 Task: Open Card Environmental Science Conference Review in Board Brand Positioning and Messaging Development to Workspace Business Travel Services and add a team member Softage.4@softage.net, a label Orange, a checklist Media Relations, an attachment from your computer, a color Orange and finally, add a card description 'Conduct customer research for new product features and improvements' and a comment 'Let us make sure we have clear communication channels in place for this task to ensure that everyone is on the same page.'. Add a start date 'Jan 08, 1900' with a due date 'Jan 15, 1900'
Action: Mouse moved to (639, 215)
Screenshot: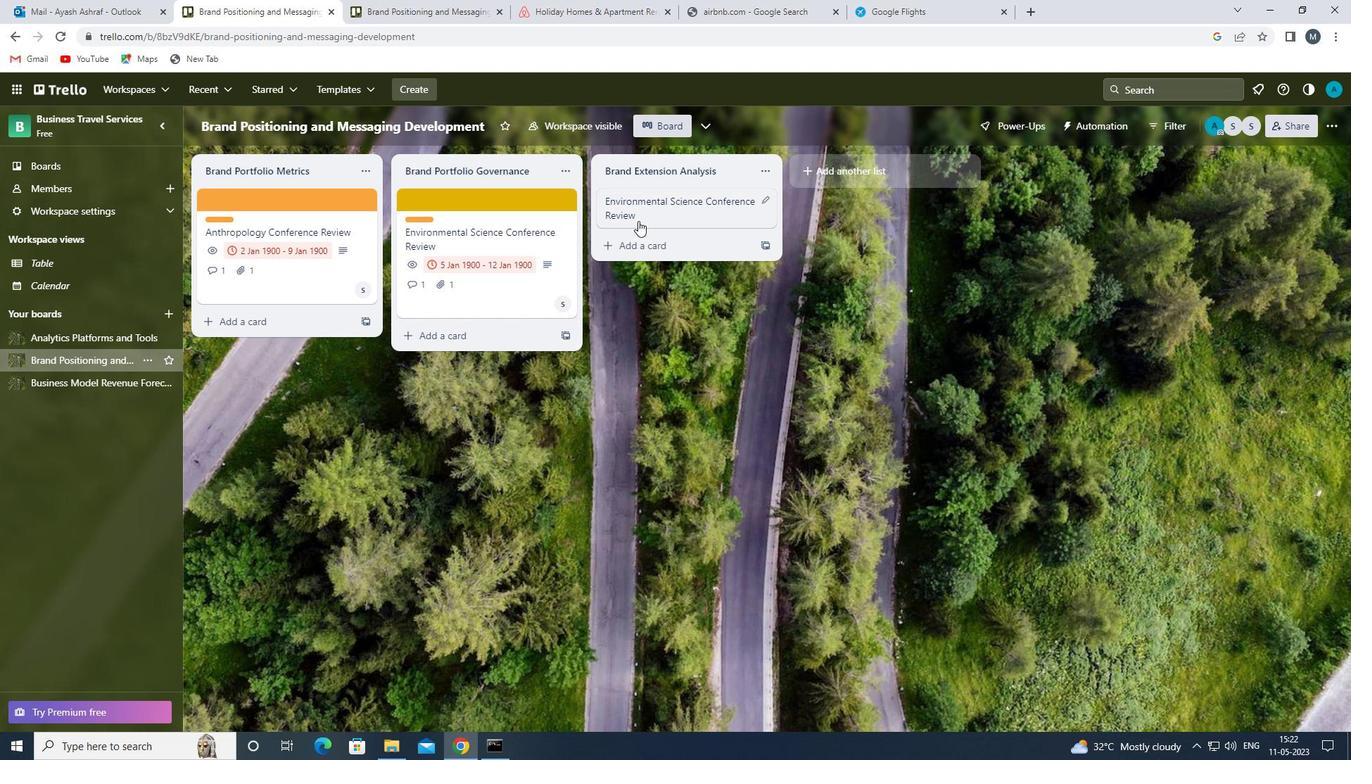 
Action: Mouse pressed left at (639, 215)
Screenshot: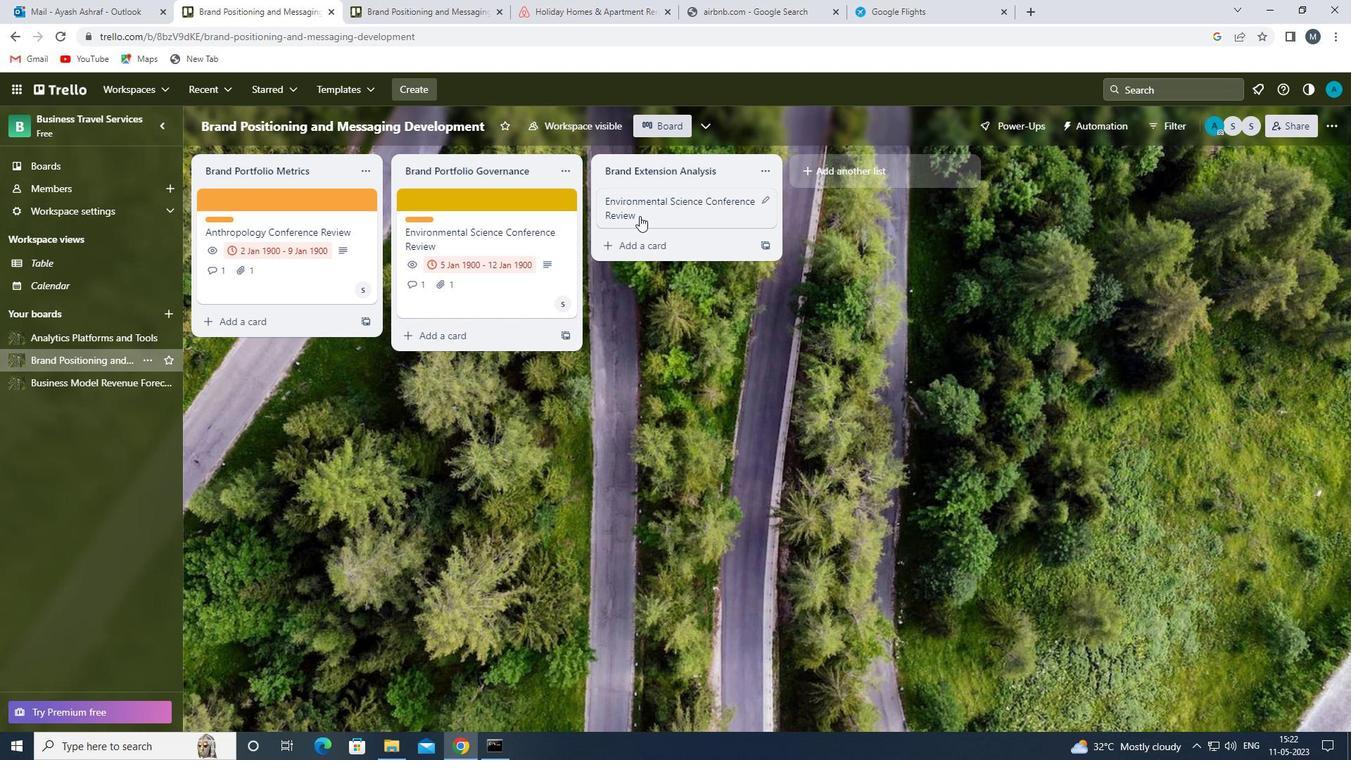 
Action: Mouse moved to (850, 247)
Screenshot: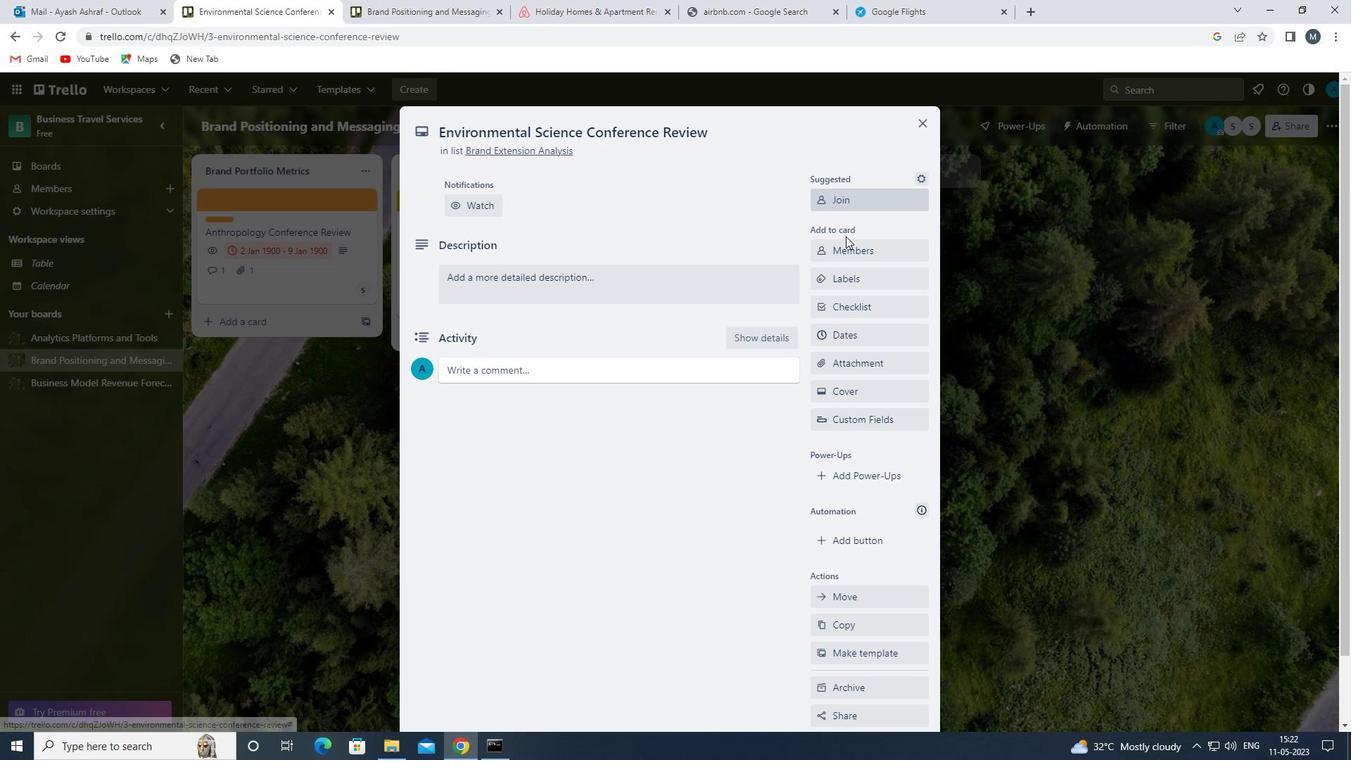 
Action: Mouse pressed left at (850, 247)
Screenshot: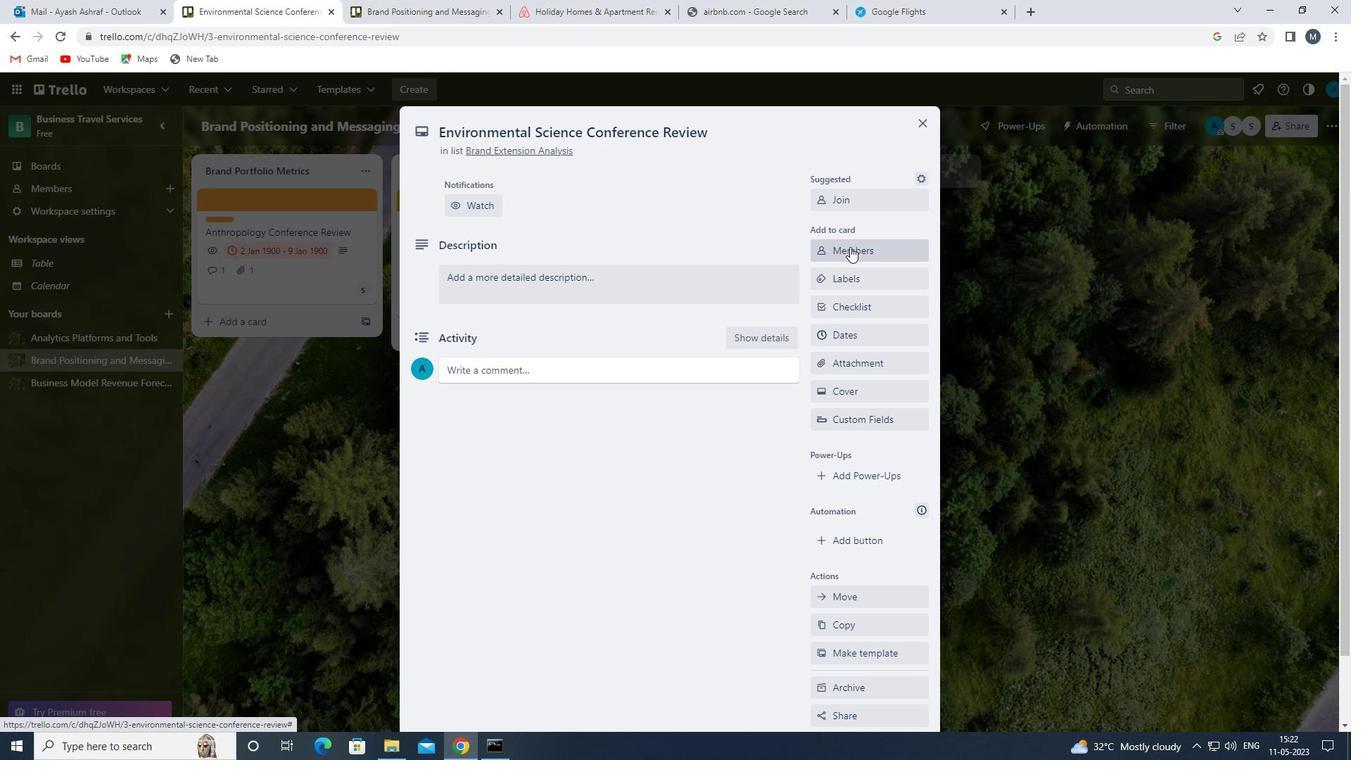 
Action: Mouse moved to (850, 311)
Screenshot: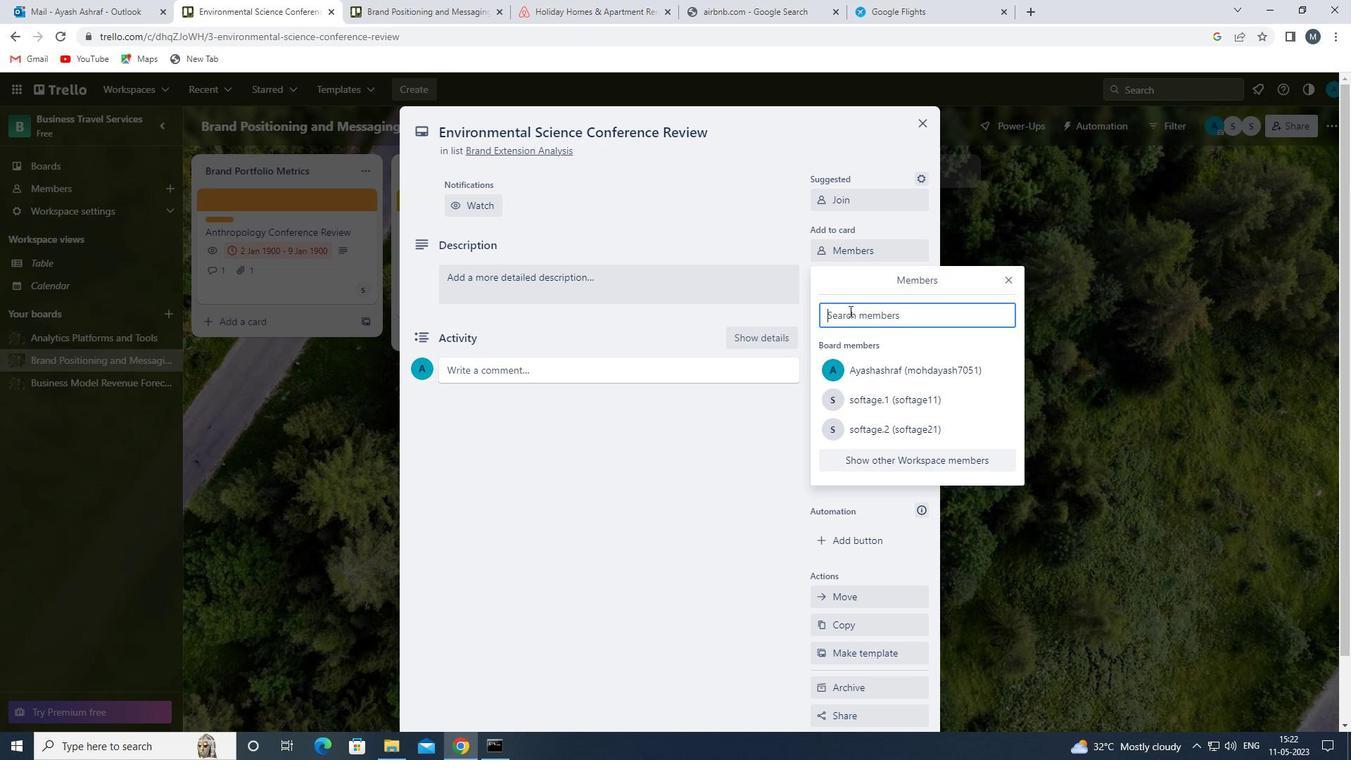 
Action: Key pressed s
Screenshot: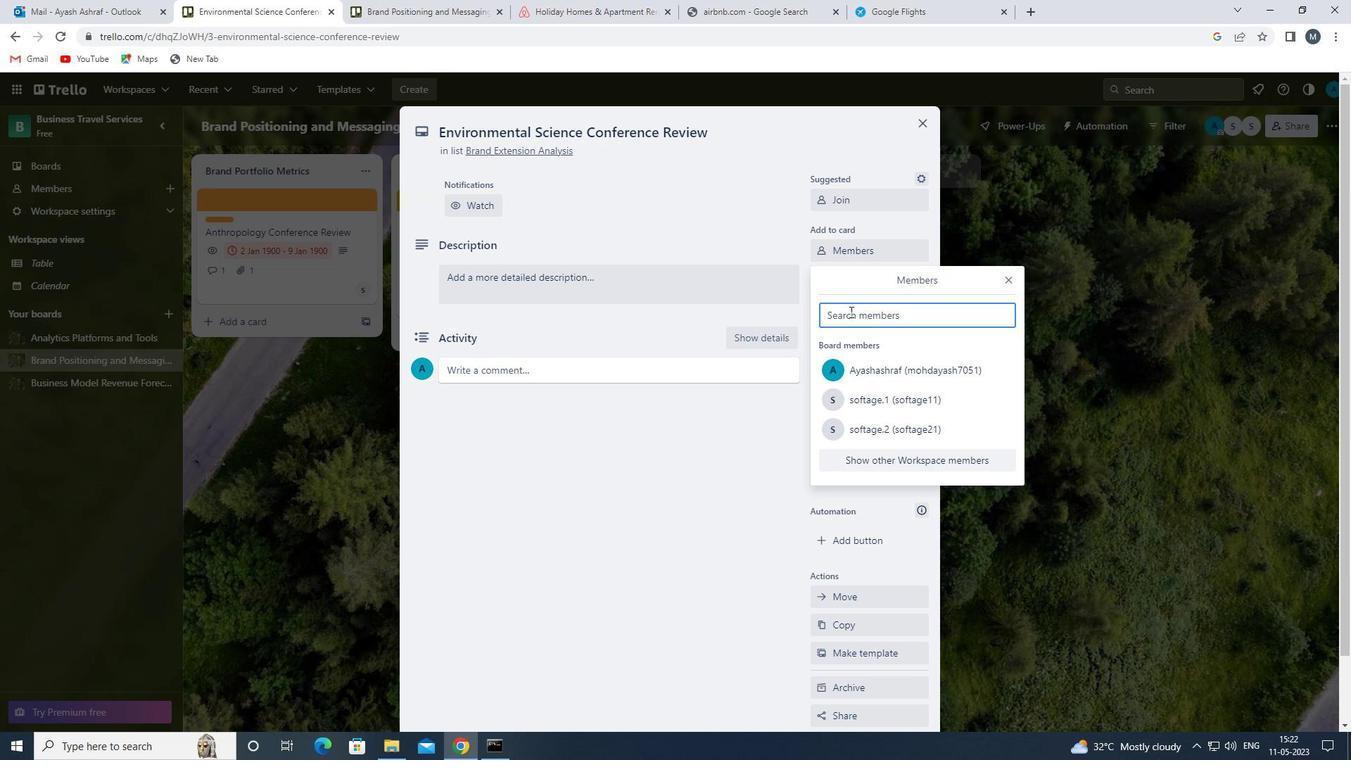 
Action: Mouse moved to (877, 491)
Screenshot: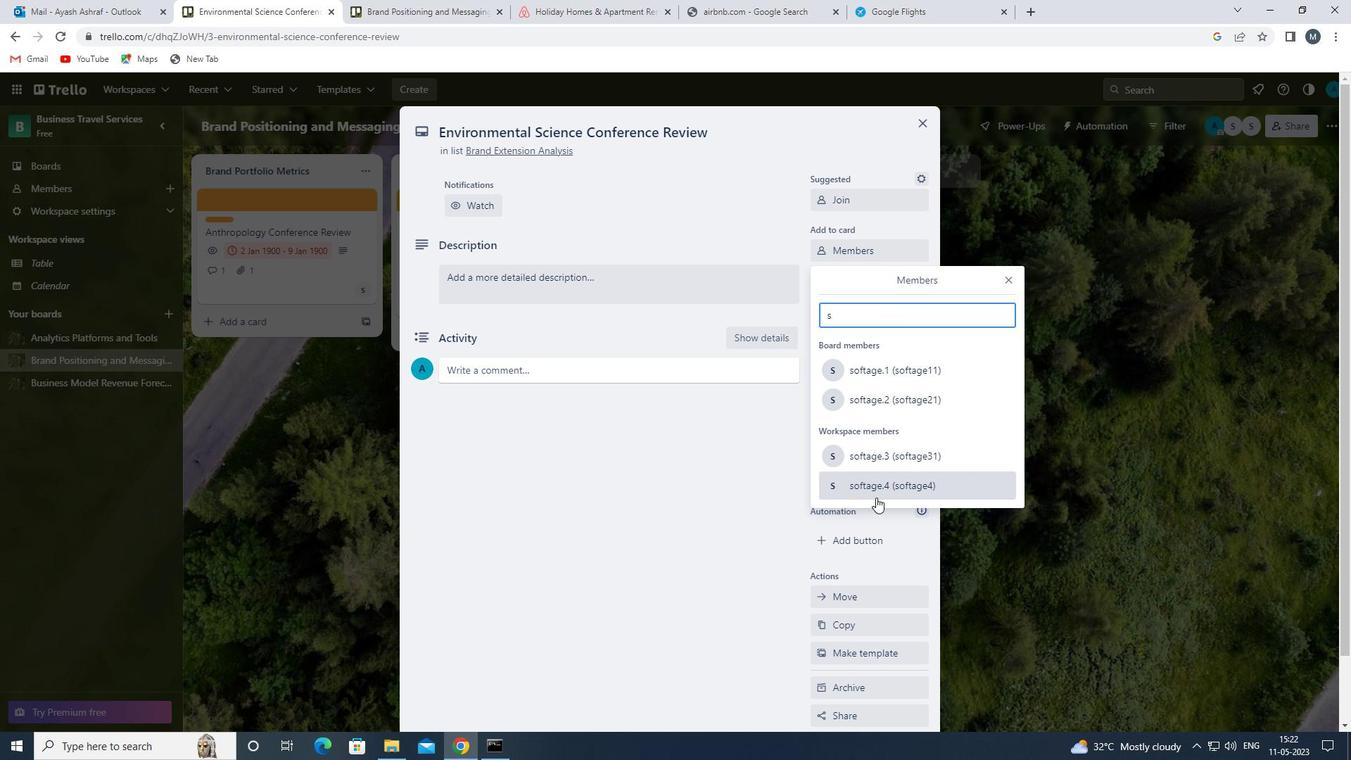 
Action: Mouse pressed left at (877, 491)
Screenshot: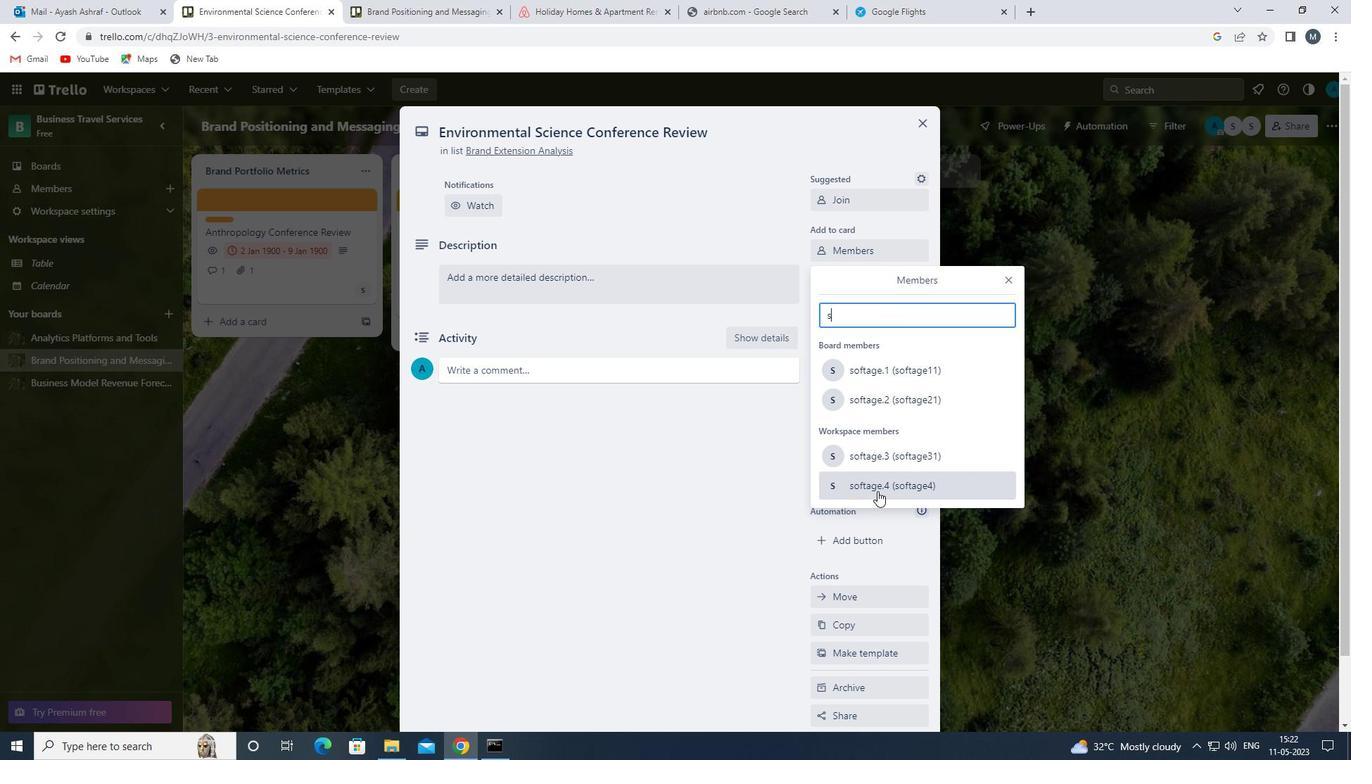 
Action: Mouse moved to (1009, 280)
Screenshot: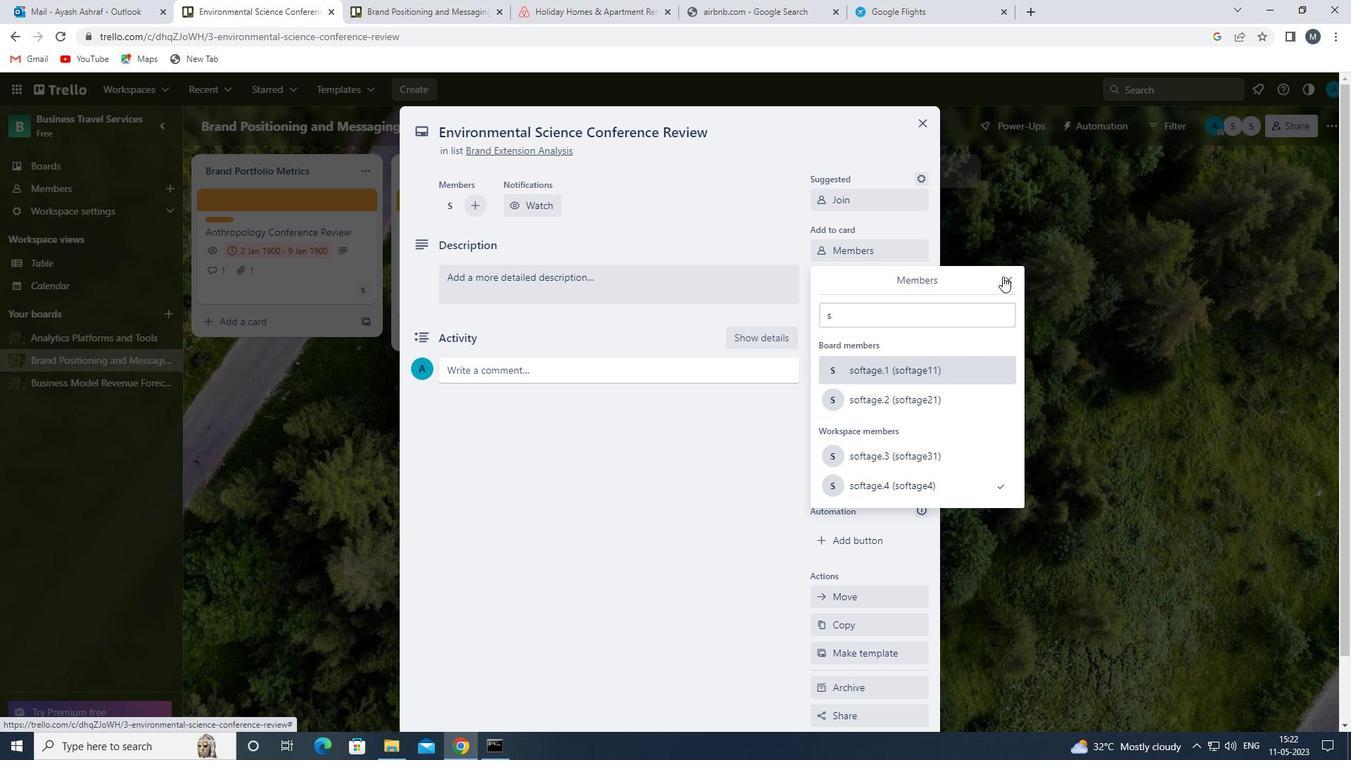 
Action: Mouse pressed left at (1009, 280)
Screenshot: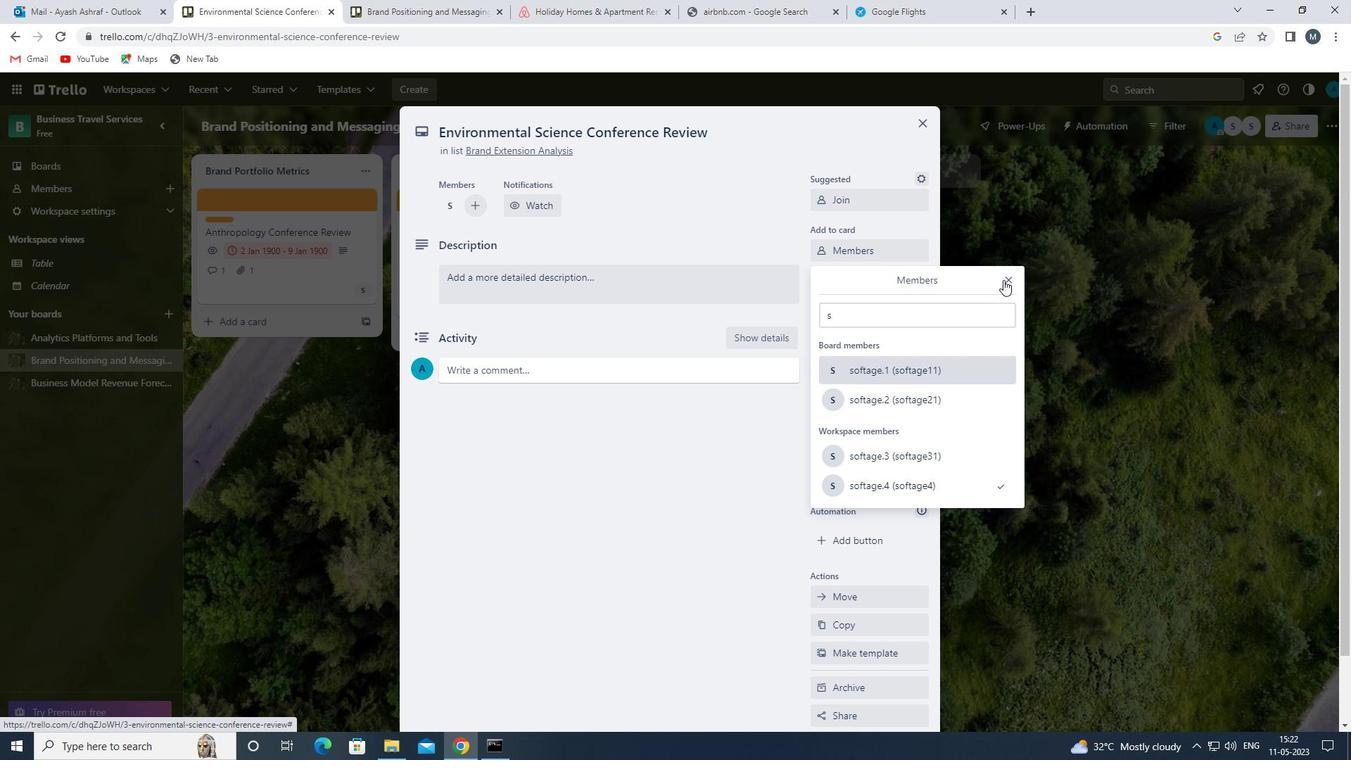 
Action: Mouse moved to (858, 281)
Screenshot: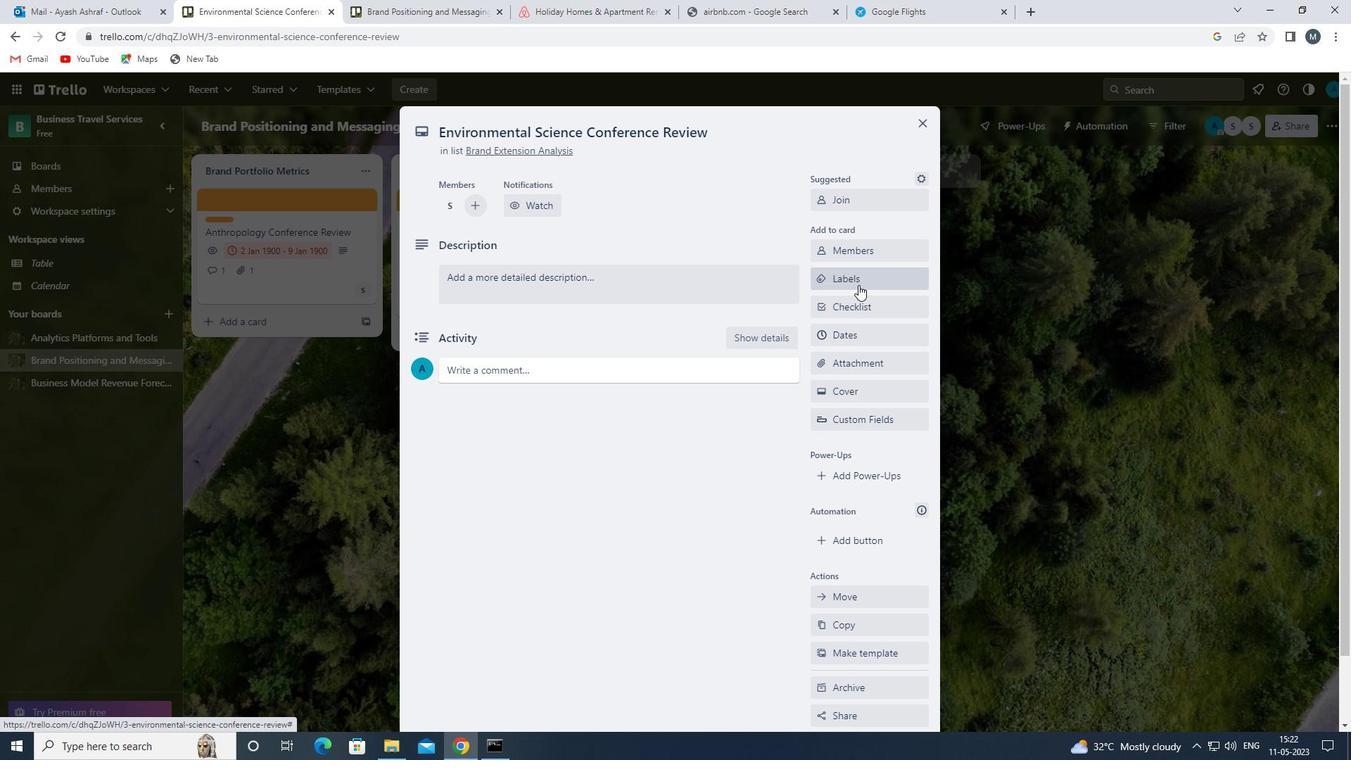 
Action: Mouse pressed left at (858, 281)
Screenshot: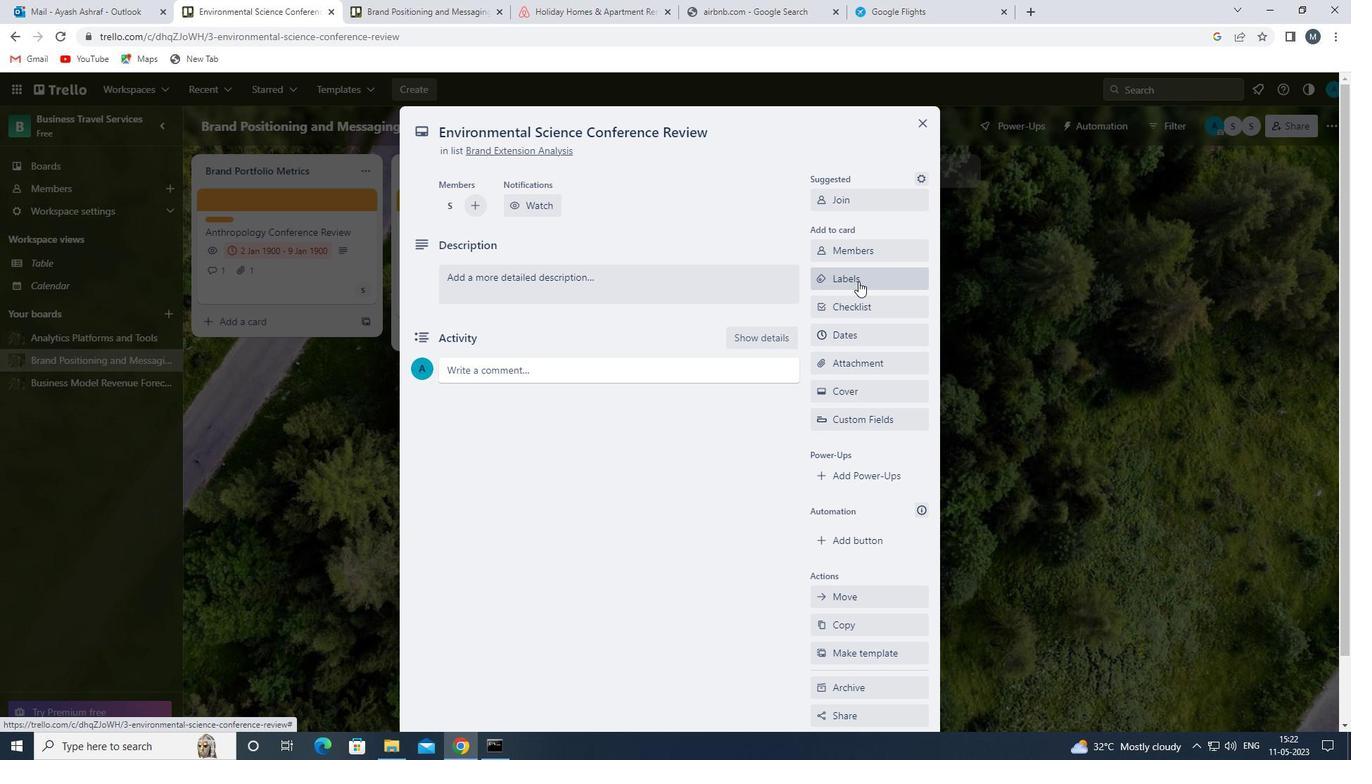 
Action: Mouse moved to (821, 446)
Screenshot: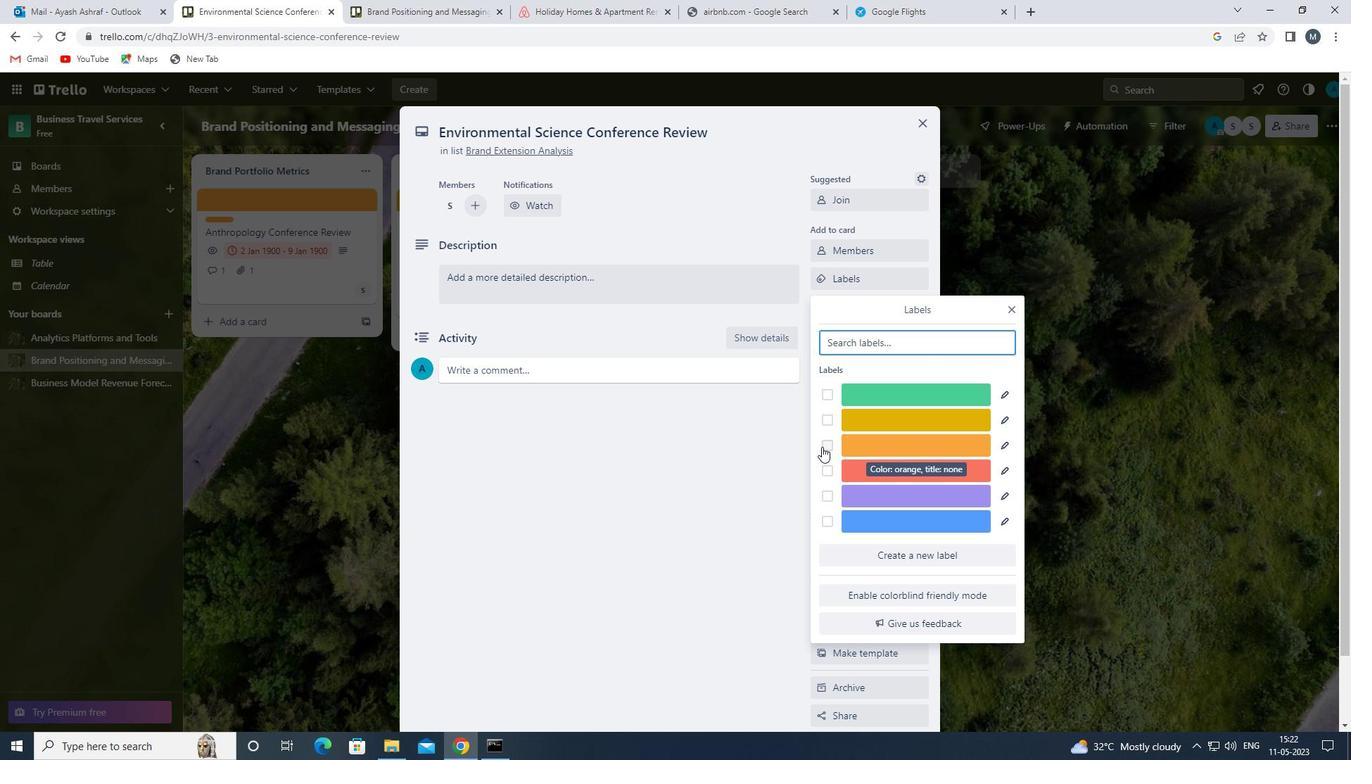 
Action: Mouse pressed left at (821, 446)
Screenshot: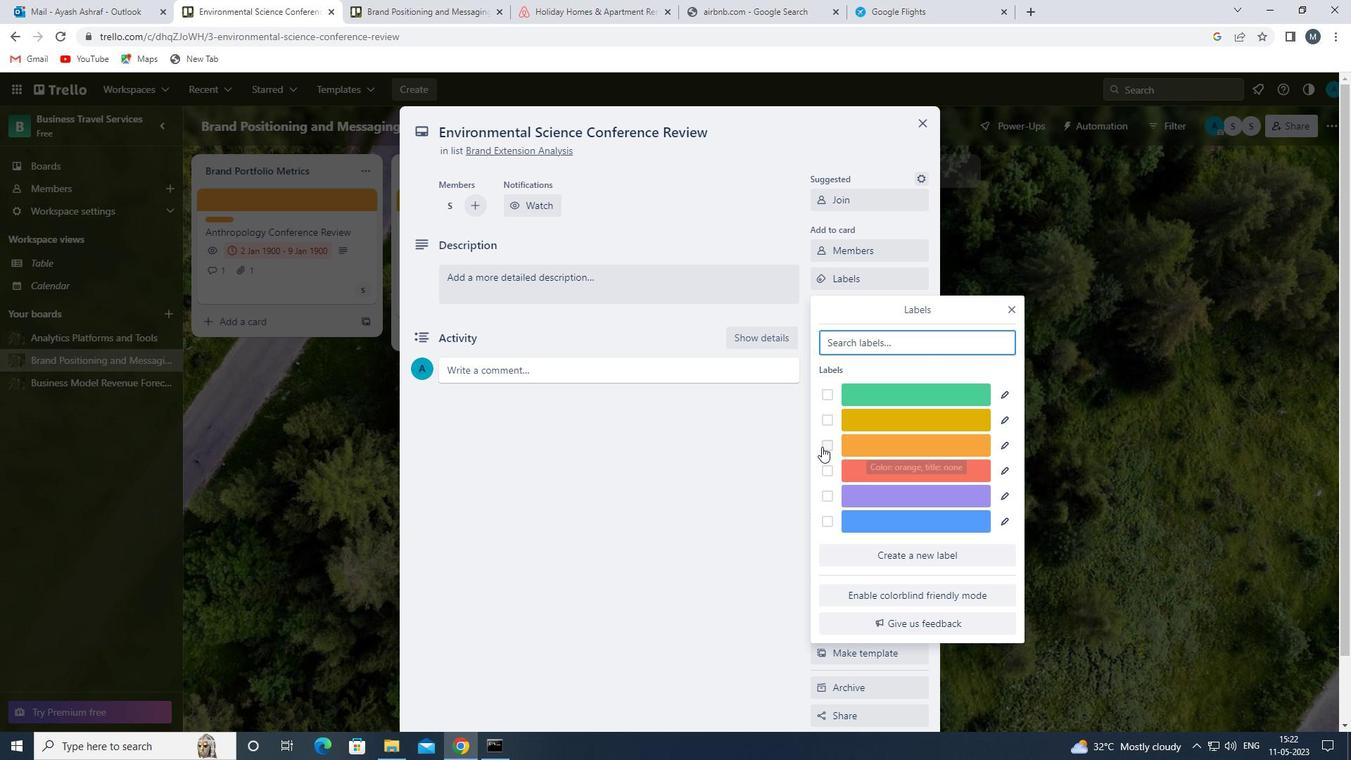 
Action: Mouse moved to (1009, 308)
Screenshot: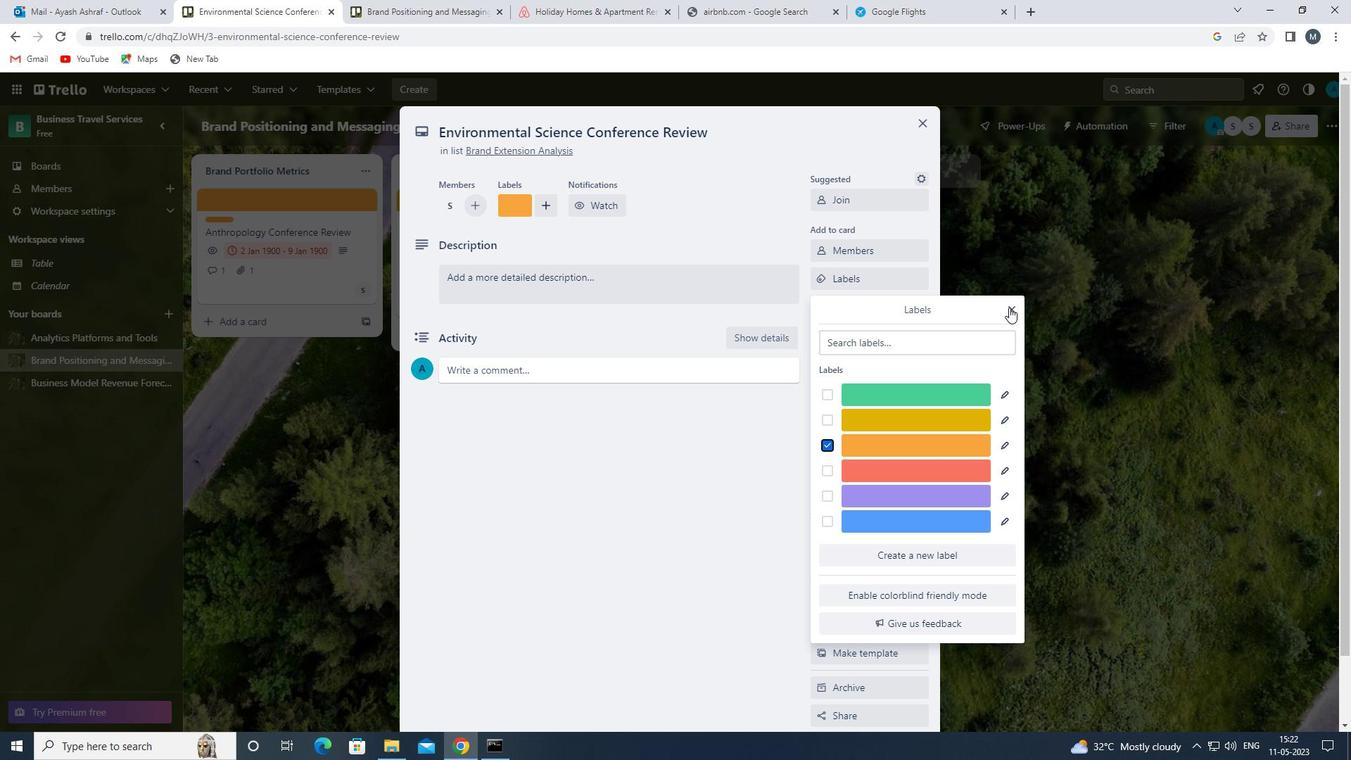 
Action: Mouse pressed left at (1009, 308)
Screenshot: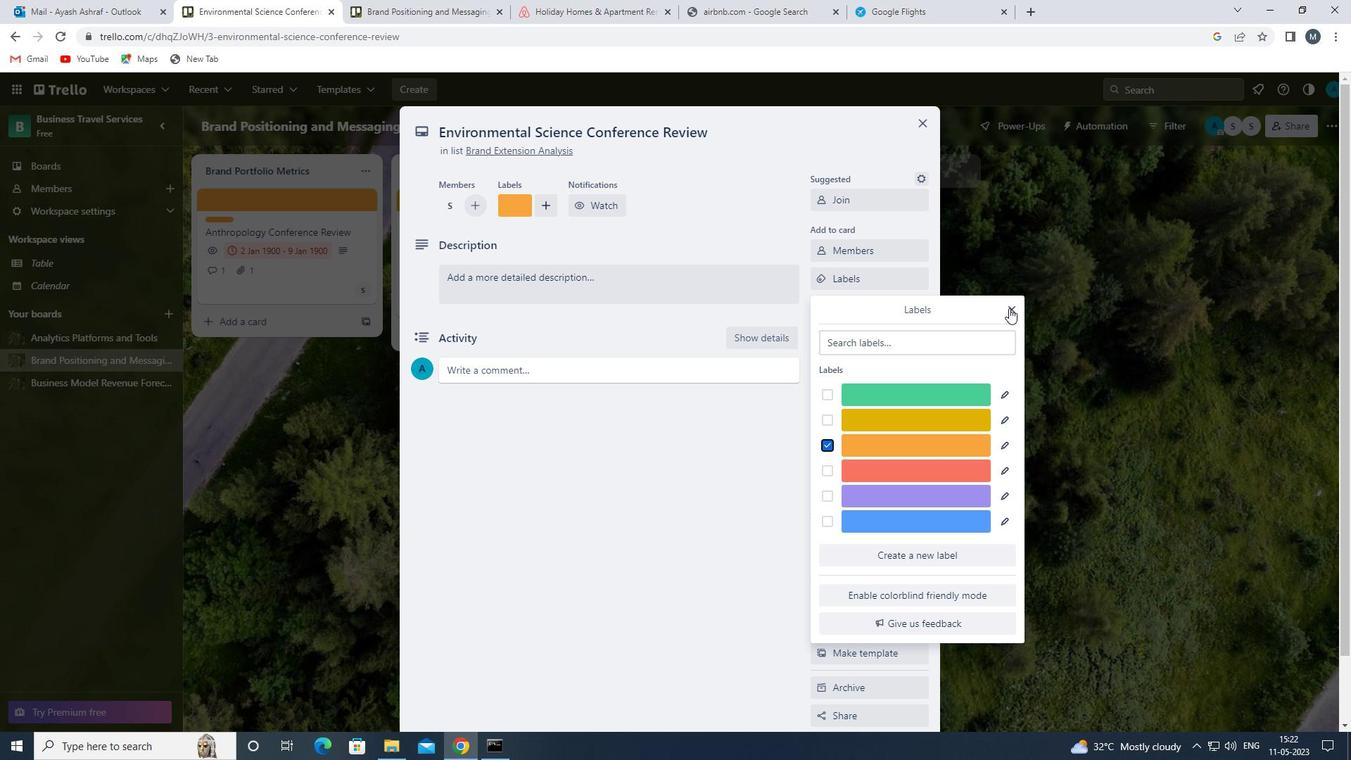 
Action: Mouse moved to (871, 310)
Screenshot: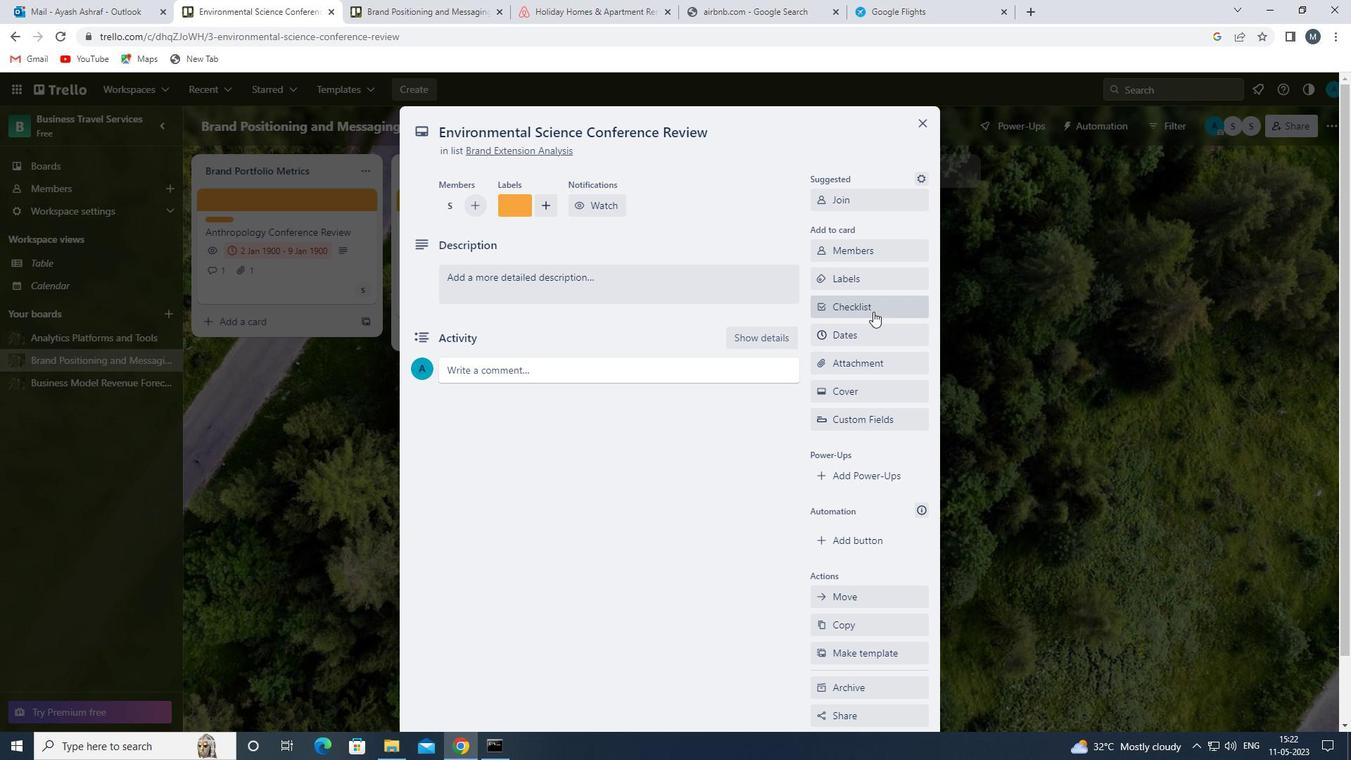 
Action: Mouse pressed left at (871, 310)
Screenshot: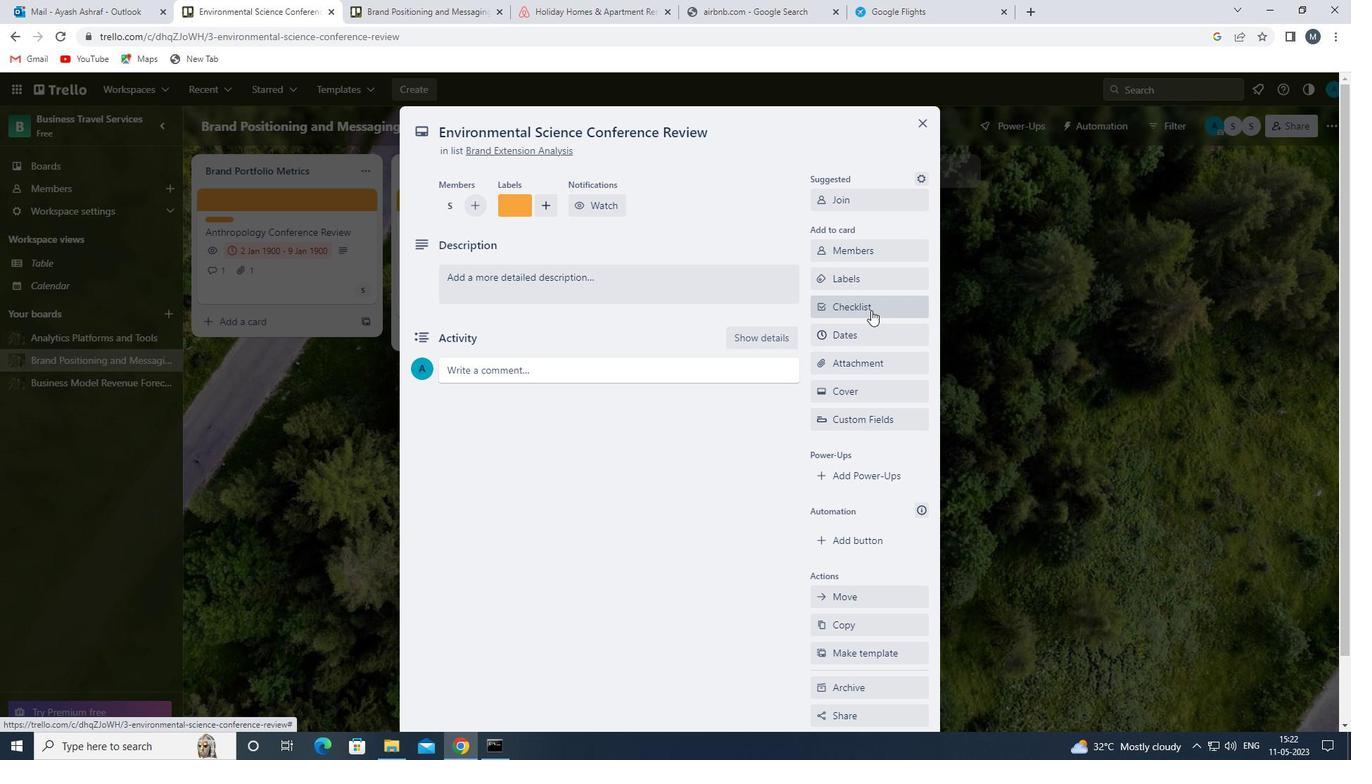 
Action: Mouse moved to (870, 310)
Screenshot: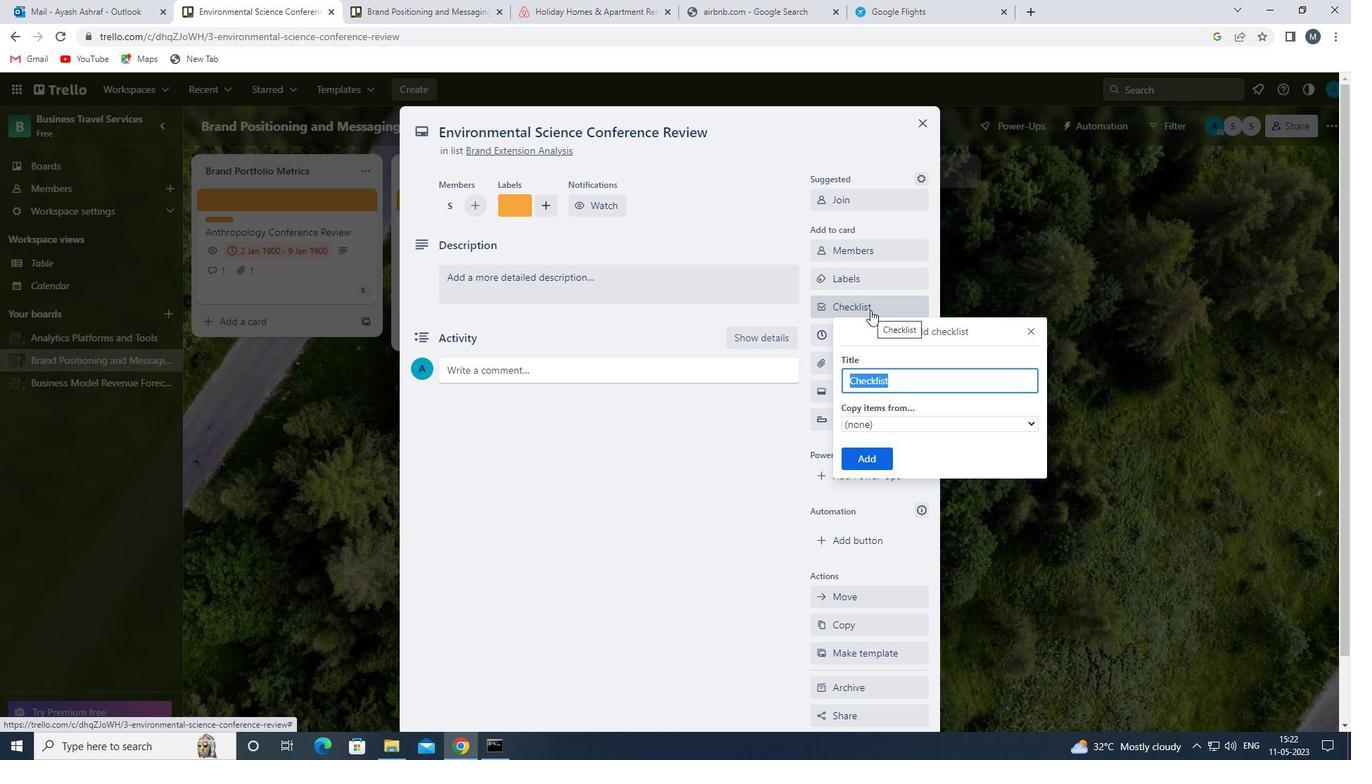 
Action: Key pressed m
Screenshot: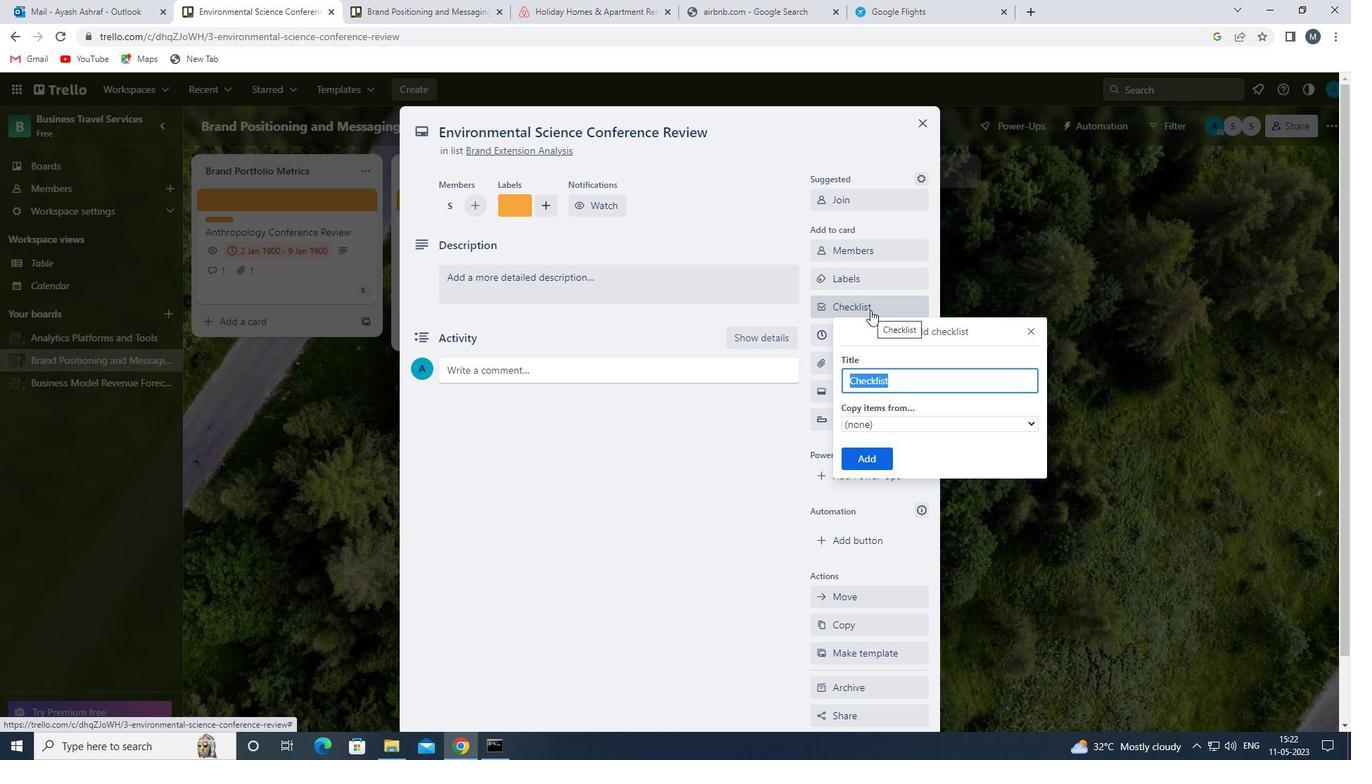 
Action: Mouse moved to (933, 415)
Screenshot: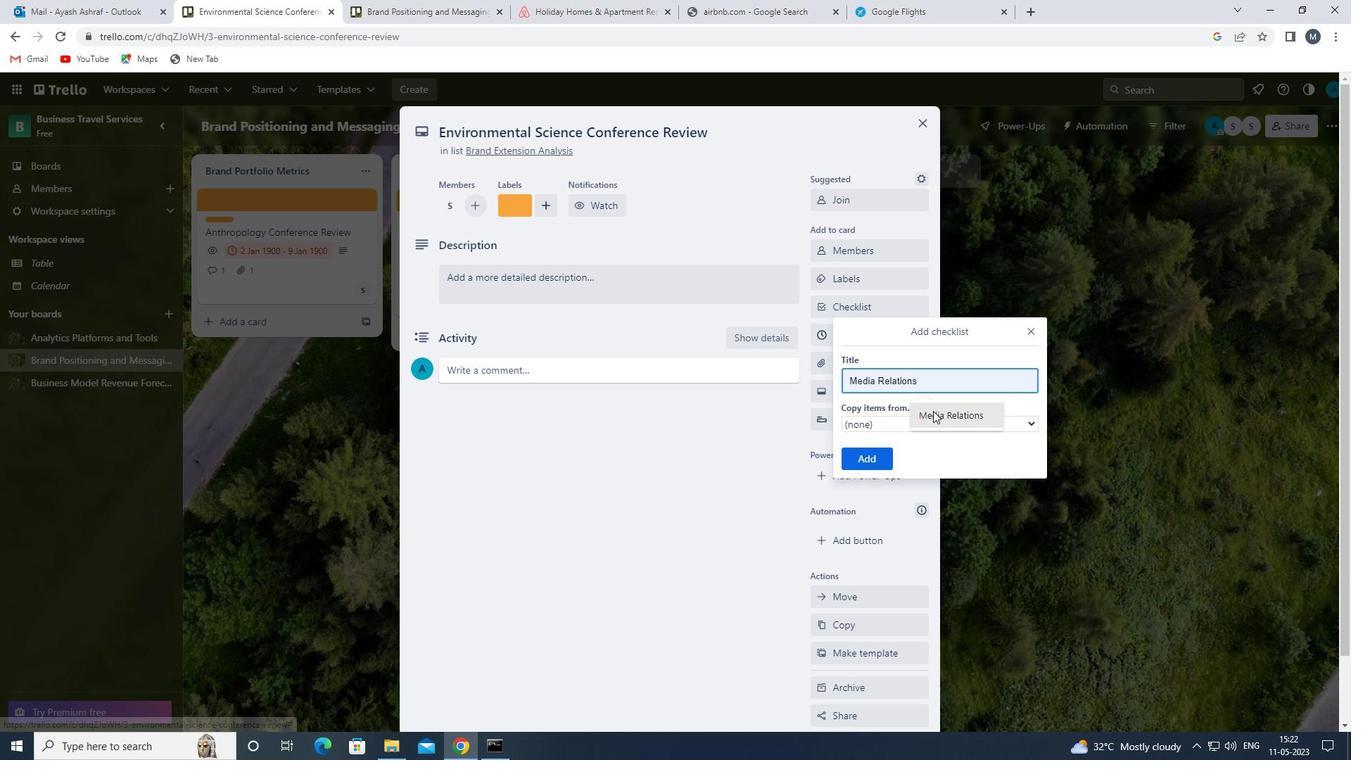 
Action: Mouse pressed left at (933, 415)
Screenshot: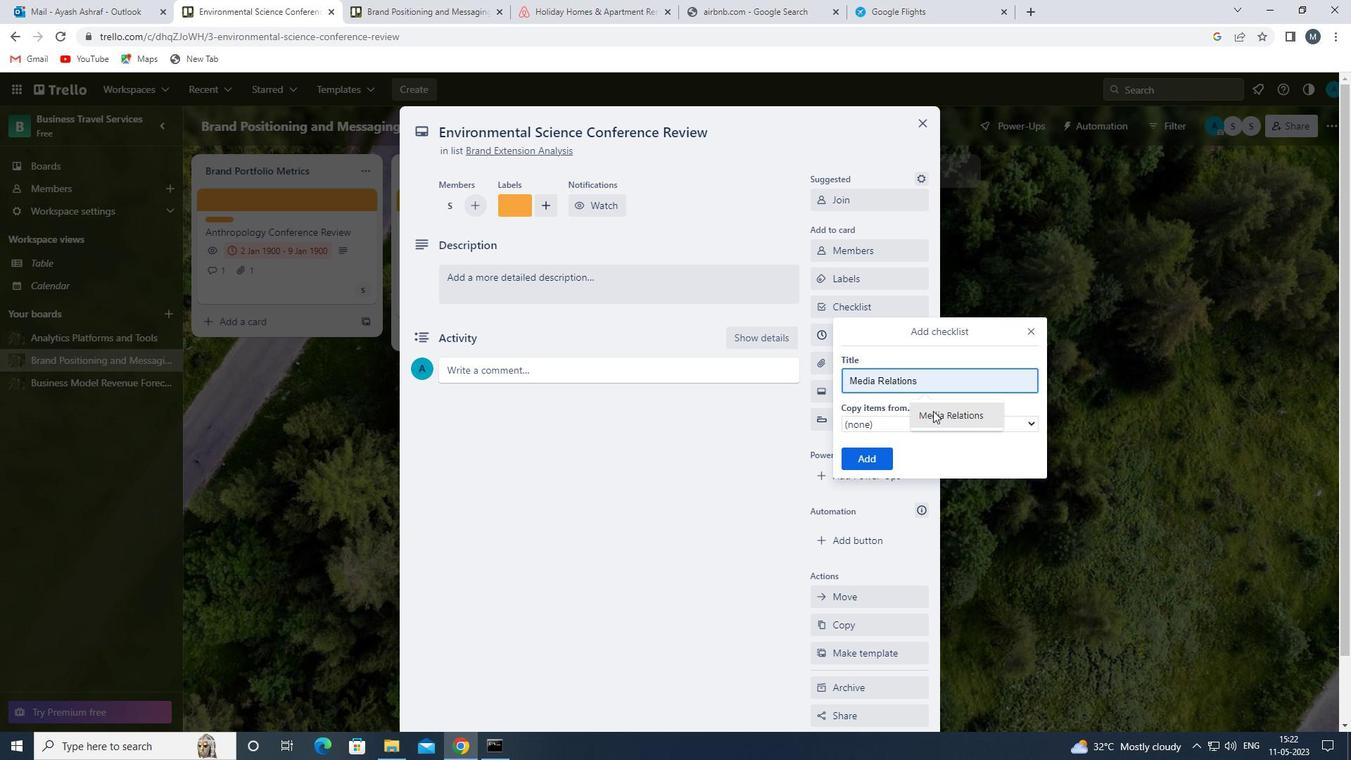 
Action: Mouse moved to (867, 456)
Screenshot: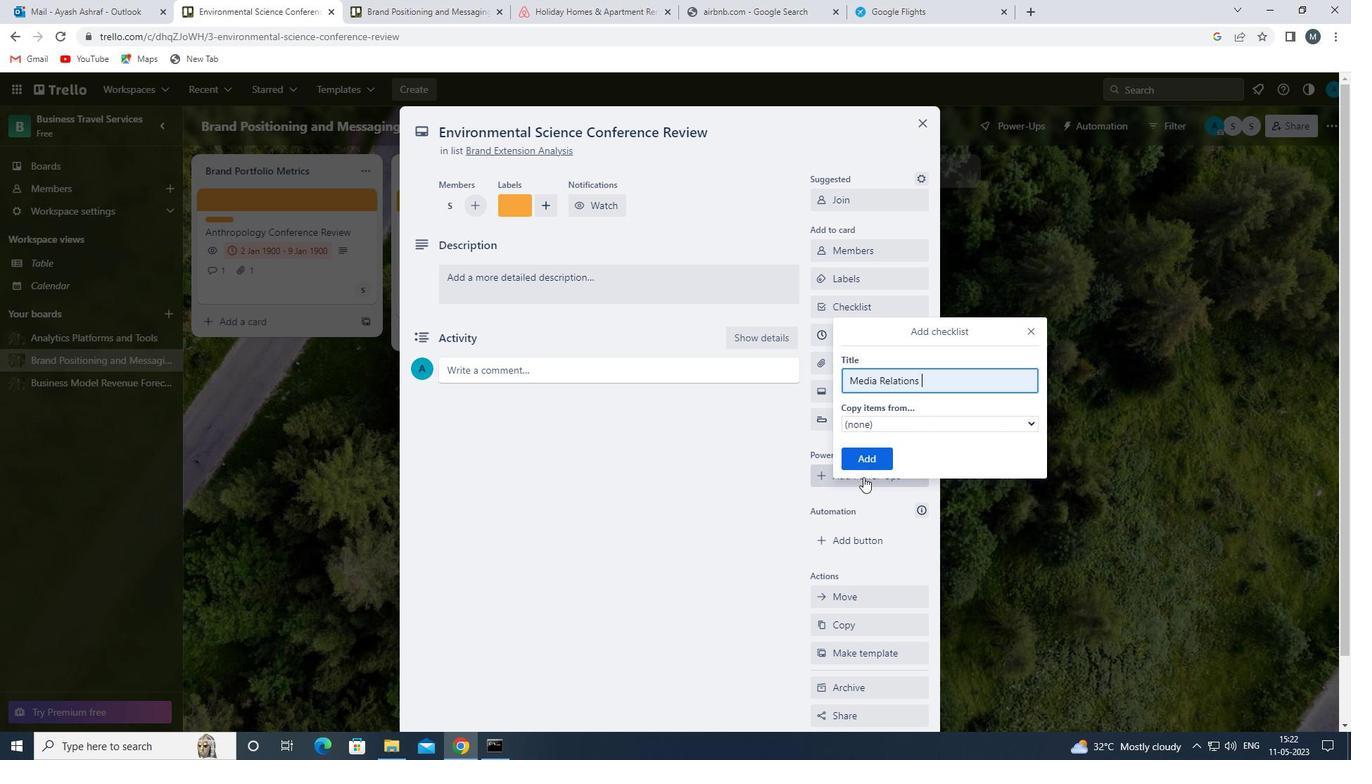 
Action: Mouse pressed left at (867, 456)
Screenshot: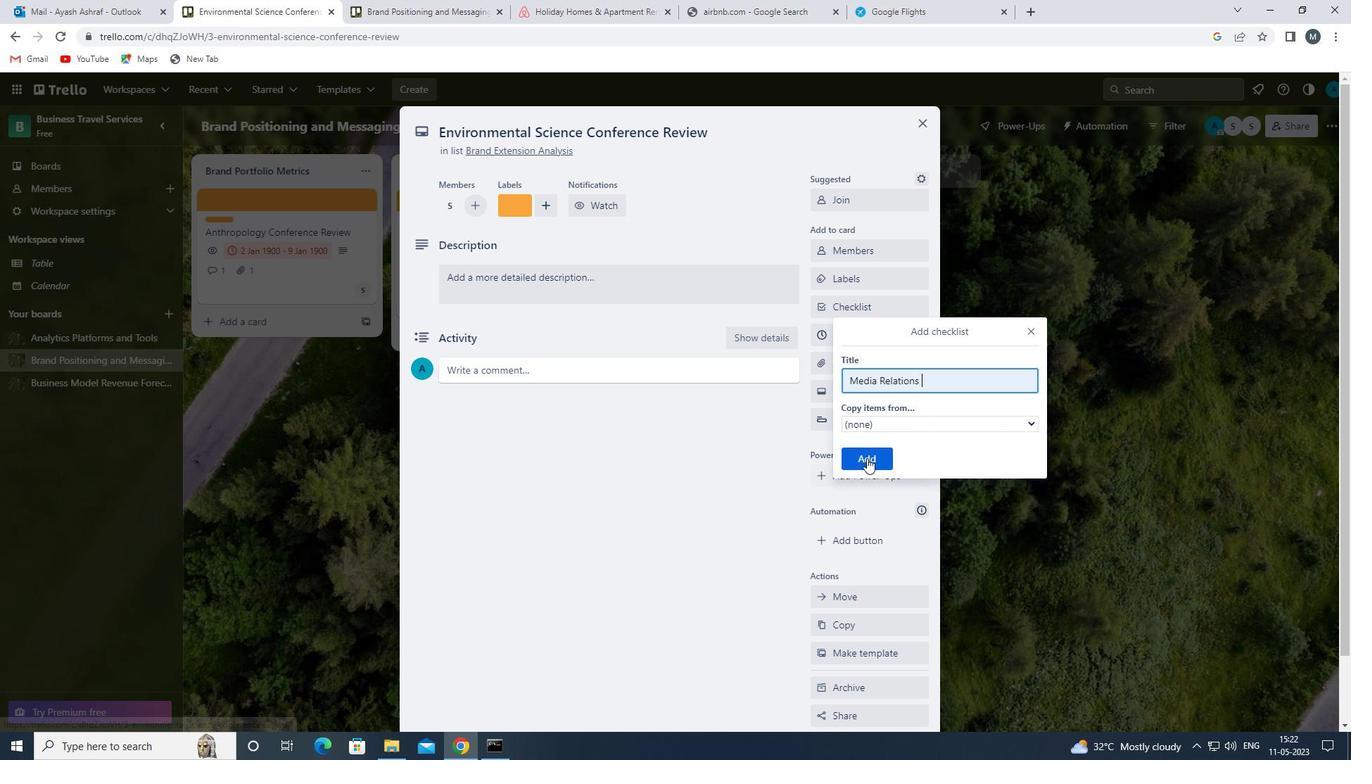 
Action: Mouse moved to (855, 368)
Screenshot: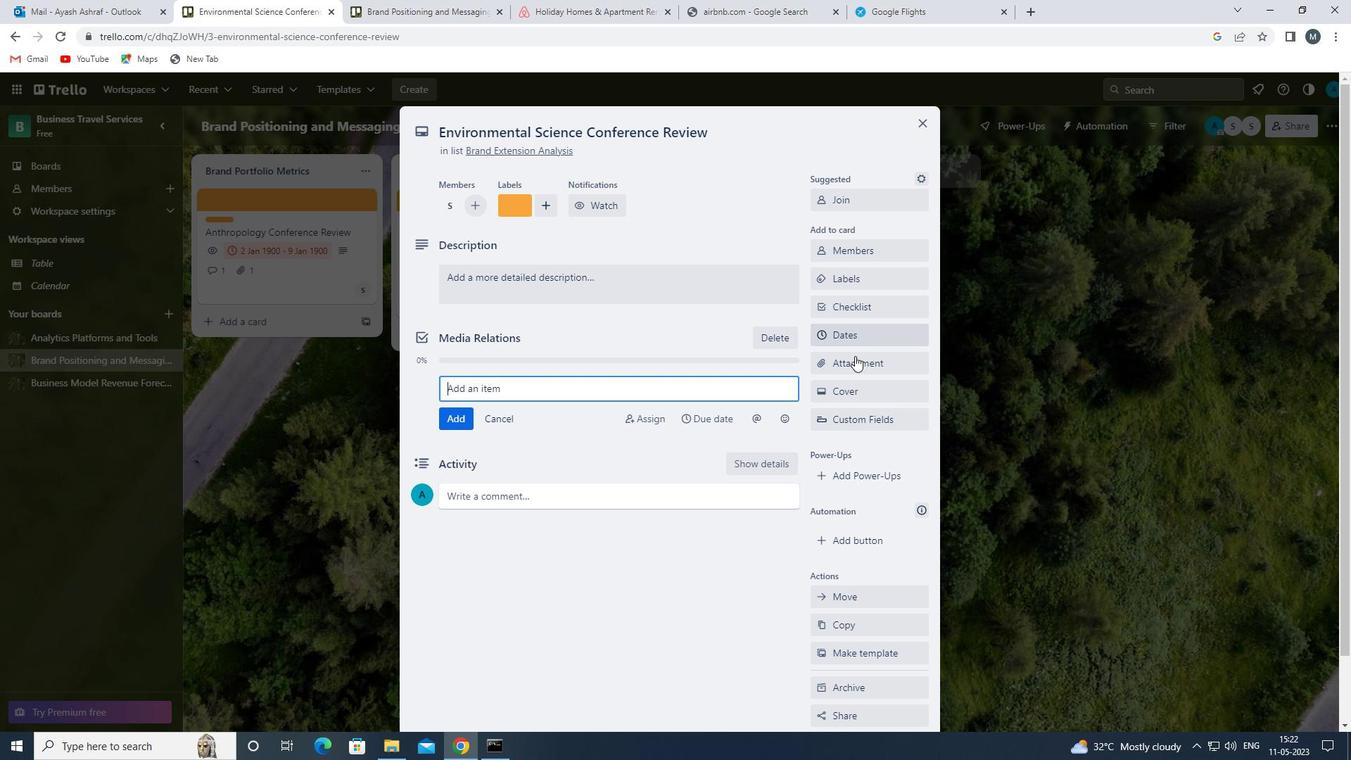 
Action: Mouse pressed left at (855, 368)
Screenshot: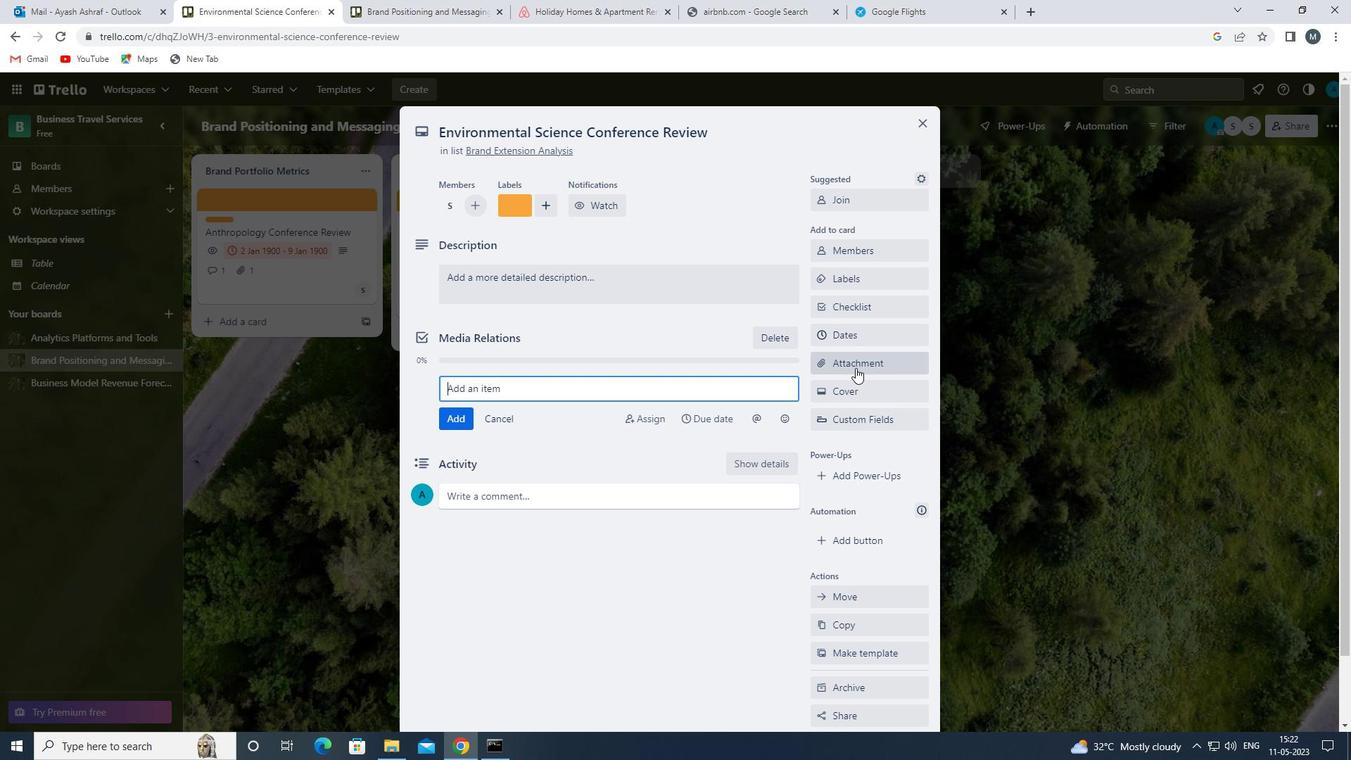 
Action: Mouse moved to (844, 428)
Screenshot: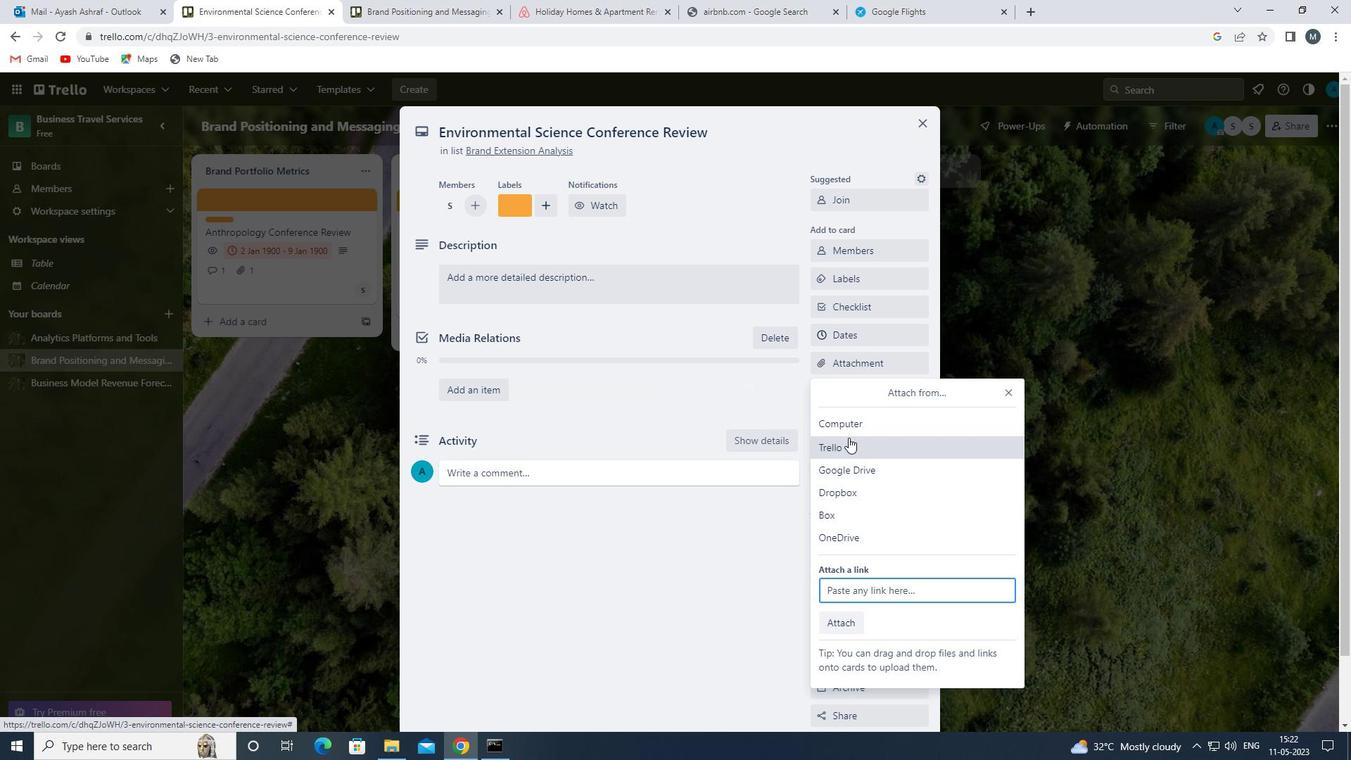 
Action: Mouse pressed left at (844, 428)
Screenshot: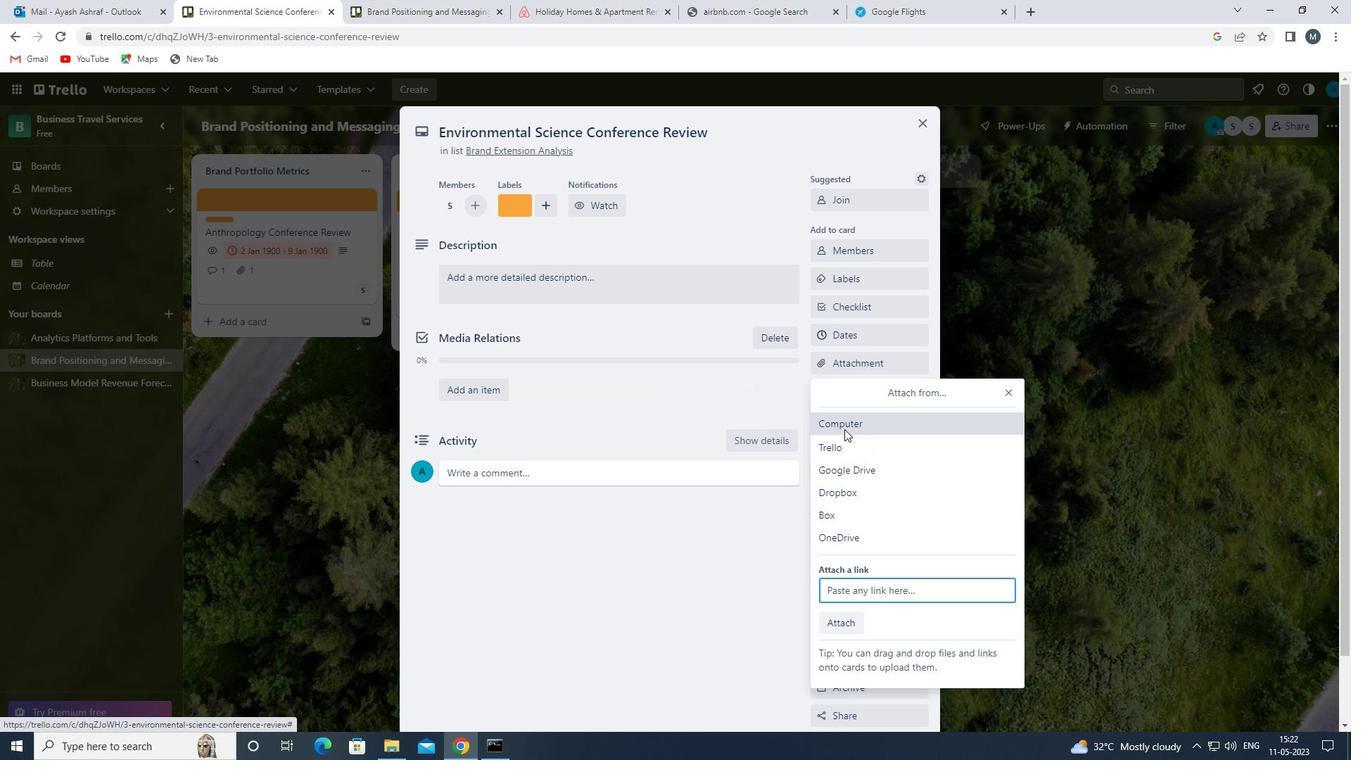 
Action: Mouse moved to (479, 240)
Screenshot: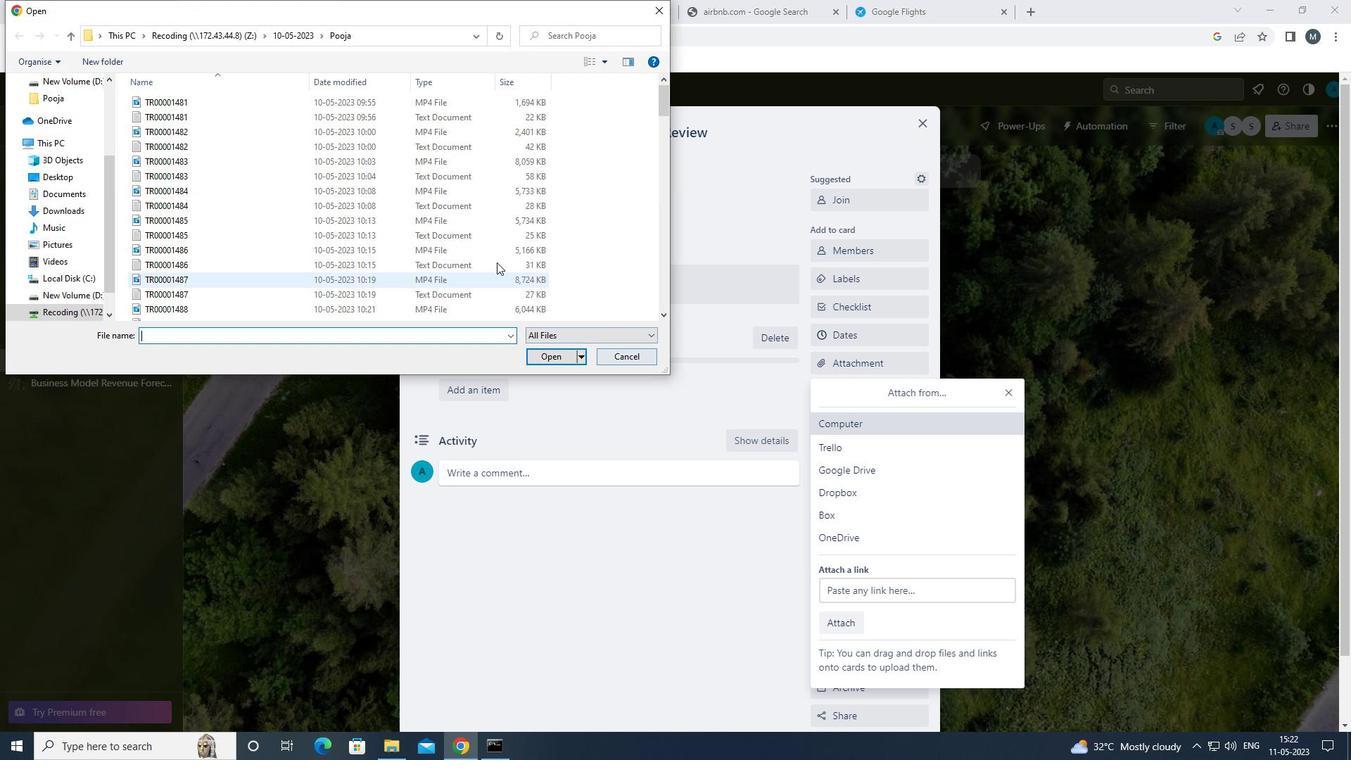 
Action: Mouse pressed left at (479, 240)
Screenshot: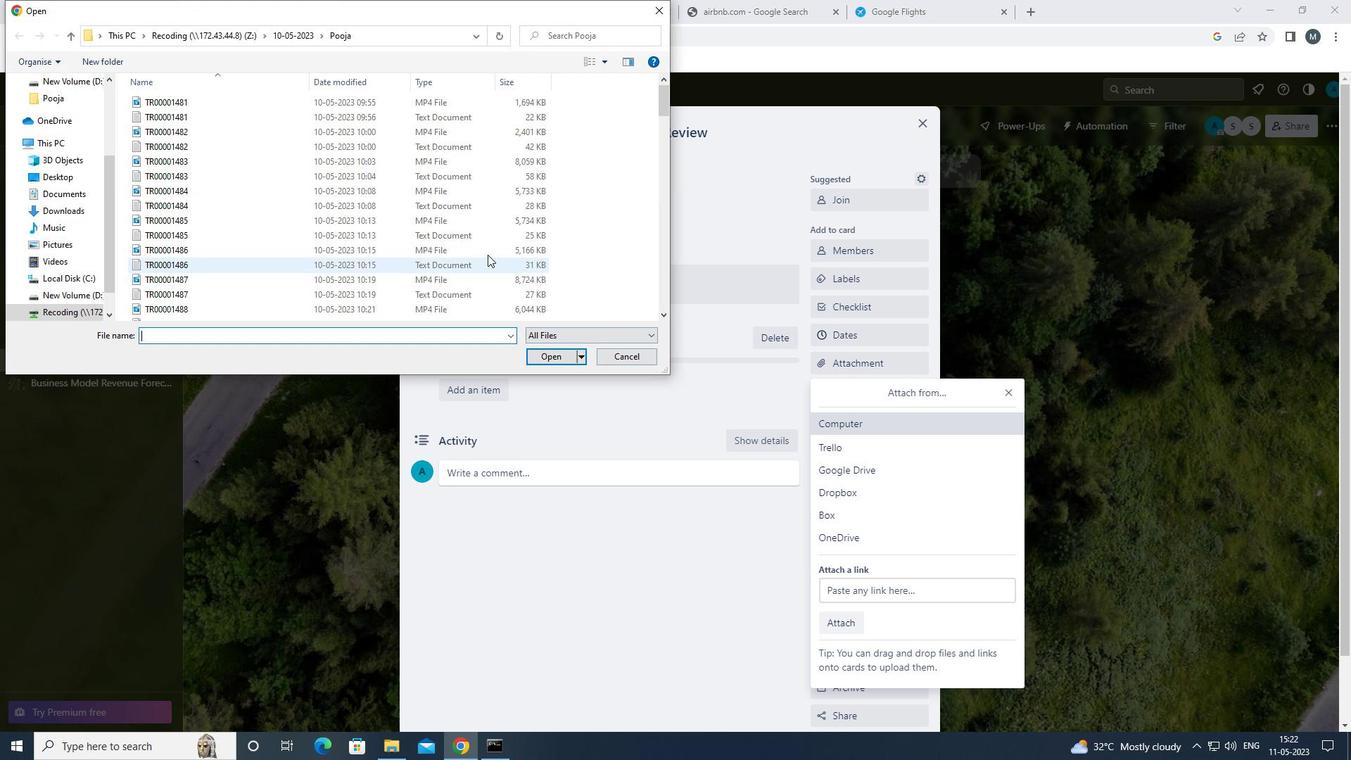 
Action: Mouse moved to (543, 360)
Screenshot: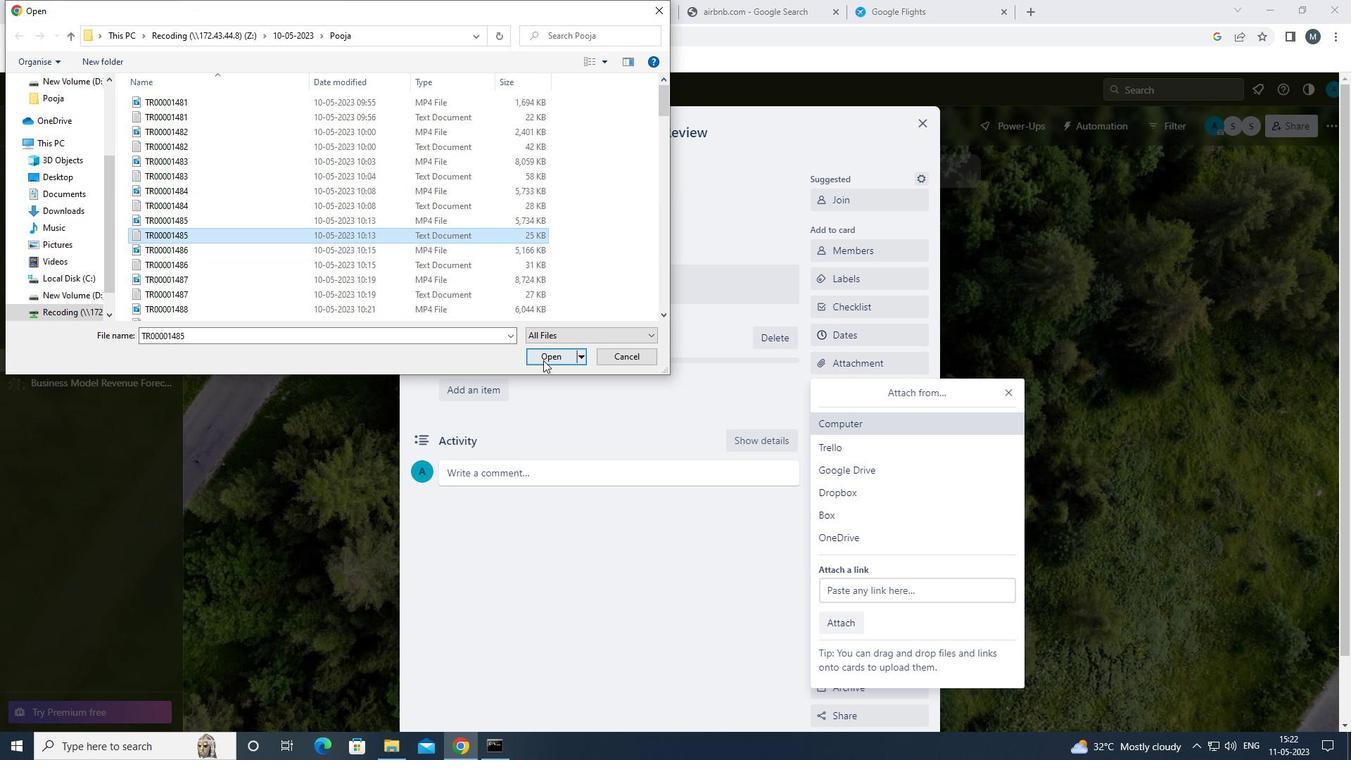 
Action: Mouse pressed left at (543, 360)
Screenshot: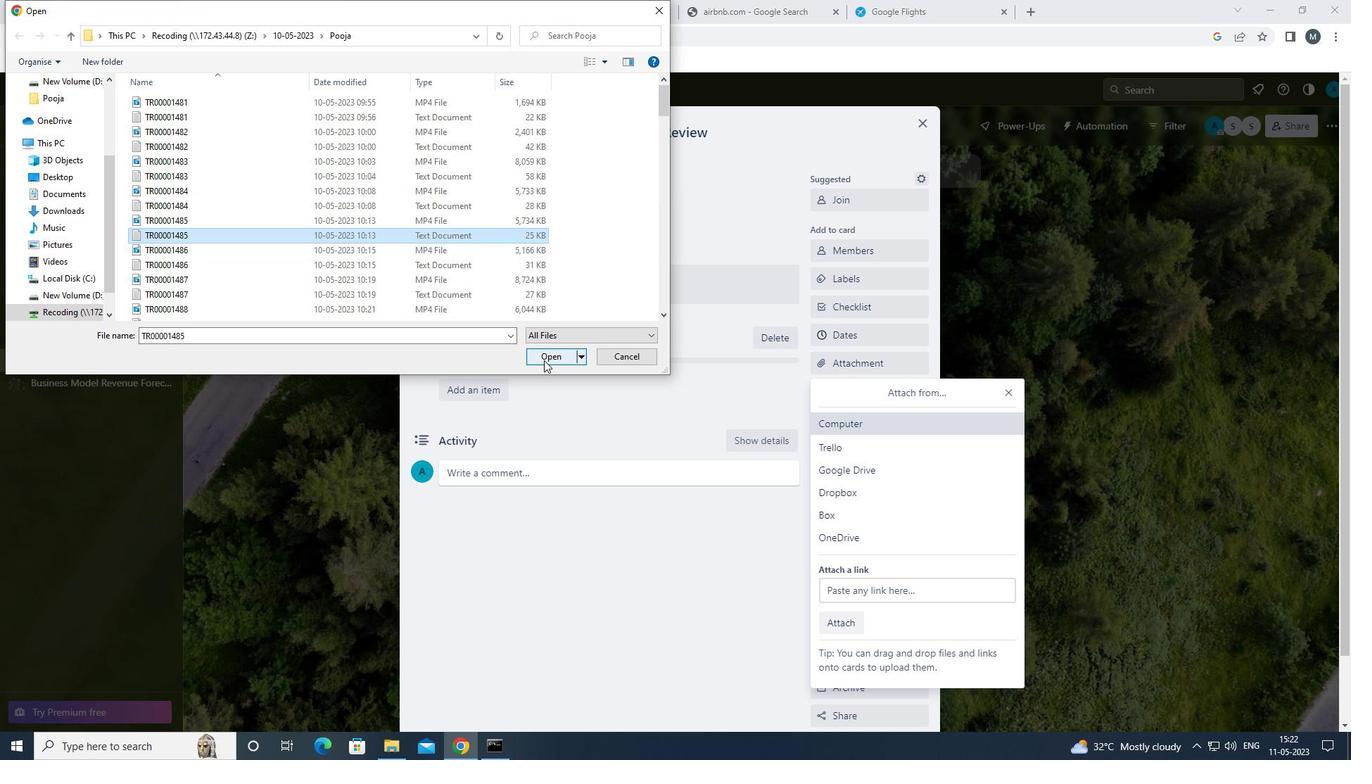 
Action: Mouse moved to (849, 395)
Screenshot: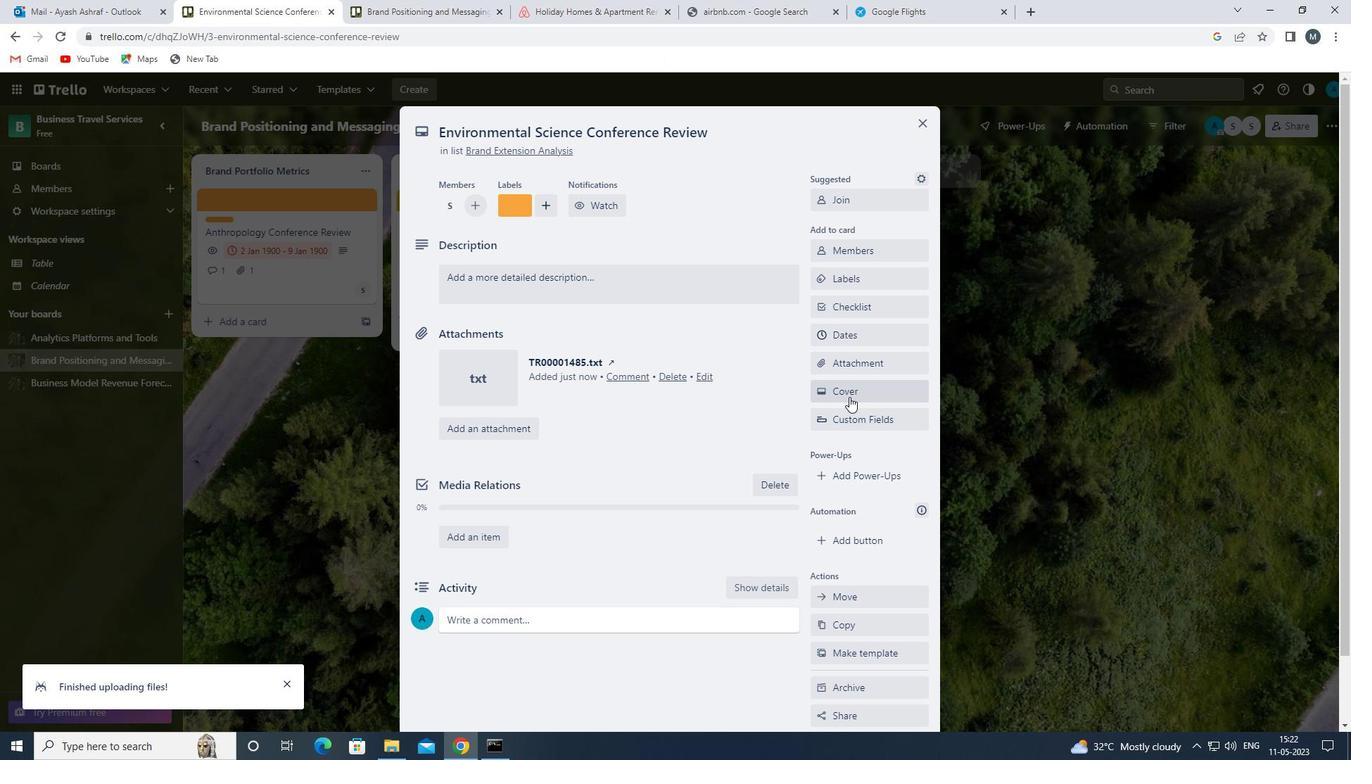 
Action: Mouse pressed left at (849, 395)
Screenshot: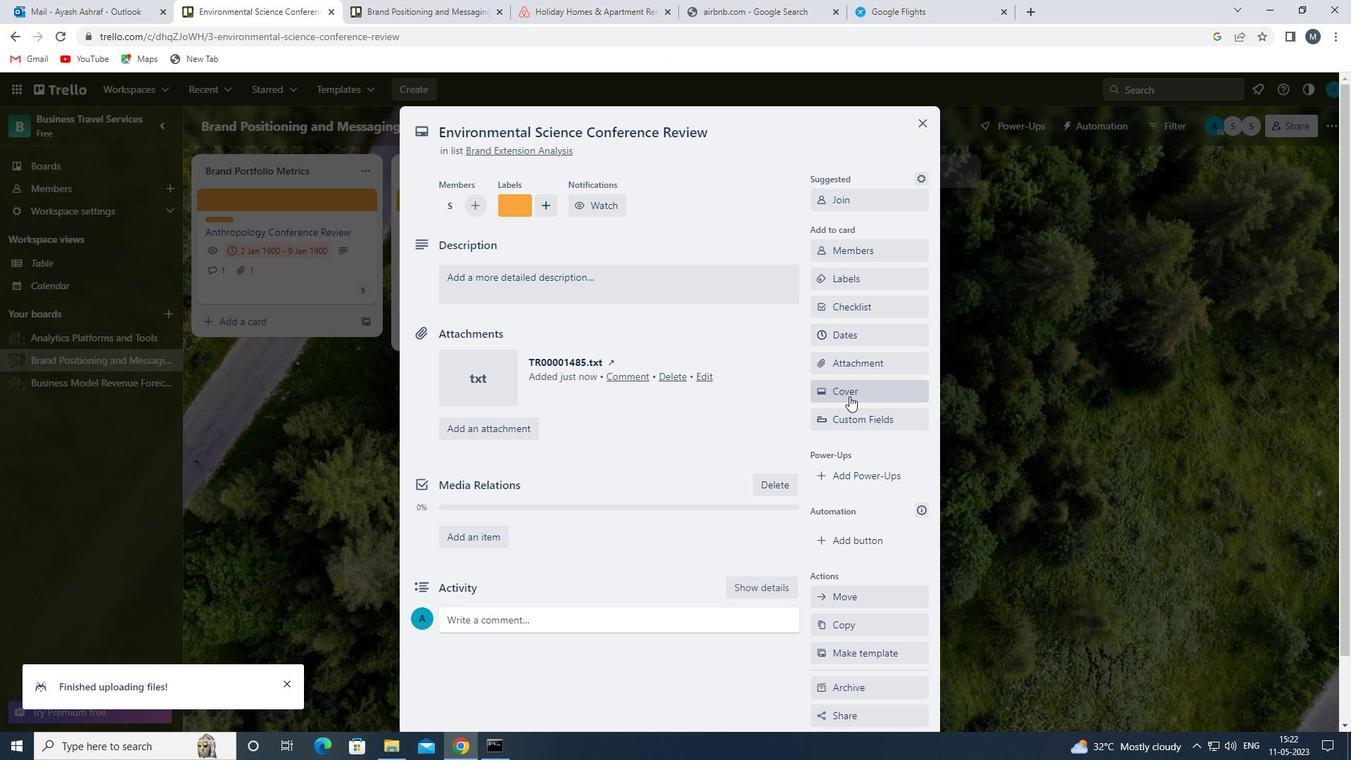 
Action: Mouse moved to (919, 239)
Screenshot: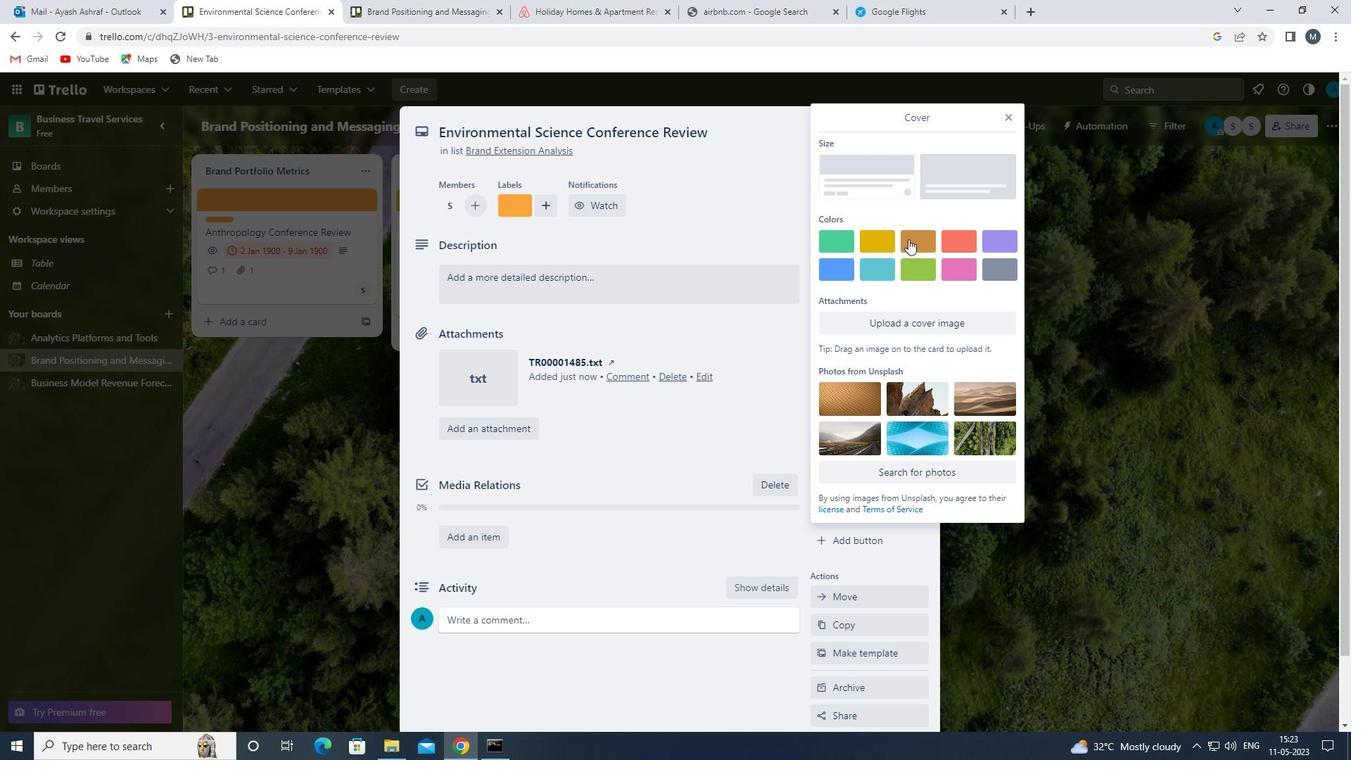 
Action: Mouse pressed left at (919, 239)
Screenshot: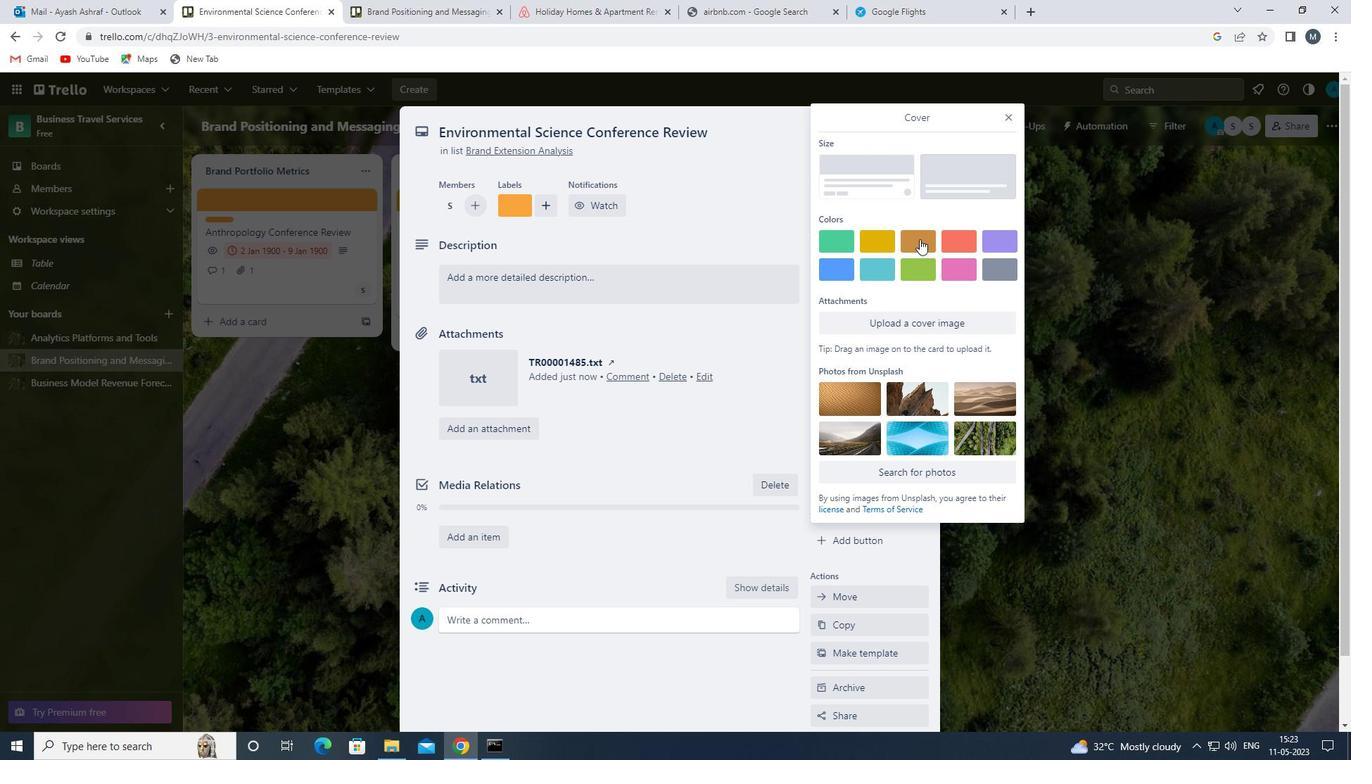 
Action: Mouse moved to (1007, 121)
Screenshot: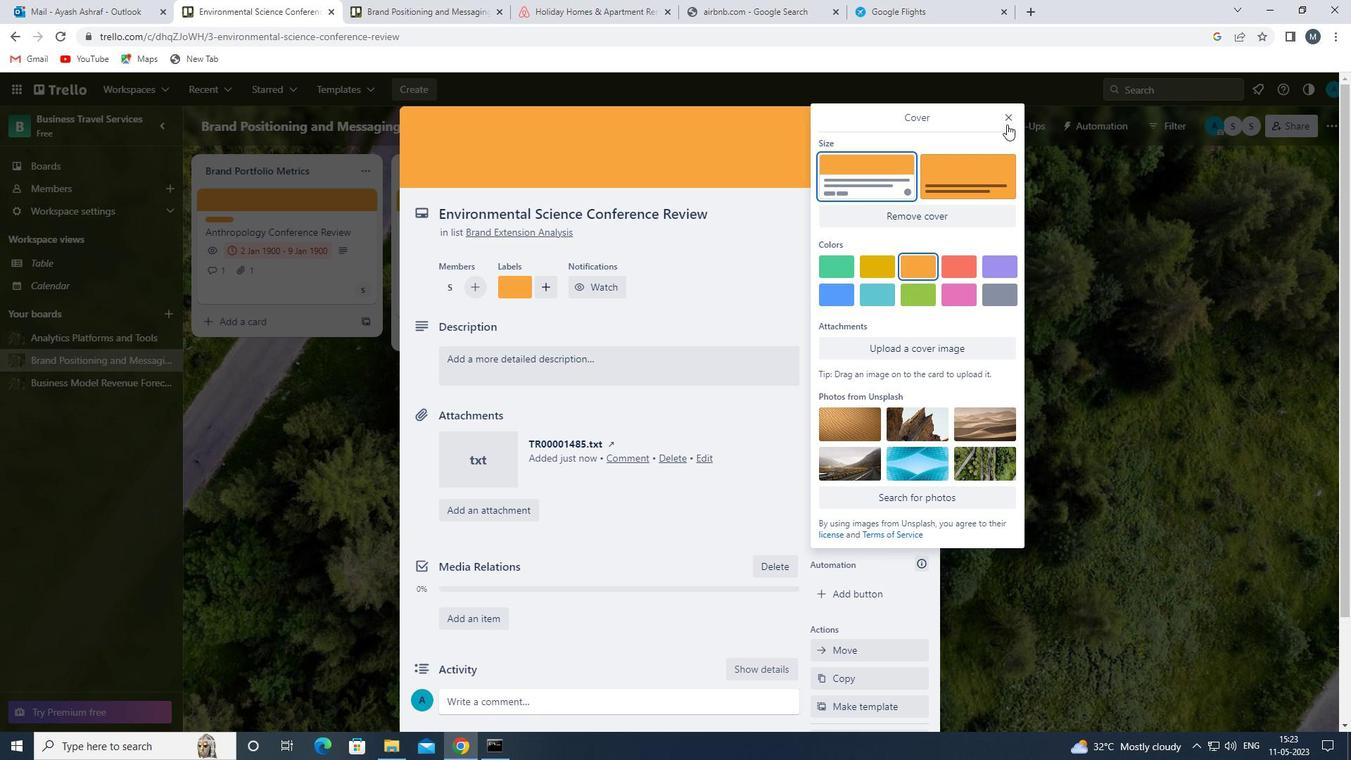 
Action: Mouse pressed left at (1007, 121)
Screenshot: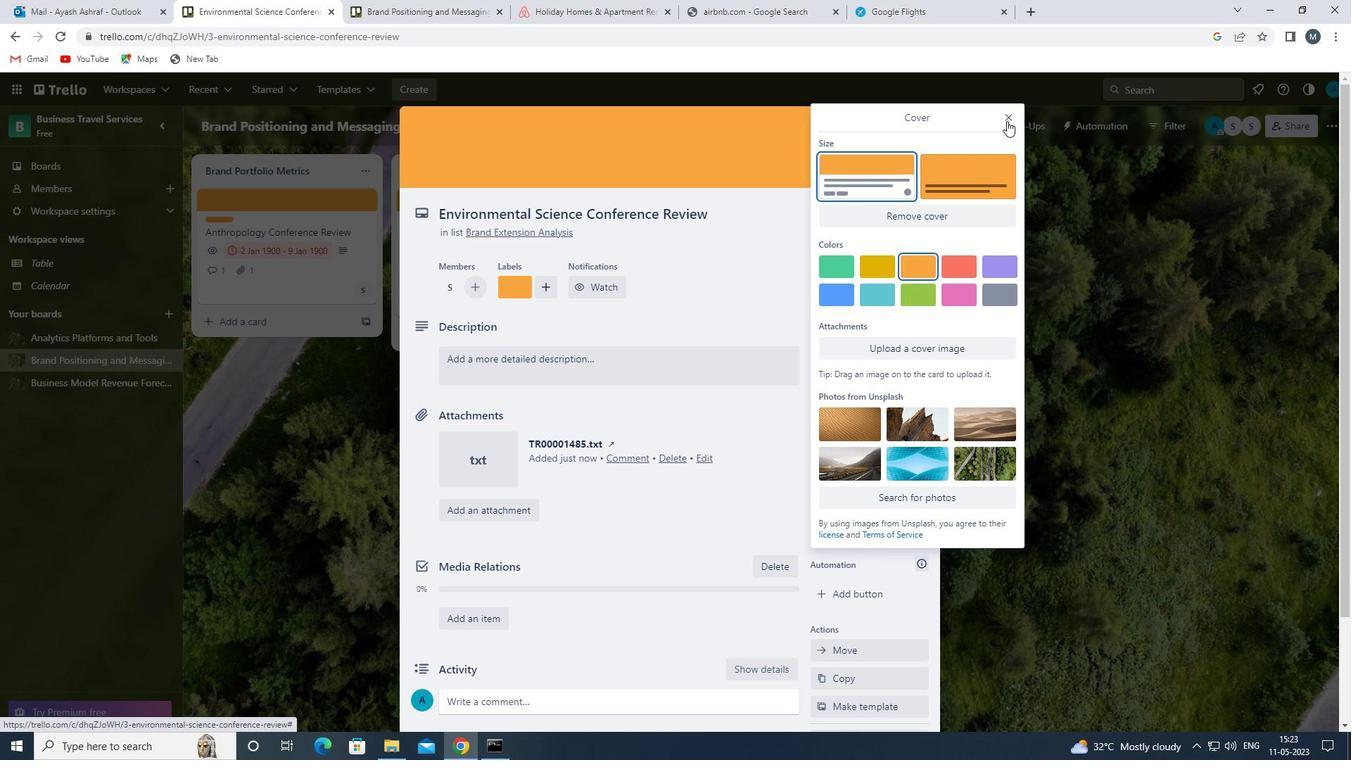 
Action: Mouse moved to (559, 368)
Screenshot: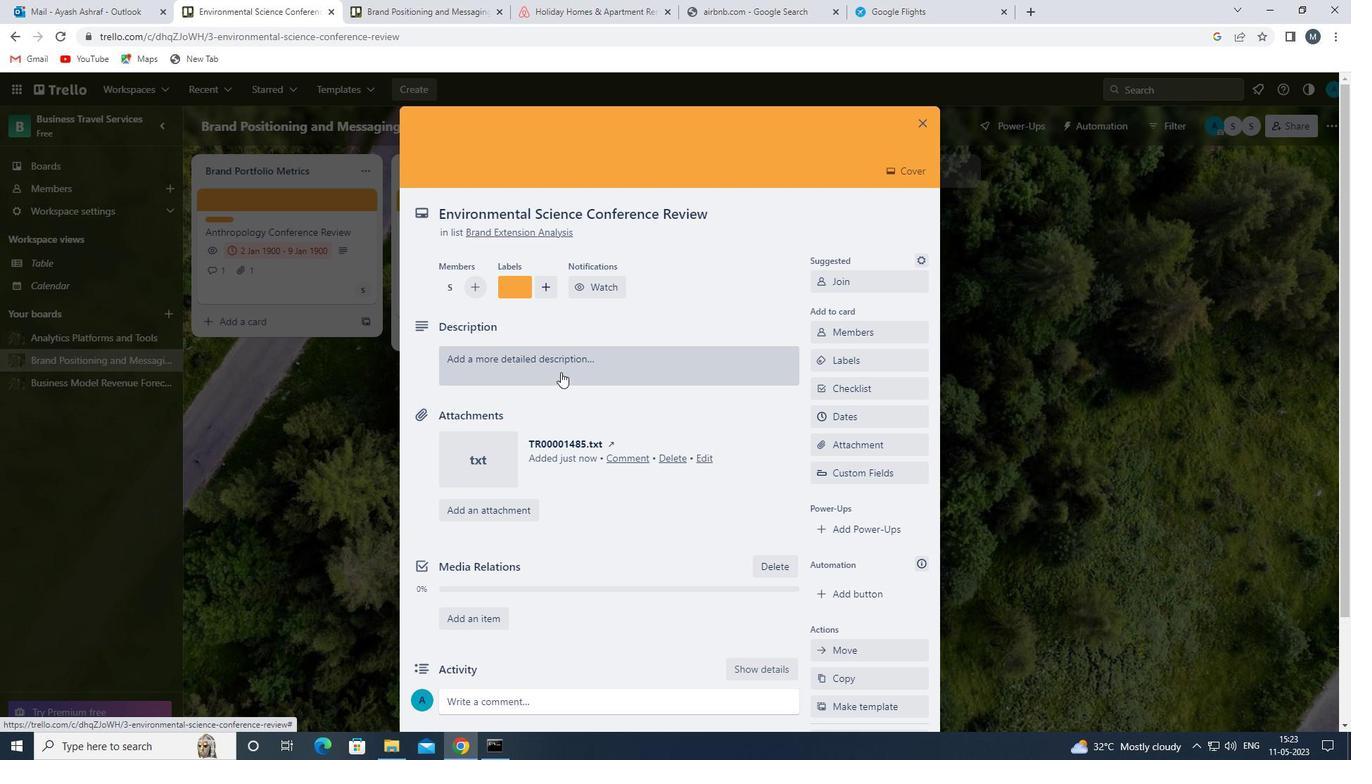 
Action: Mouse pressed left at (559, 368)
Screenshot: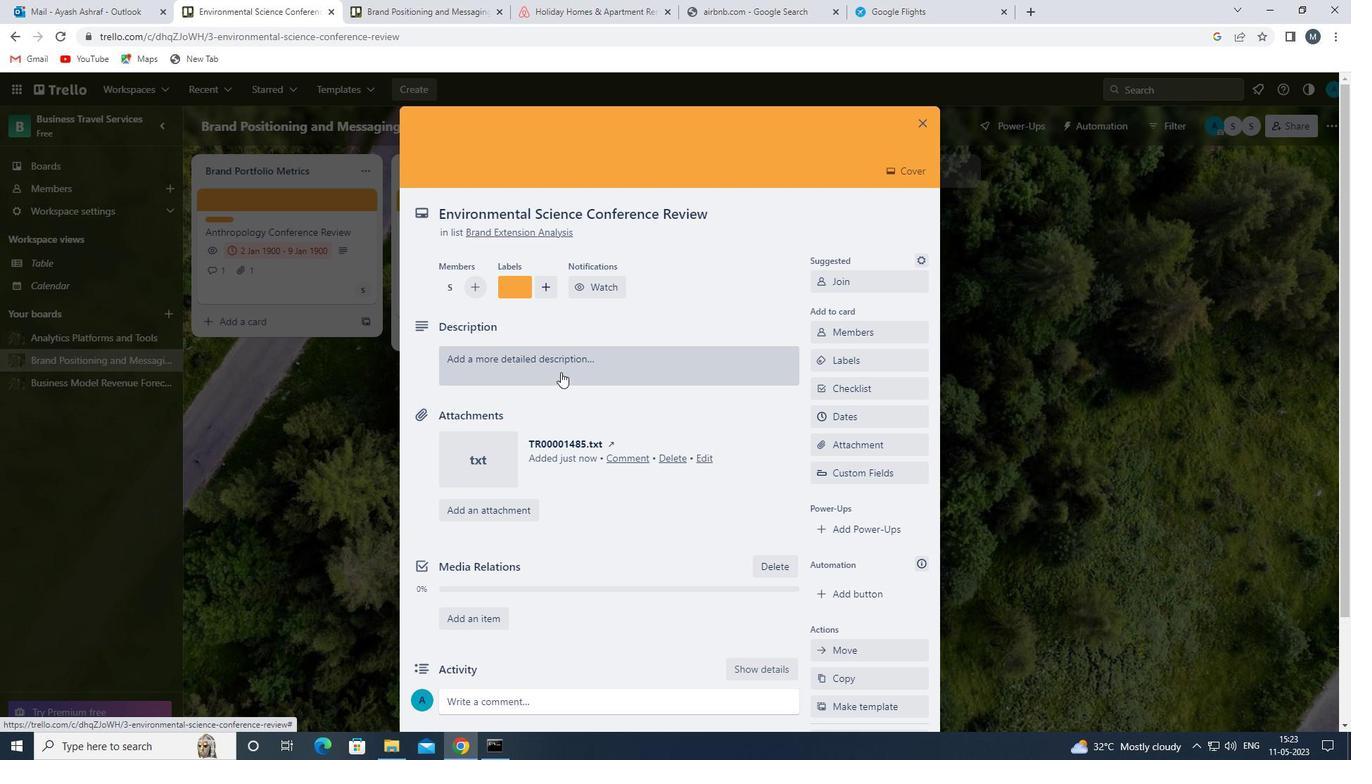 
Action: Mouse moved to (494, 418)
Screenshot: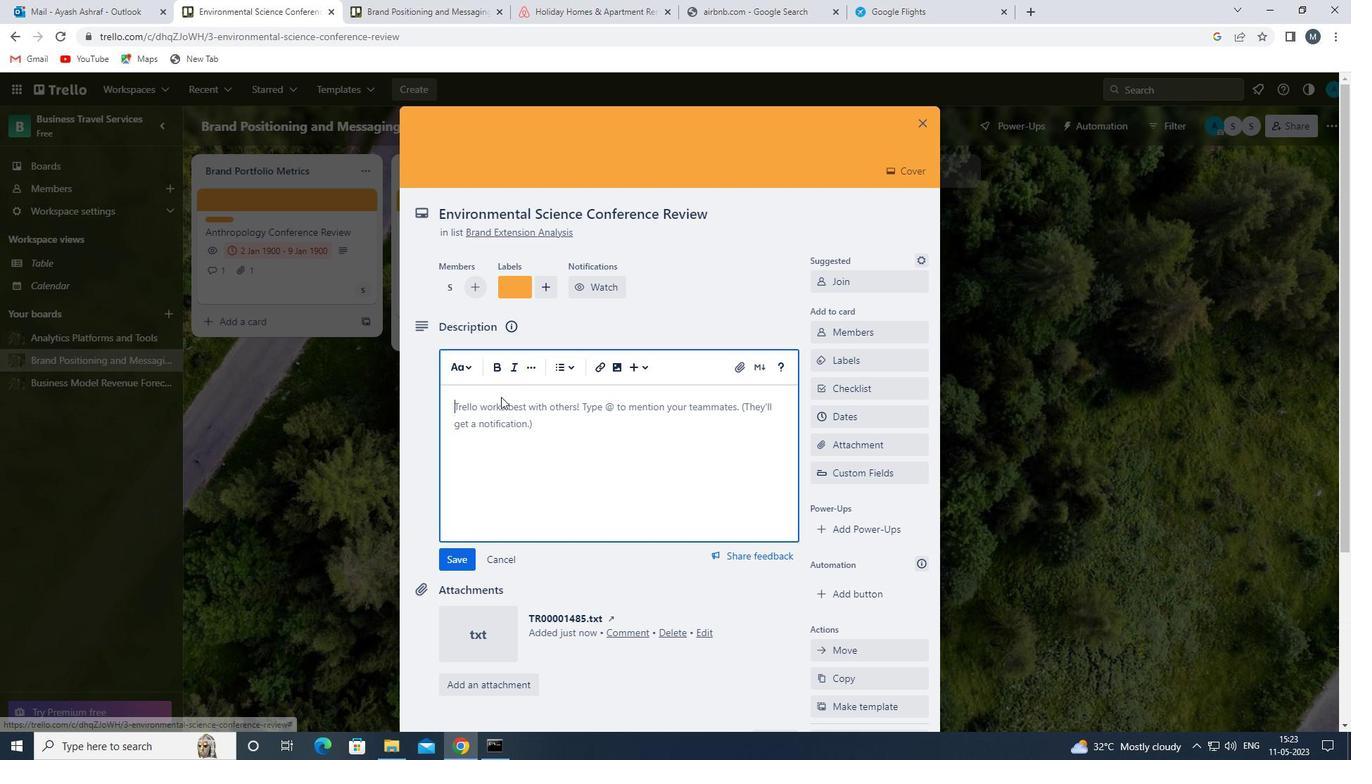 
Action: Mouse pressed left at (494, 418)
Screenshot: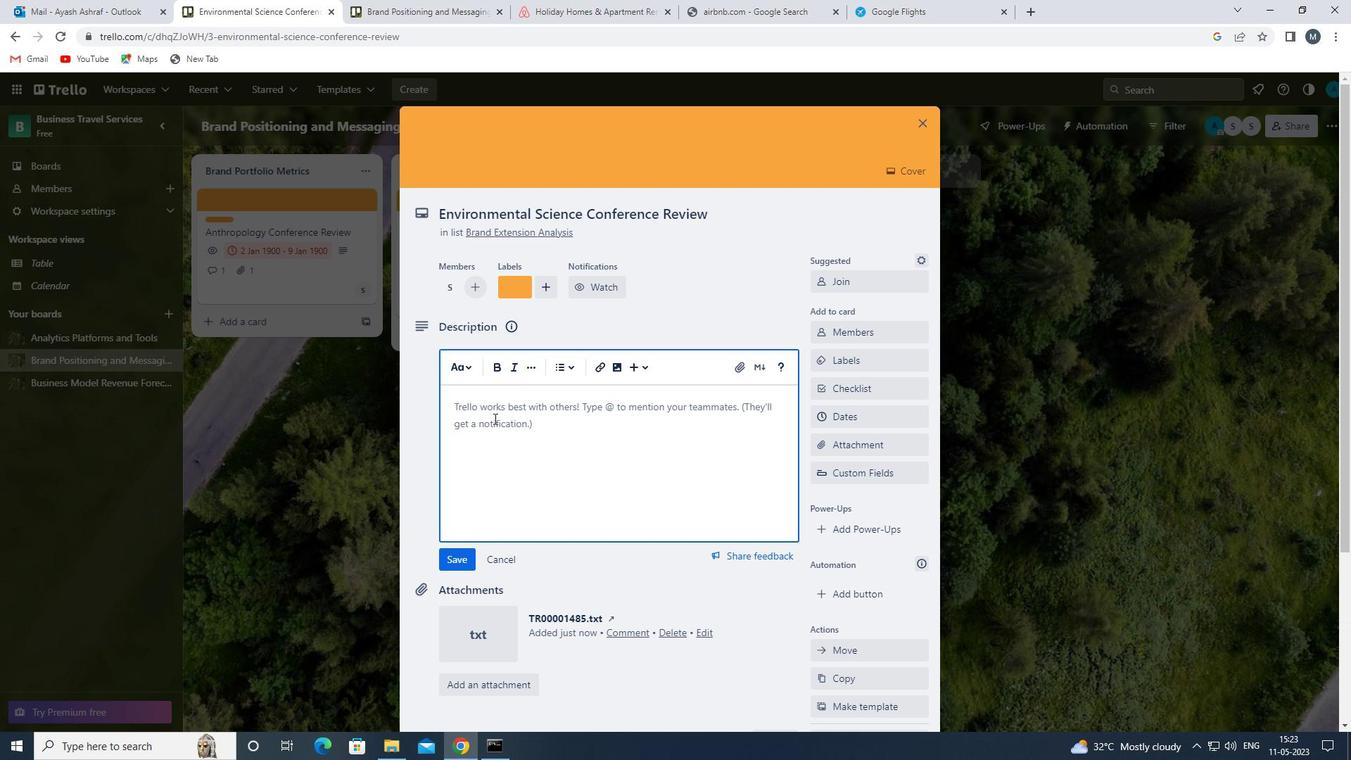
Action: Mouse moved to (496, 493)
Screenshot: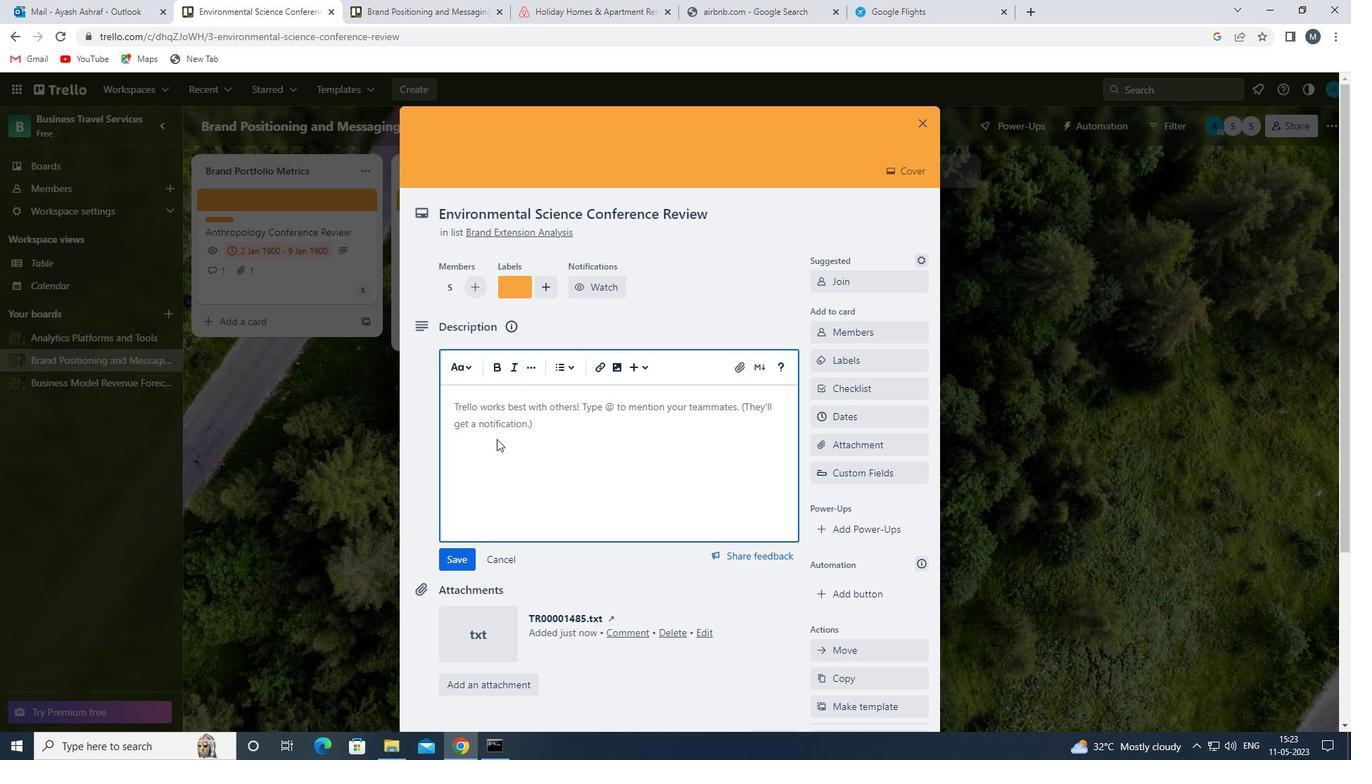 
Action: Key pressed <Key.shift>CONDUCT<Key.space>CUSTOMER<Key.space>RESEARCH<Key.space>FOR<Key.space>NEW<Key.space>PRODUCT<Key.space>FEAUTURES<Key.space><Key.backspace><Key.backspace><Key.backspace><Key.backspace><Key.backspace><Key.backspace><Key.backspace>TURES<Key.space>AND<Key.space>IMPROVEMENTS<Key.space>
Screenshot: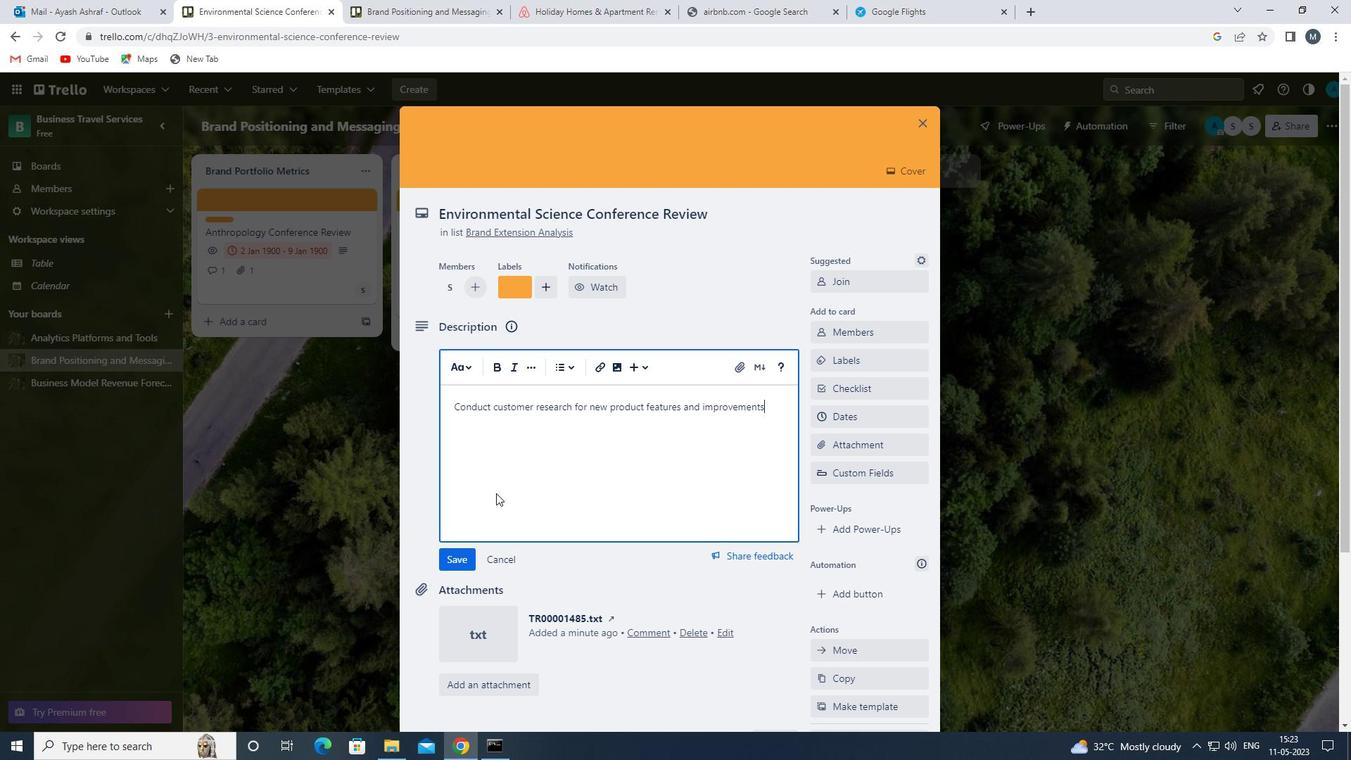 
Action: Mouse moved to (463, 562)
Screenshot: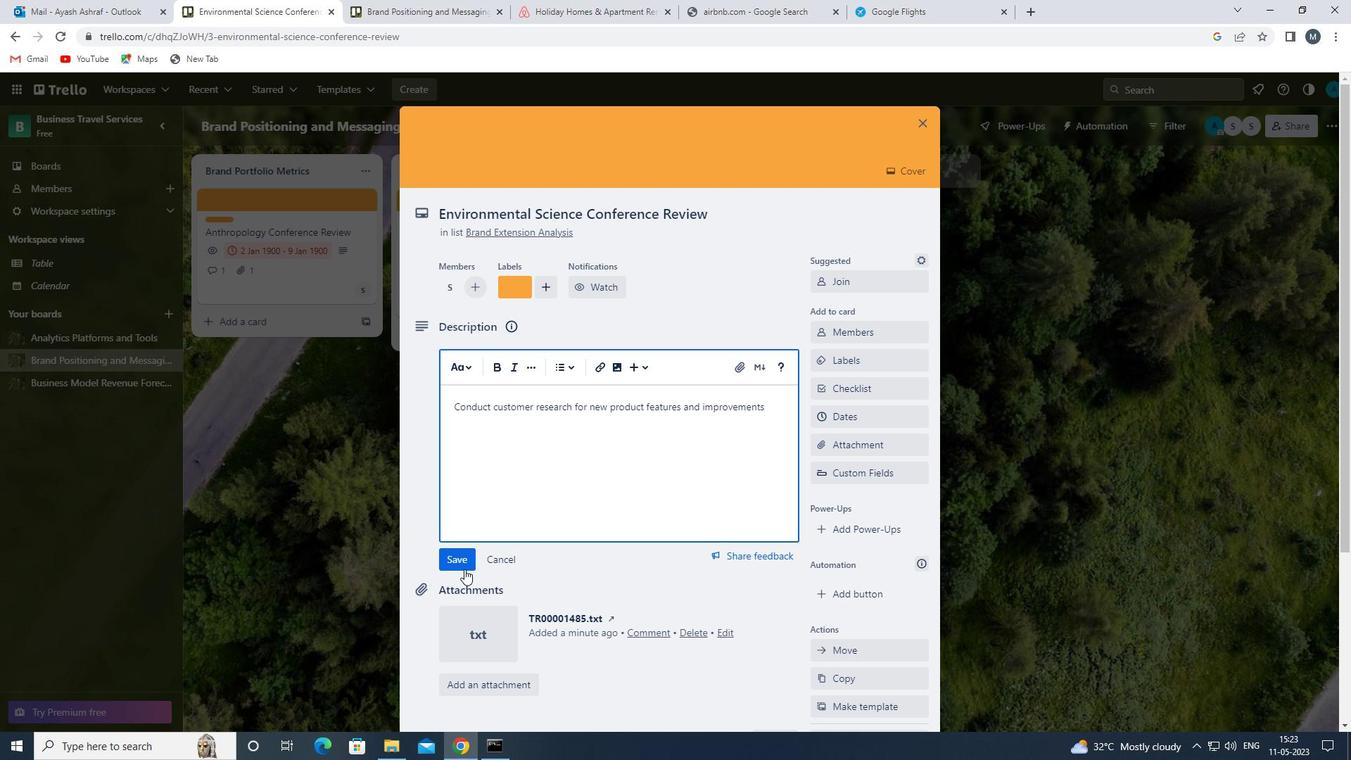 
Action: Mouse pressed left at (463, 562)
Screenshot: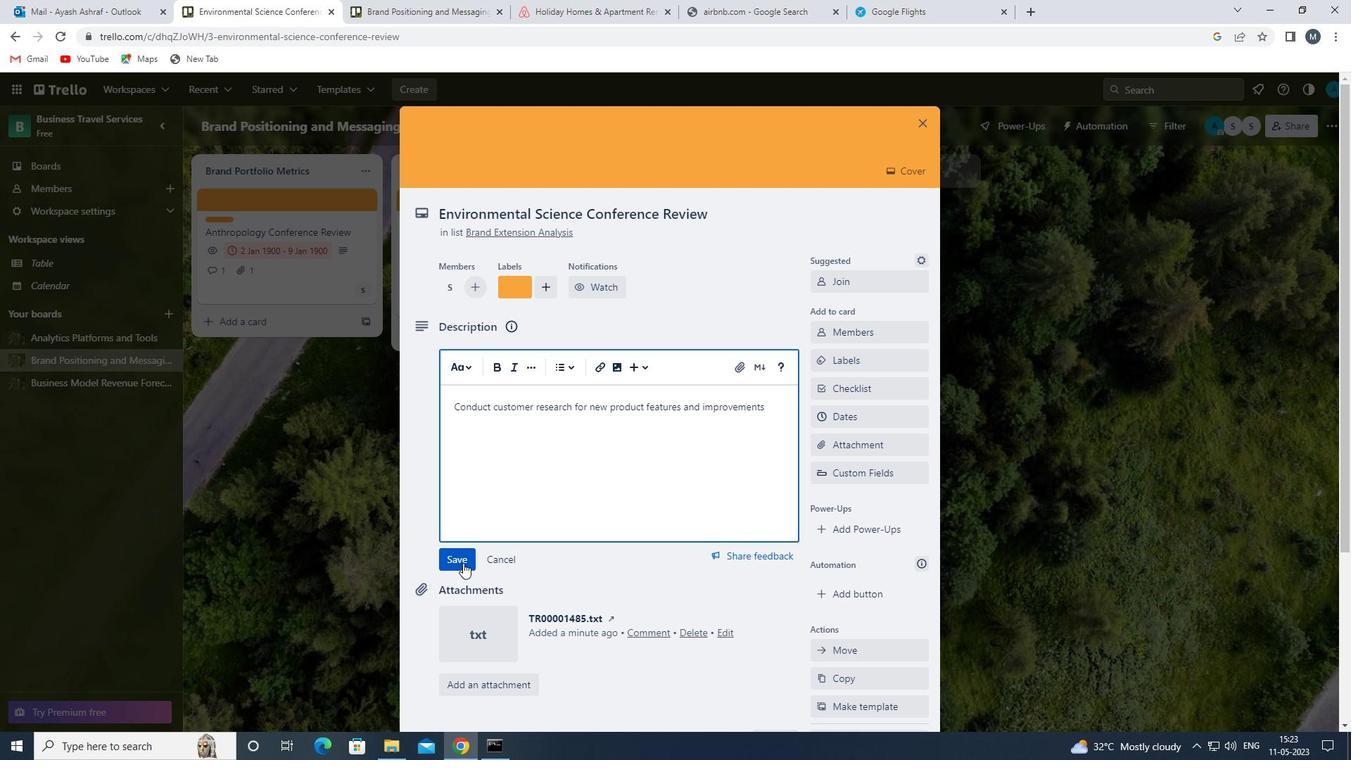 
Action: Mouse moved to (532, 496)
Screenshot: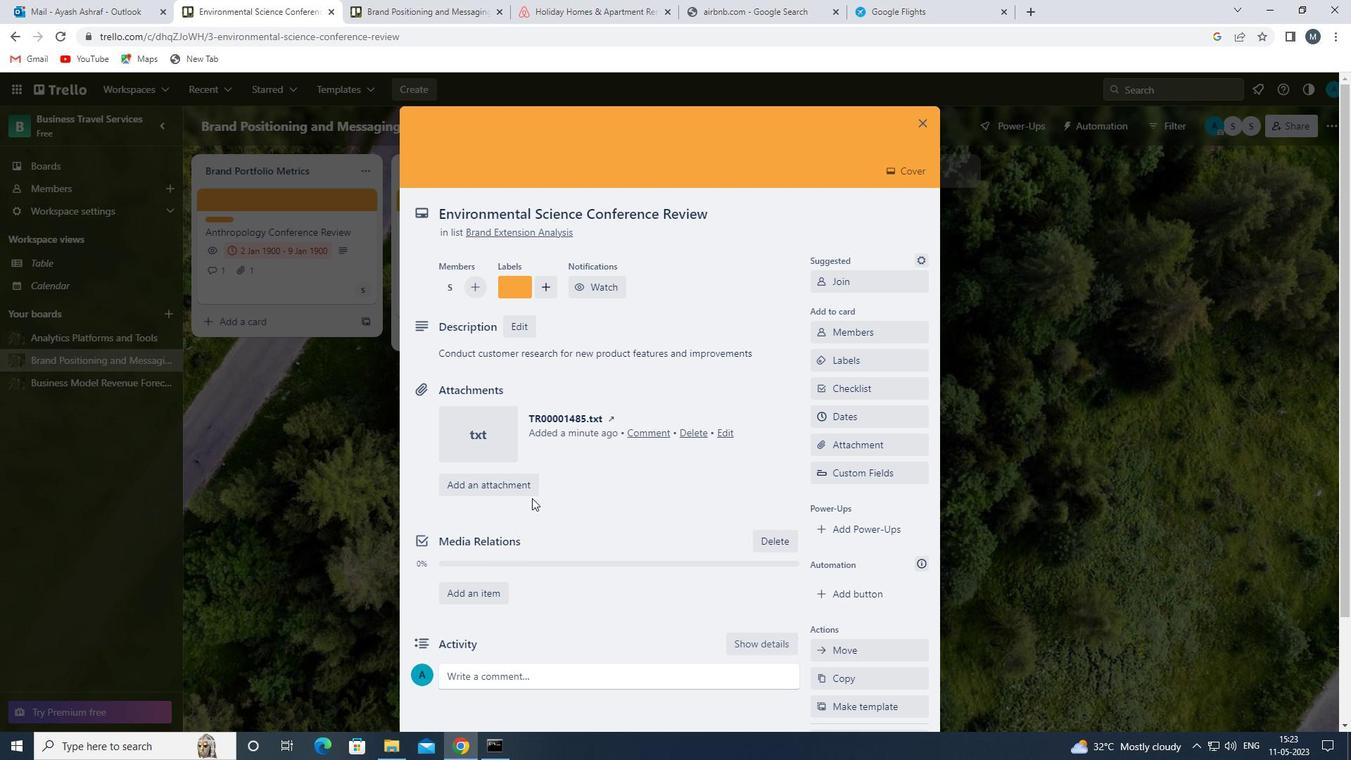 
Action: Mouse scrolled (532, 496) with delta (0, 0)
Screenshot: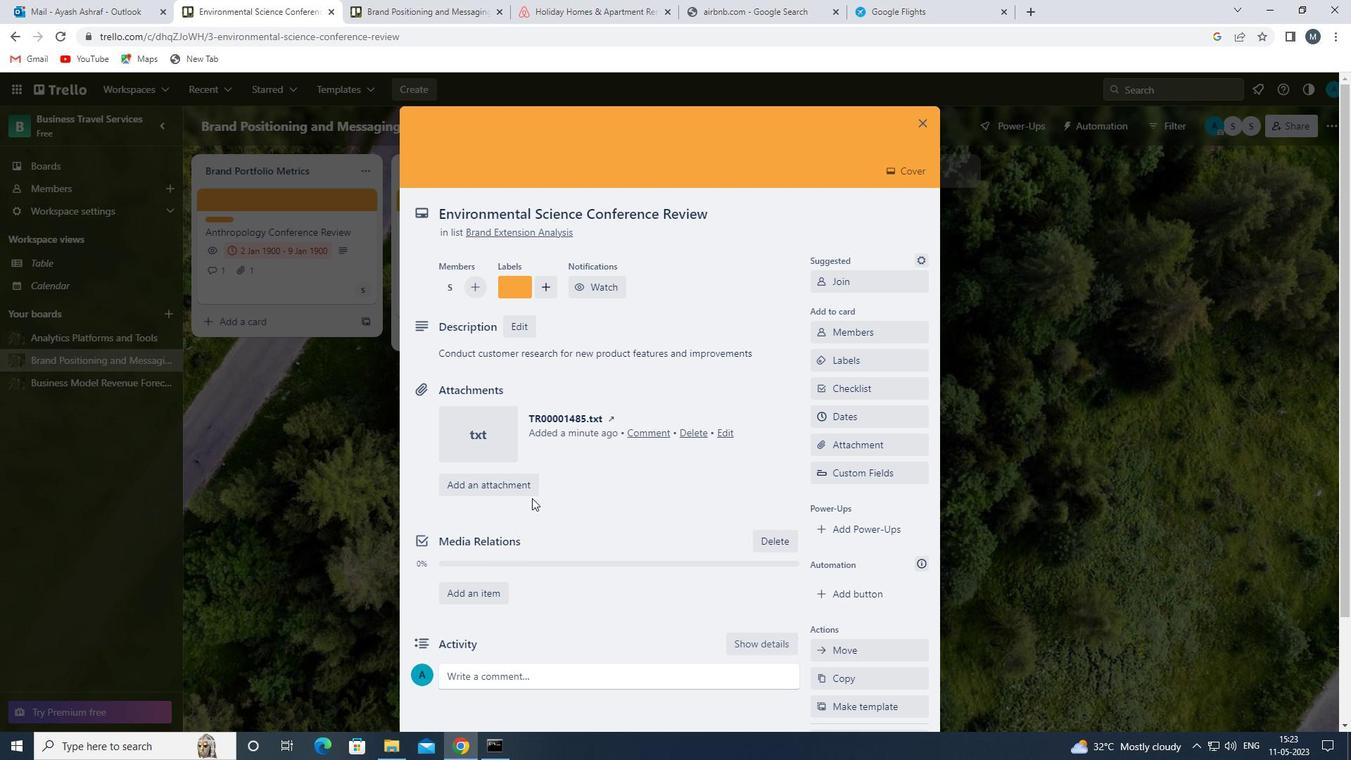 
Action: Mouse moved to (504, 605)
Screenshot: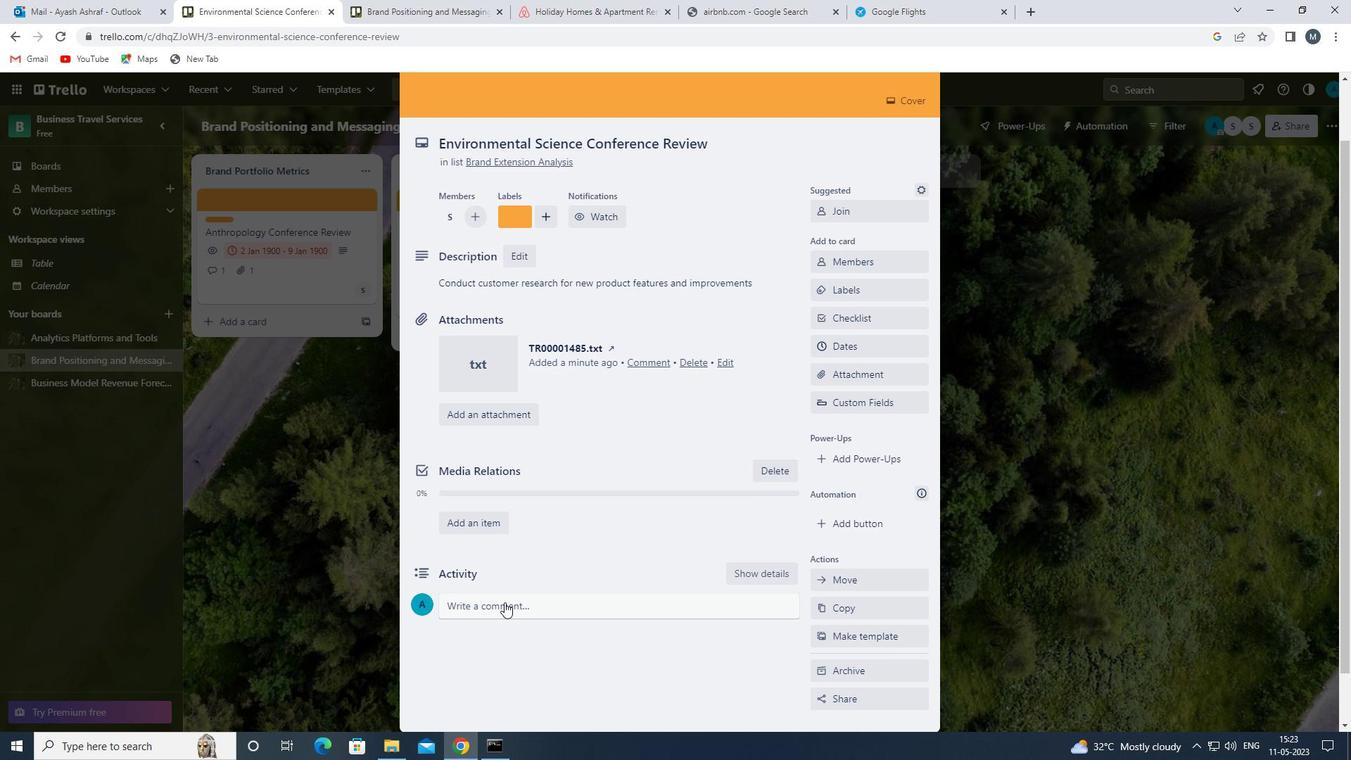 
Action: Mouse pressed left at (504, 605)
Screenshot: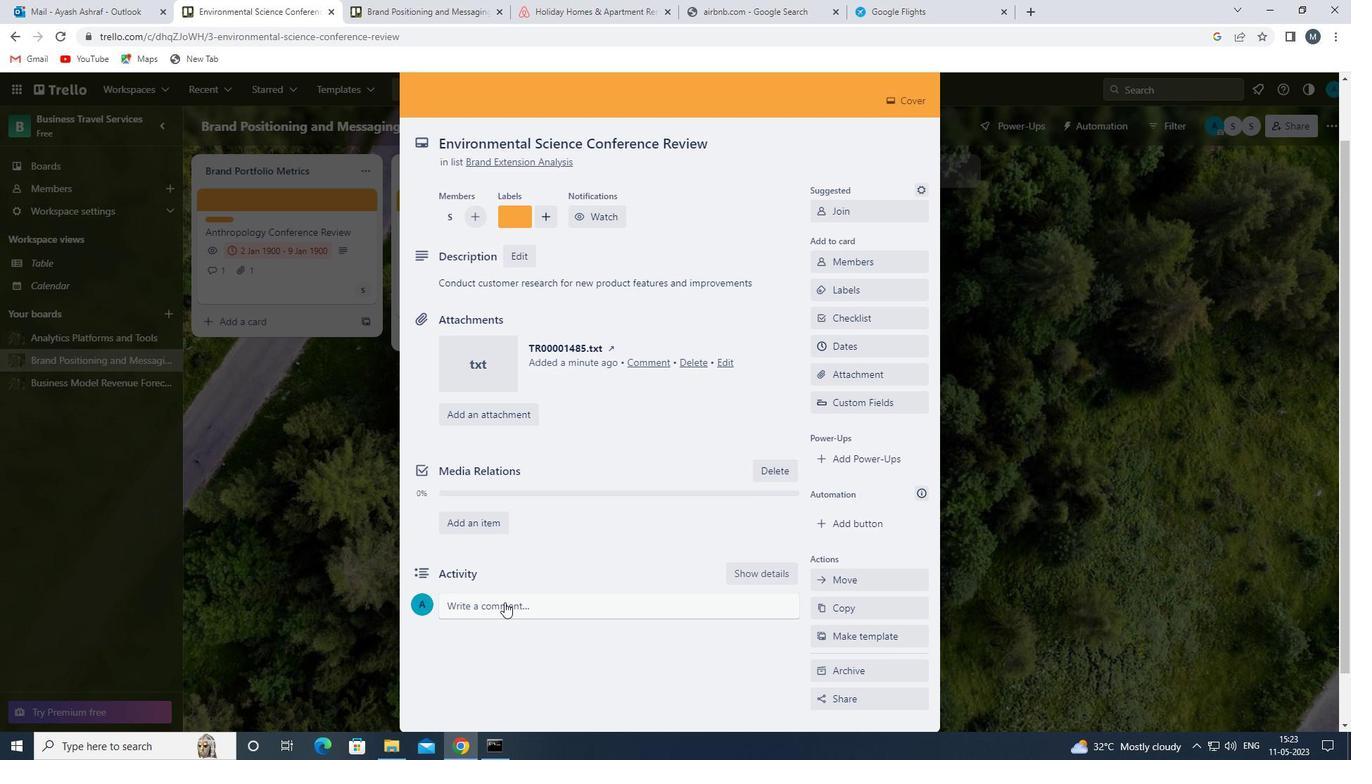
Action: Mouse moved to (498, 652)
Screenshot: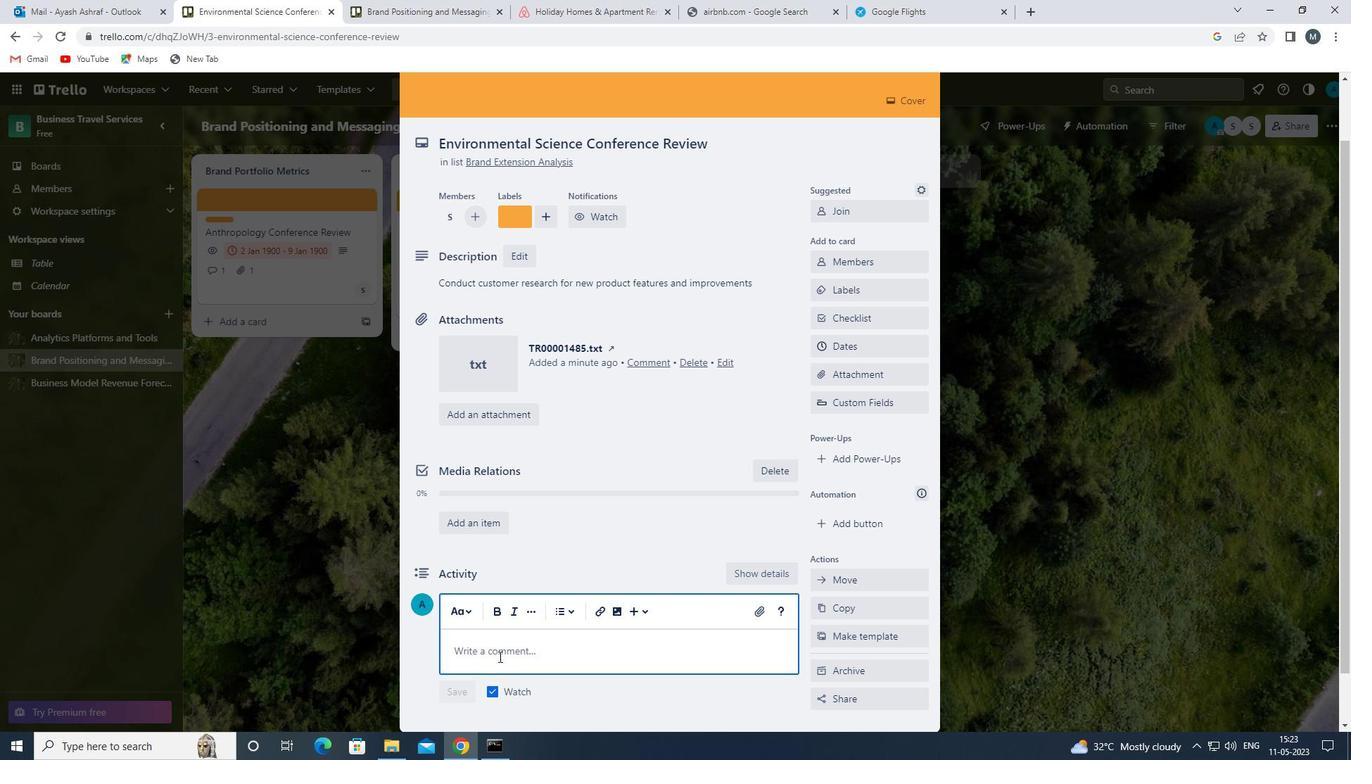 
Action: Mouse pressed left at (498, 652)
Screenshot: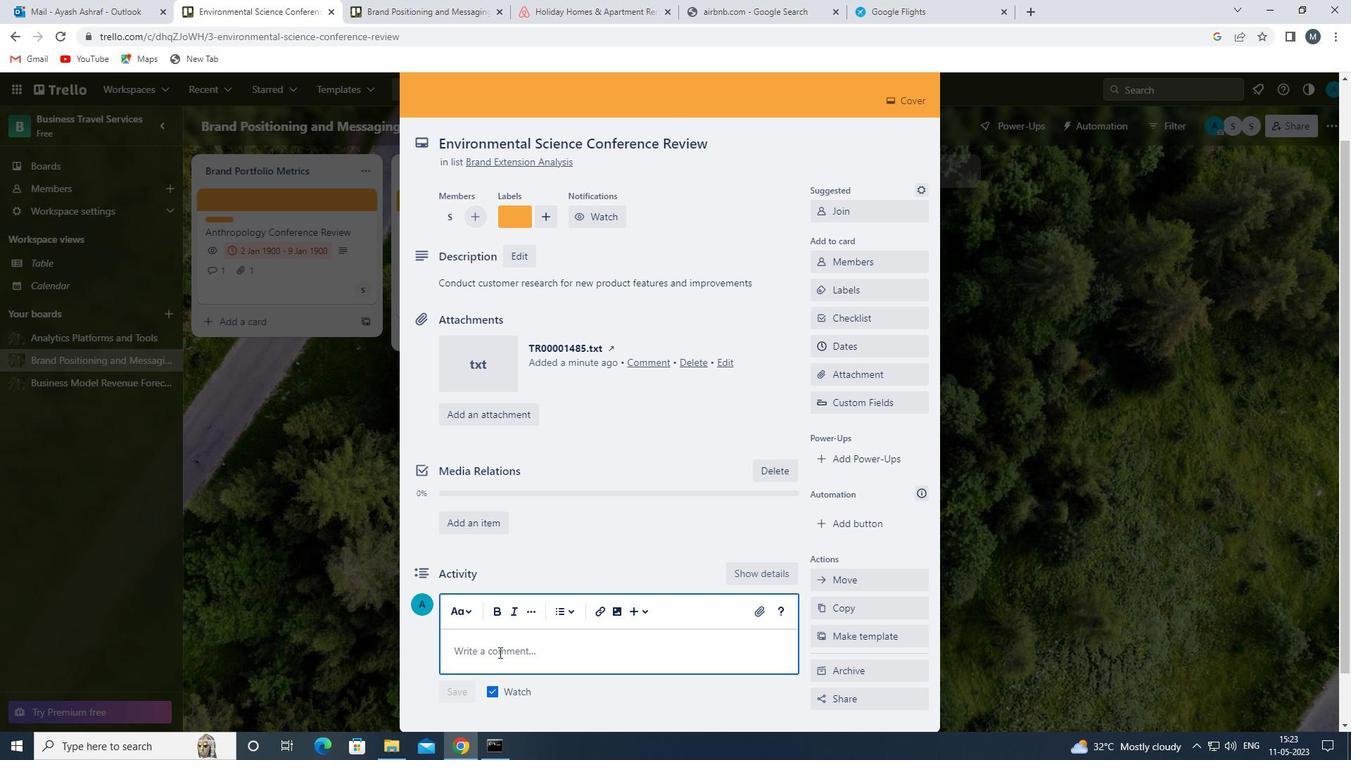 
Action: Mouse moved to (493, 653)
Screenshot: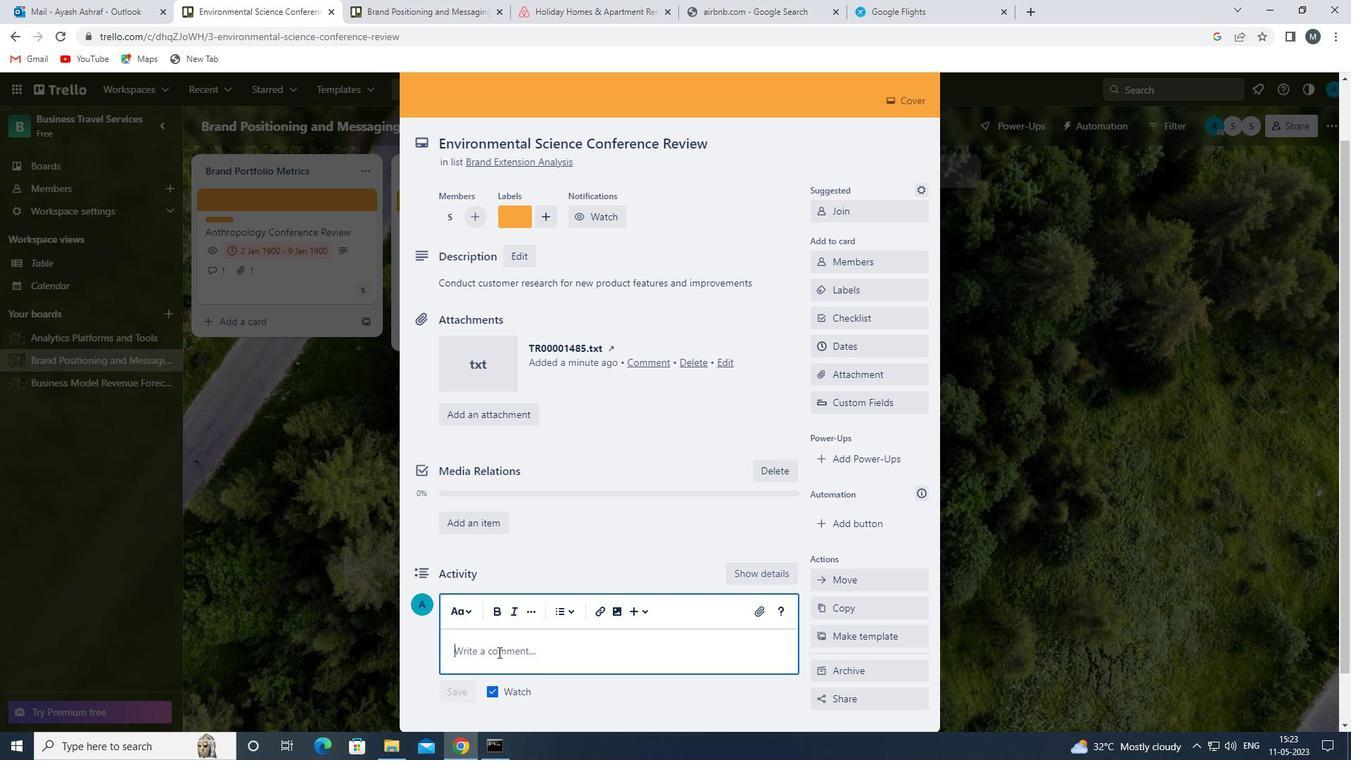 
Action: Key pressed <Key.shift>LET<Key.space>US<Key.space>MAKE<Key.space>SURE<Key.space>WE<Key.space>HAVE<Key.space>CLEAR<Key.space>COMMUNICATION<Key.space>CHANNELS<Key.space>IN<Key.space>PLACE<Key.space>FOR<Key.space>THIS<Key.space>TASK<Key.space>TO<Key.space>ENSURE<Key.space>THAT<Key.space>EVERYONE<Key.space>IS<Key.space>ON<Key.space>THE<Key.space>SAME<Key.space>PAGE<Key.space>
Screenshot: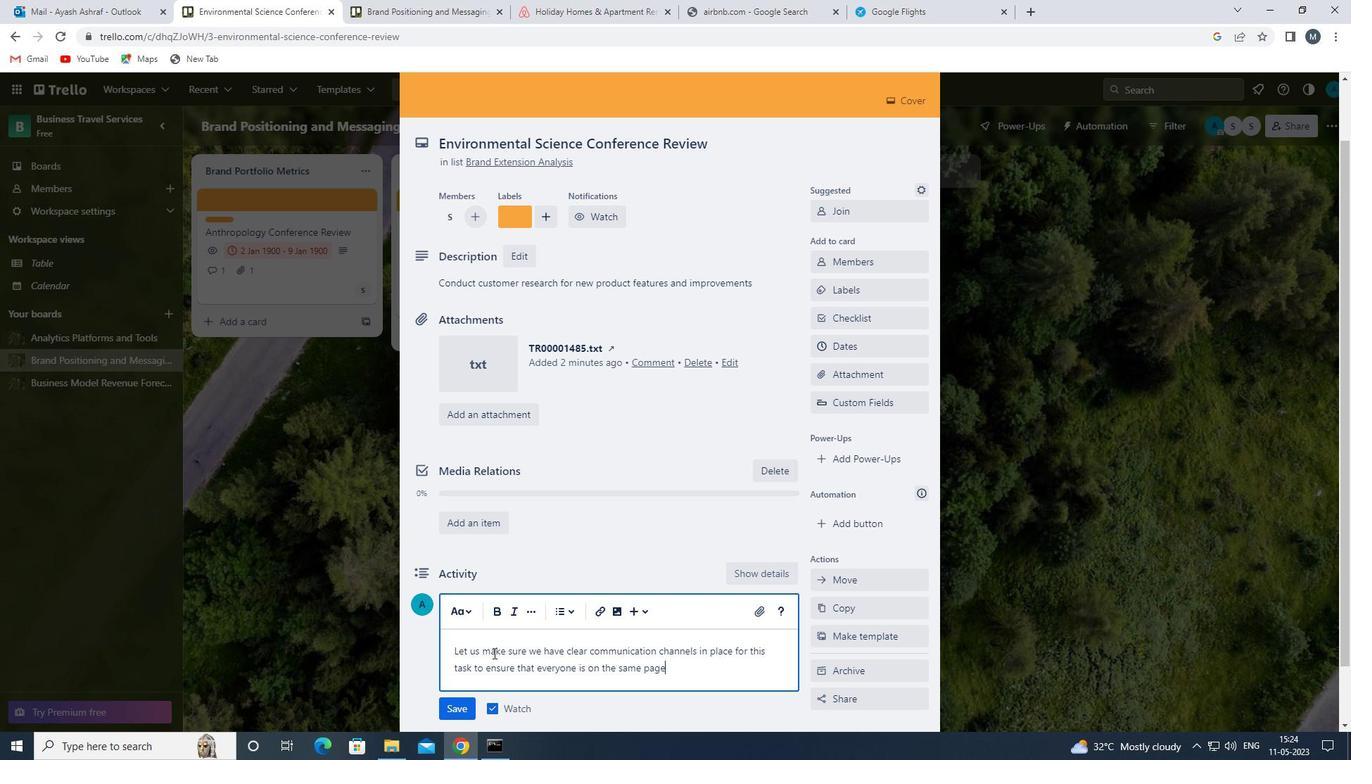 
Action: Mouse moved to (483, 650)
Screenshot: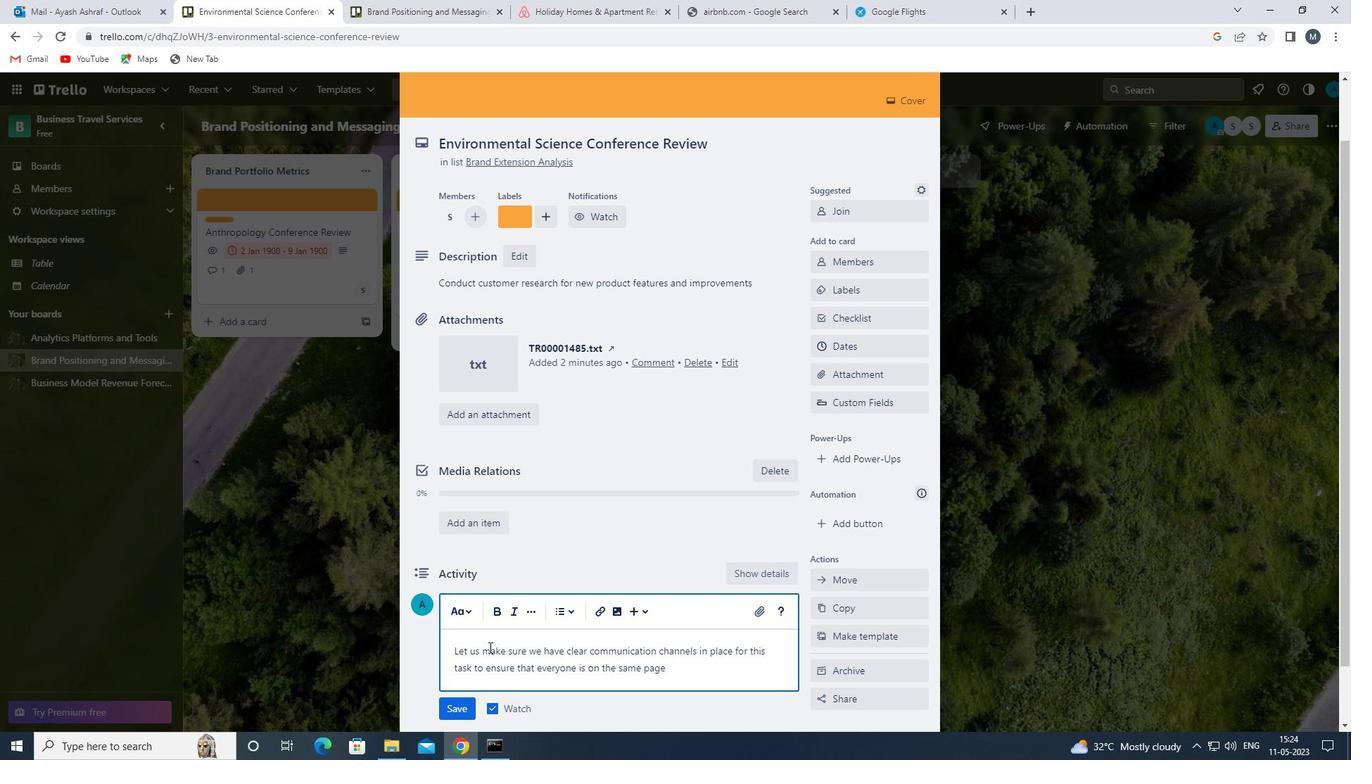 
Action: Key pressed <Key.backspace>.
Screenshot: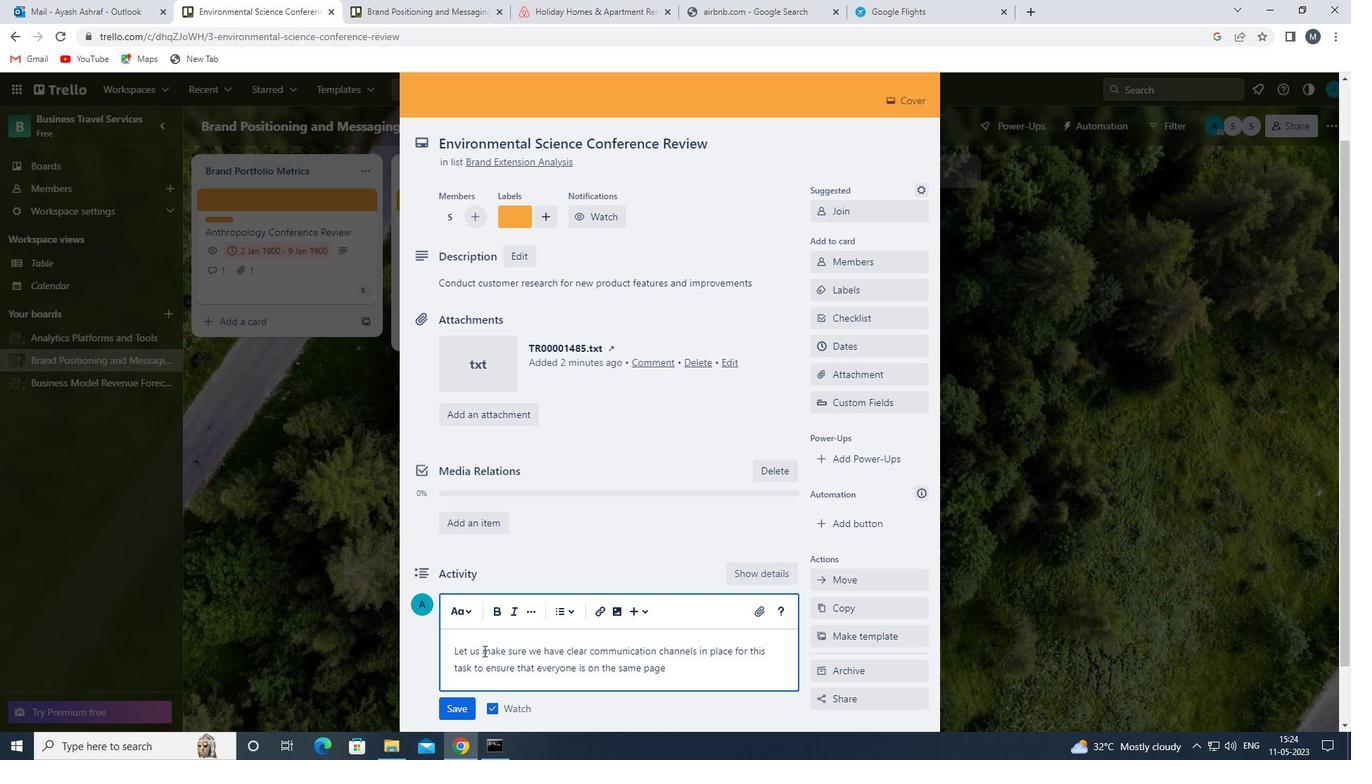 
Action: Mouse moved to (446, 712)
Screenshot: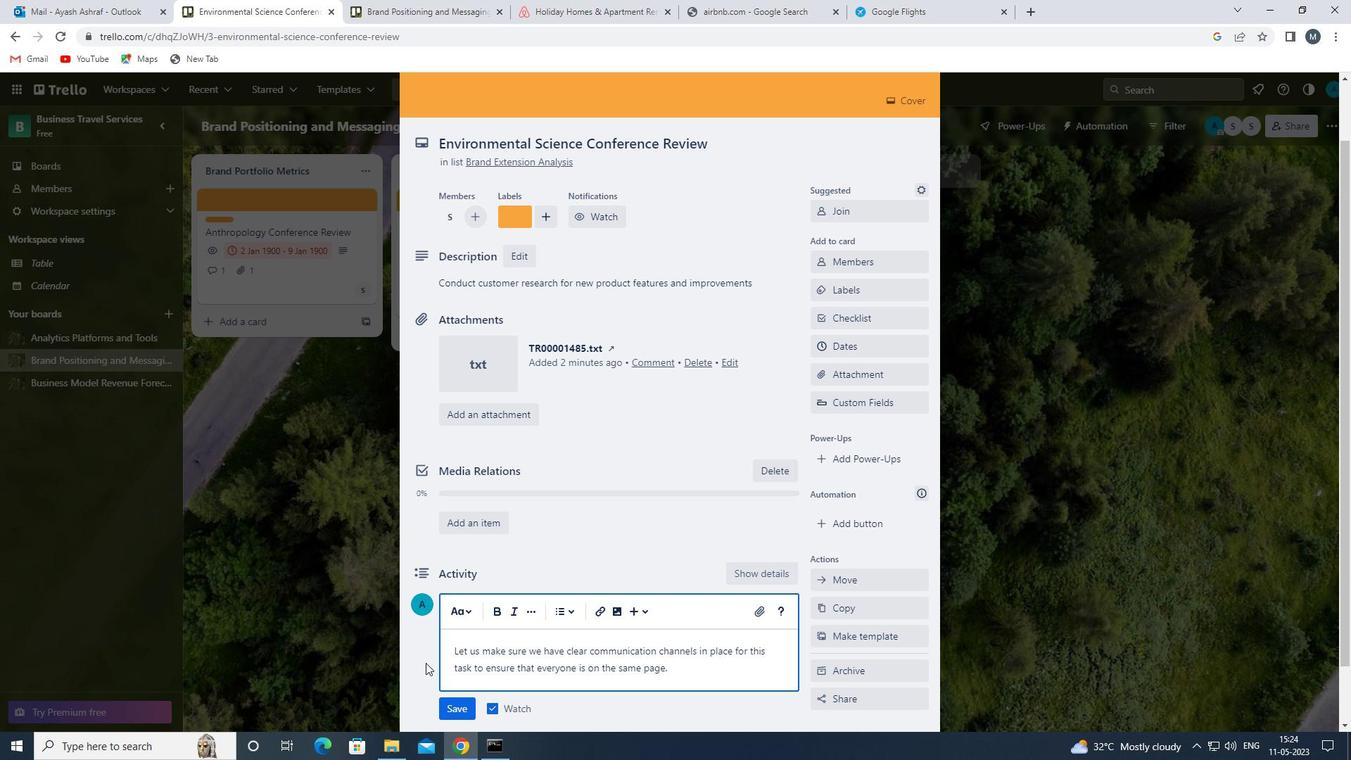 
Action: Mouse pressed left at (446, 712)
Screenshot: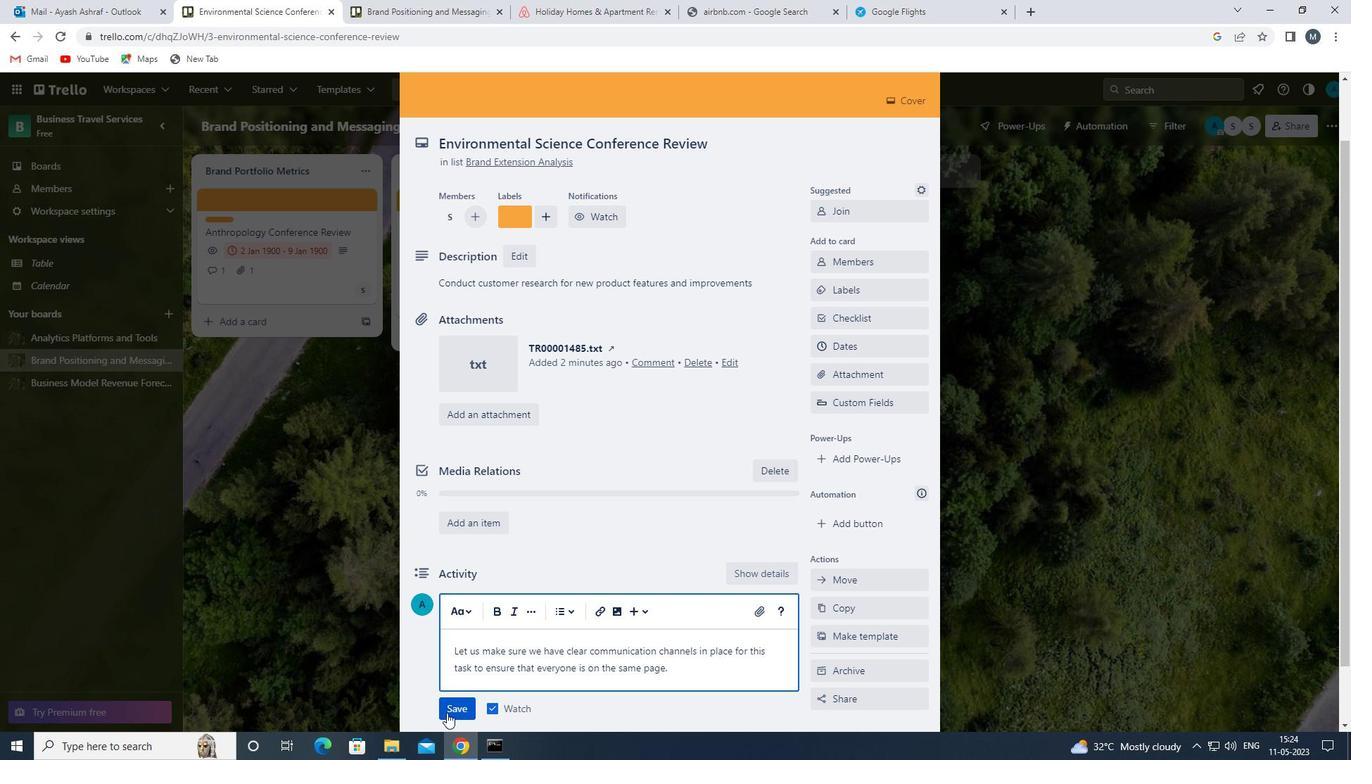 
Action: Mouse moved to (857, 350)
Screenshot: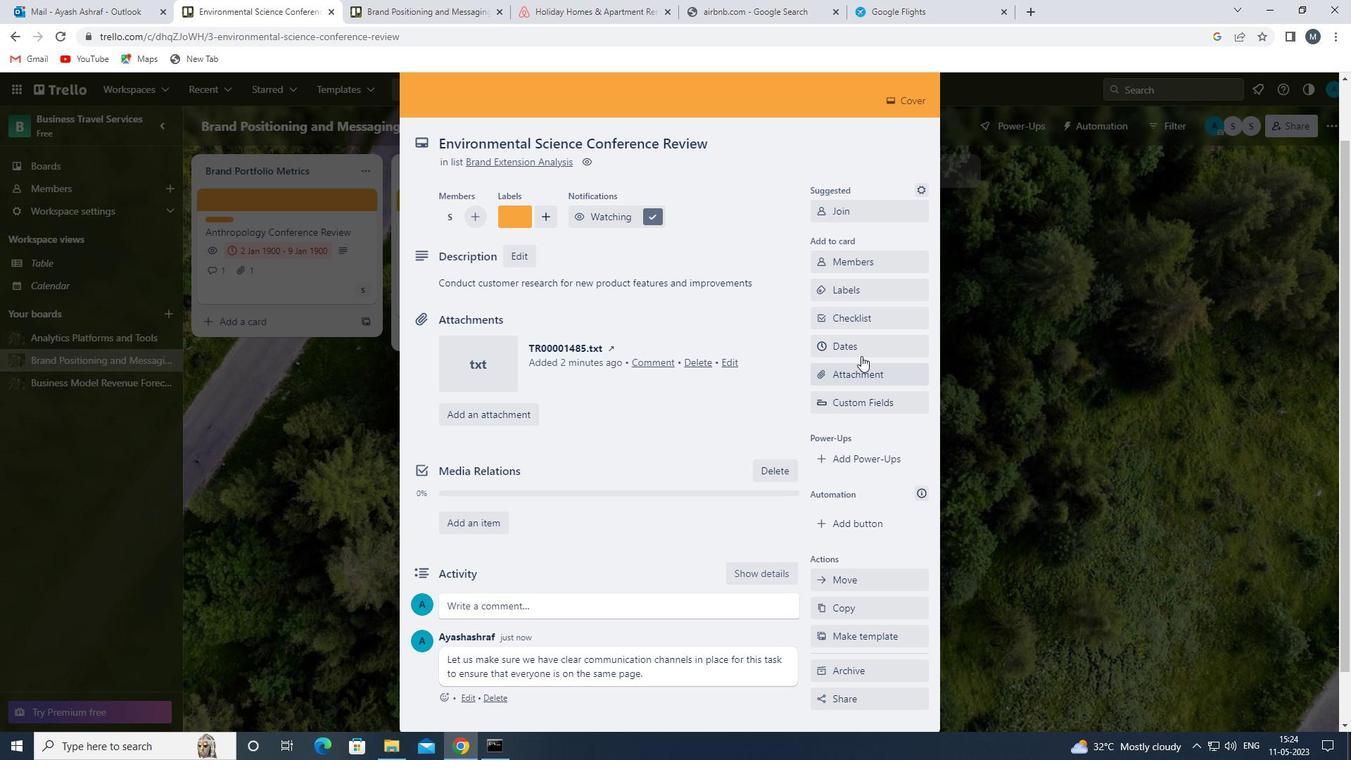 
Action: Mouse pressed left at (857, 350)
Screenshot: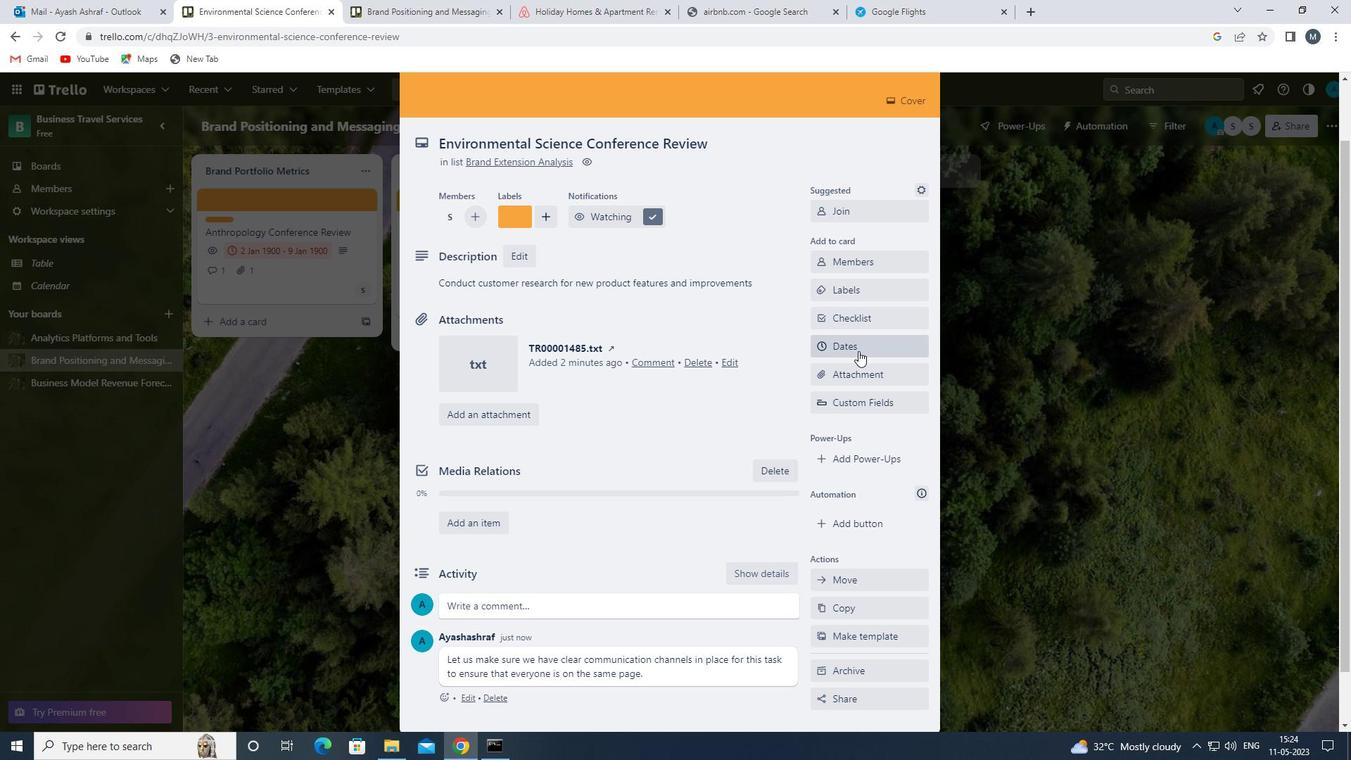
Action: Mouse moved to (821, 382)
Screenshot: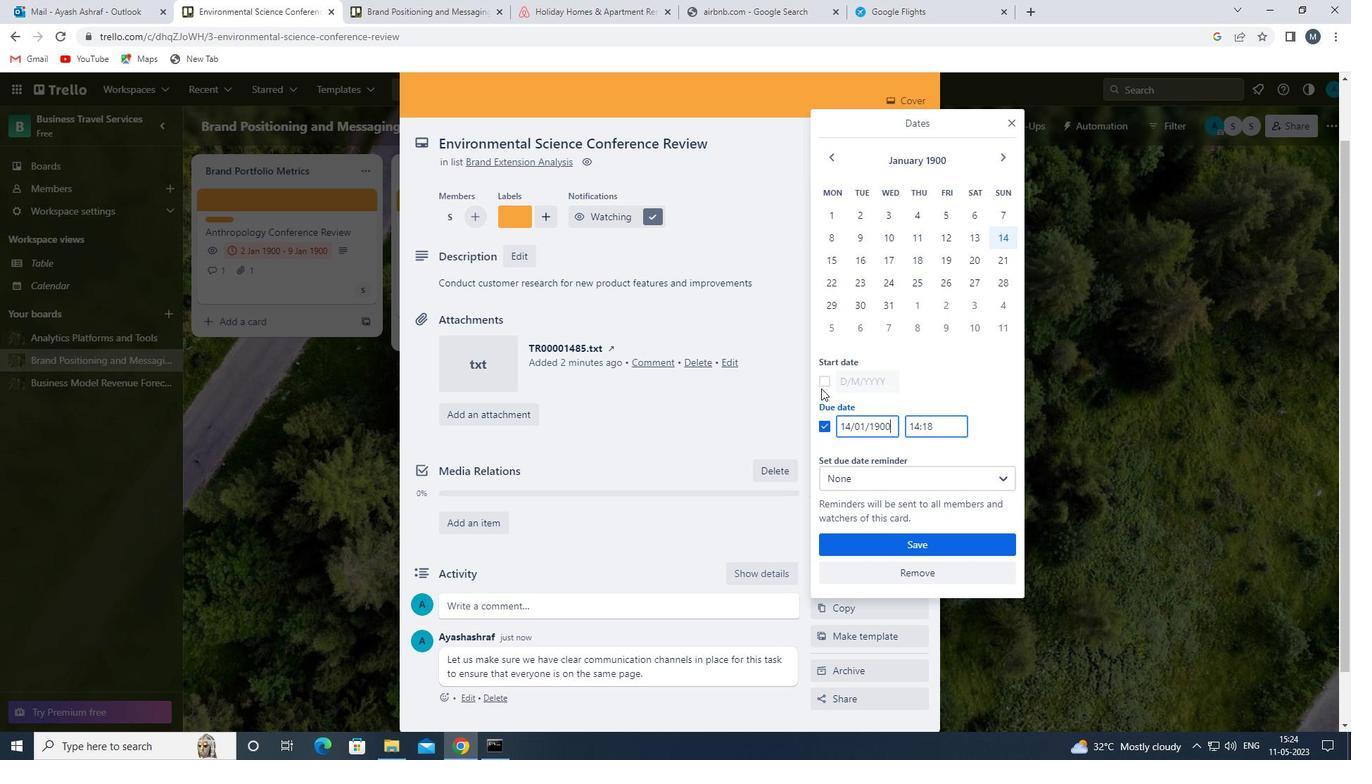 
Action: Mouse pressed left at (821, 382)
Screenshot: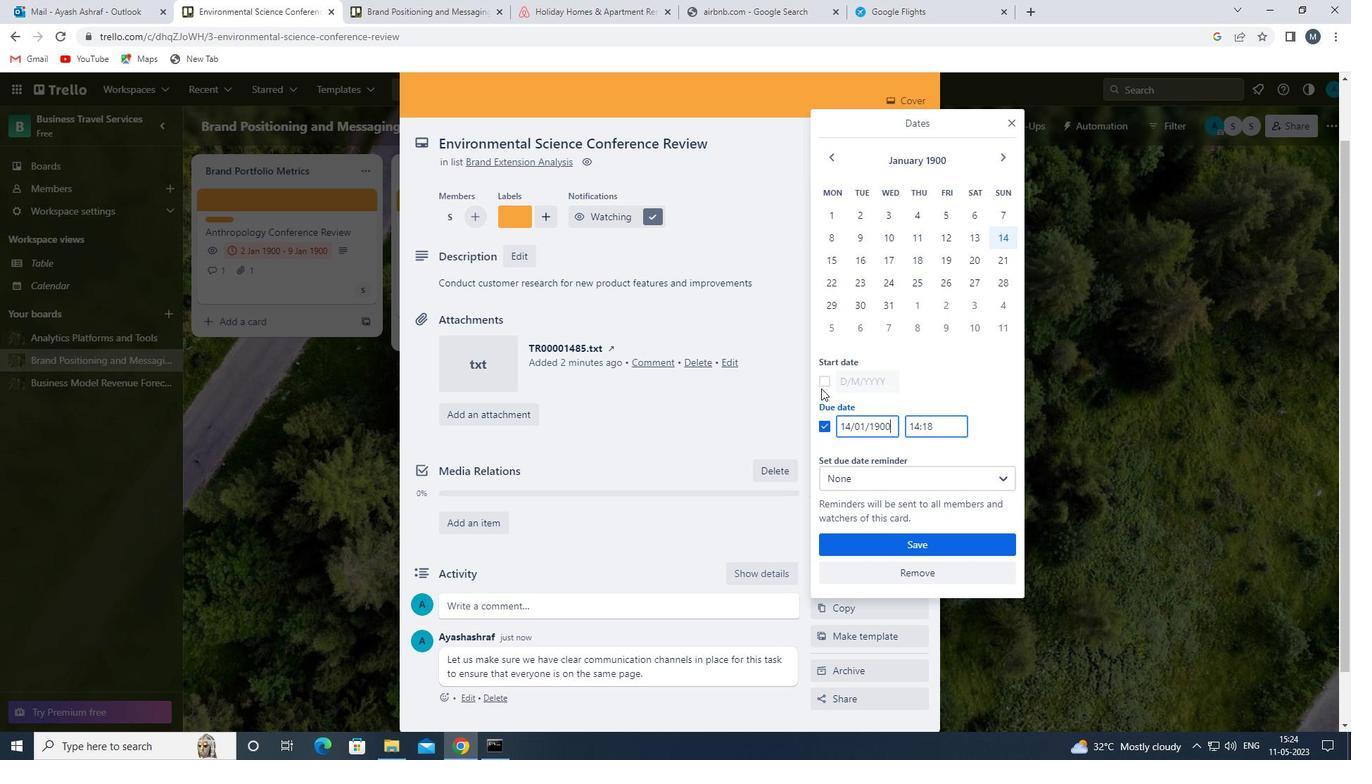 
Action: Mouse moved to (848, 383)
Screenshot: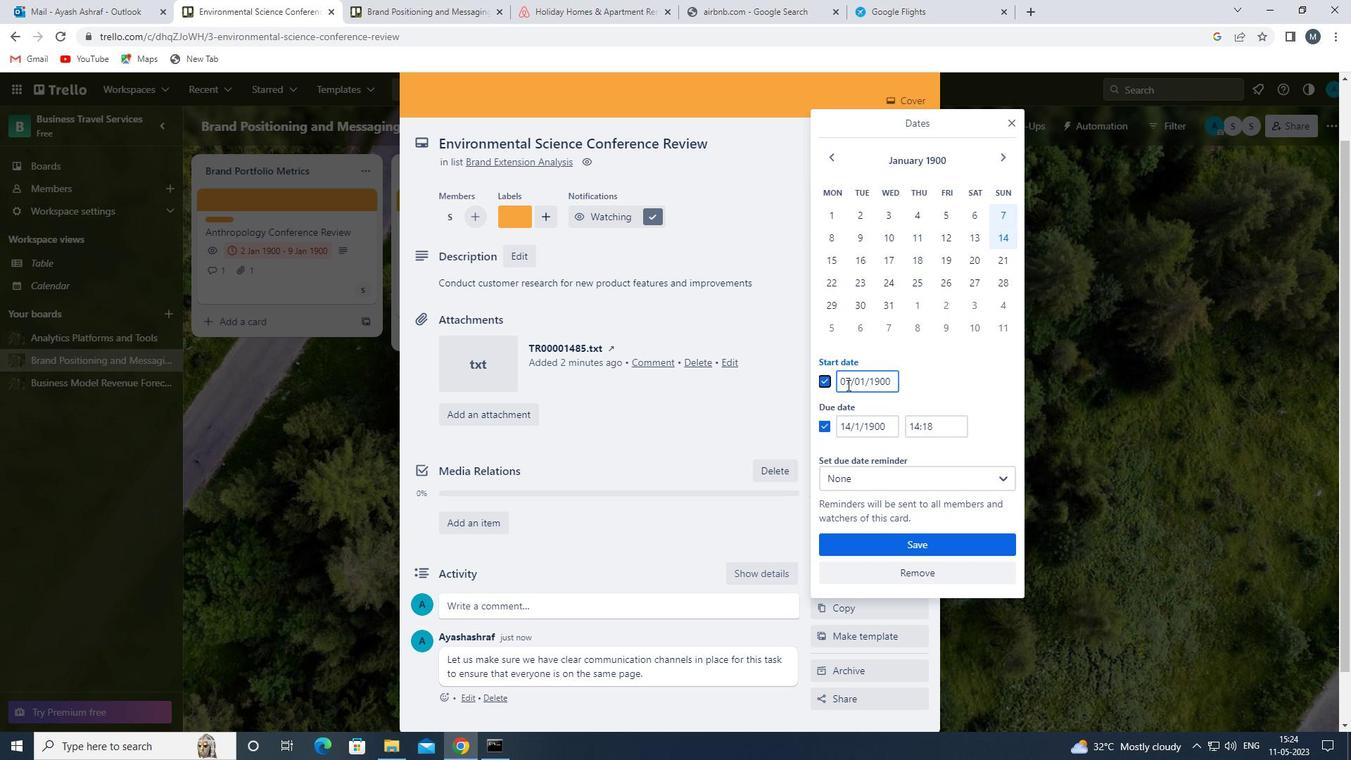 
Action: Mouse pressed left at (848, 383)
Screenshot: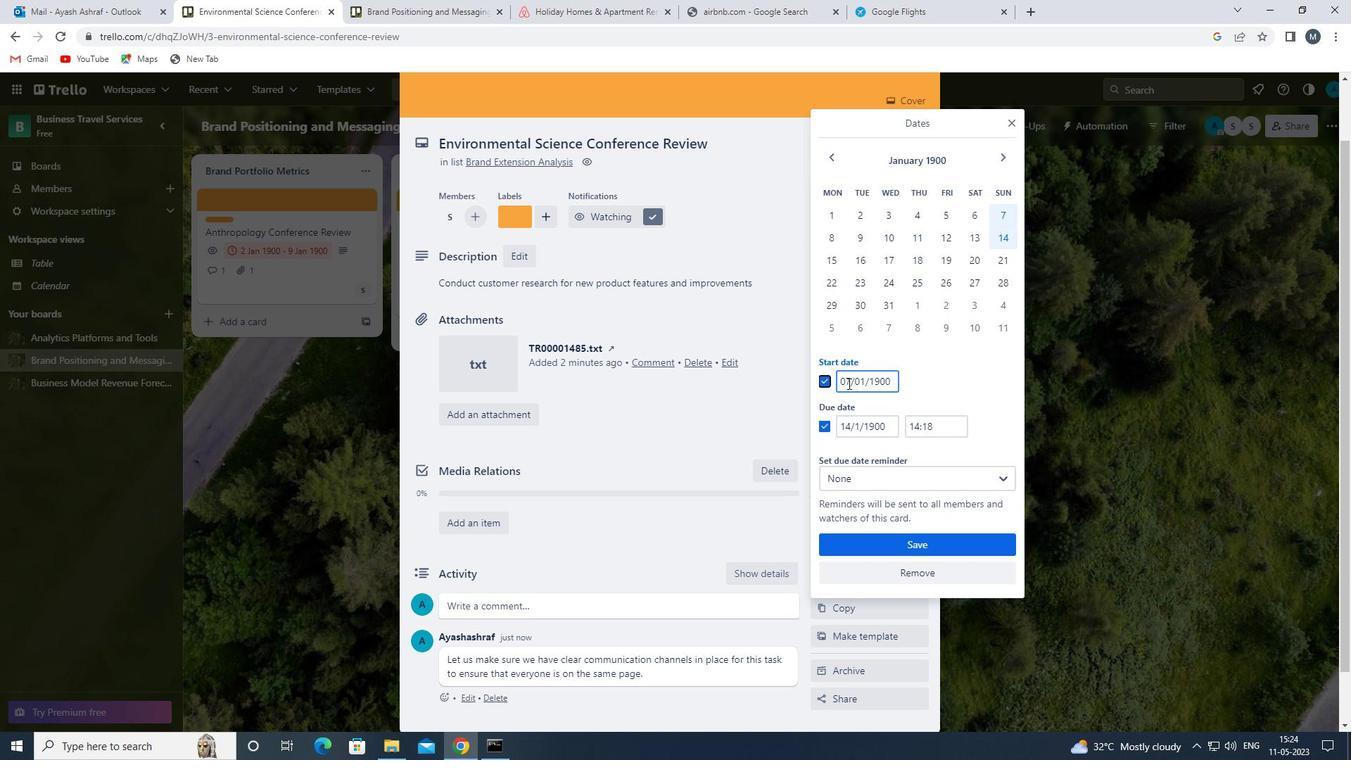 
Action: Mouse moved to (847, 379)
Screenshot: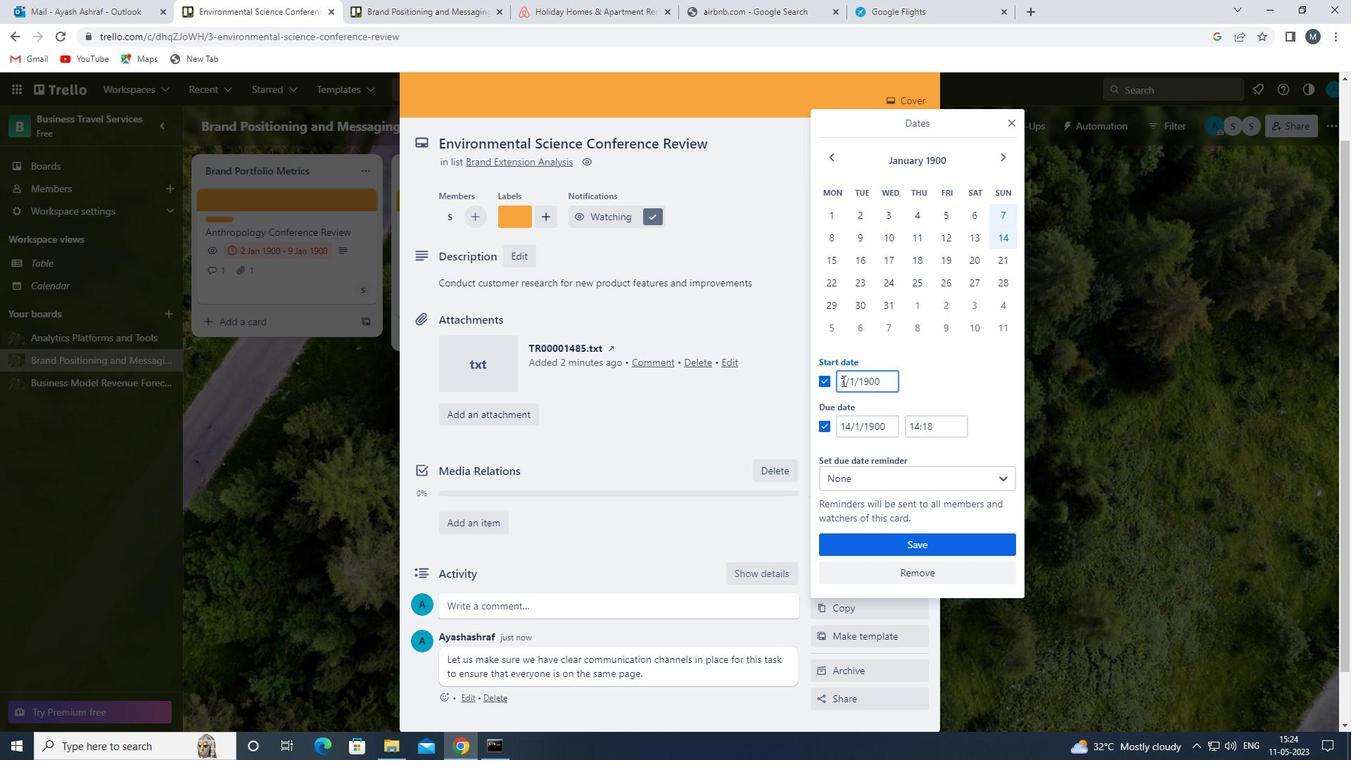 
Action: Mouse pressed left at (847, 379)
Screenshot: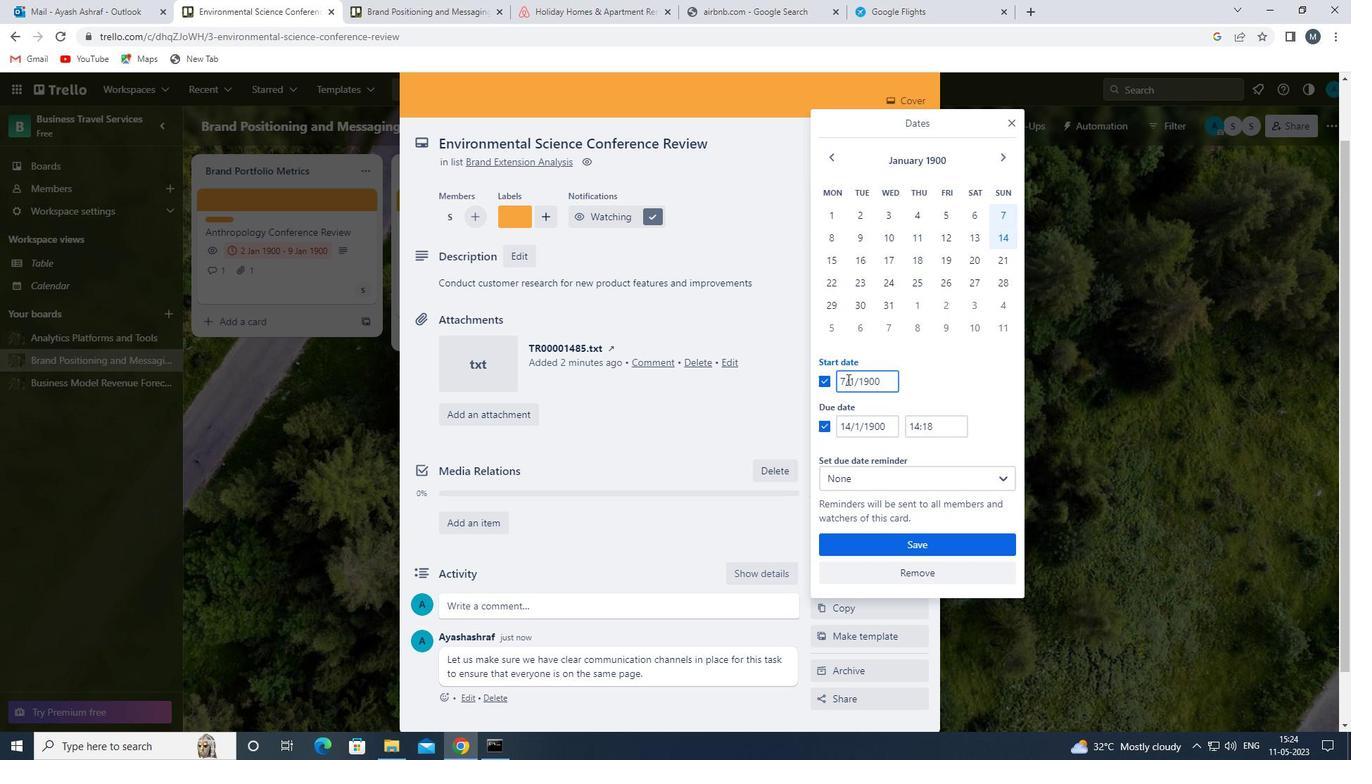 
Action: Mouse moved to (850, 383)
Screenshot: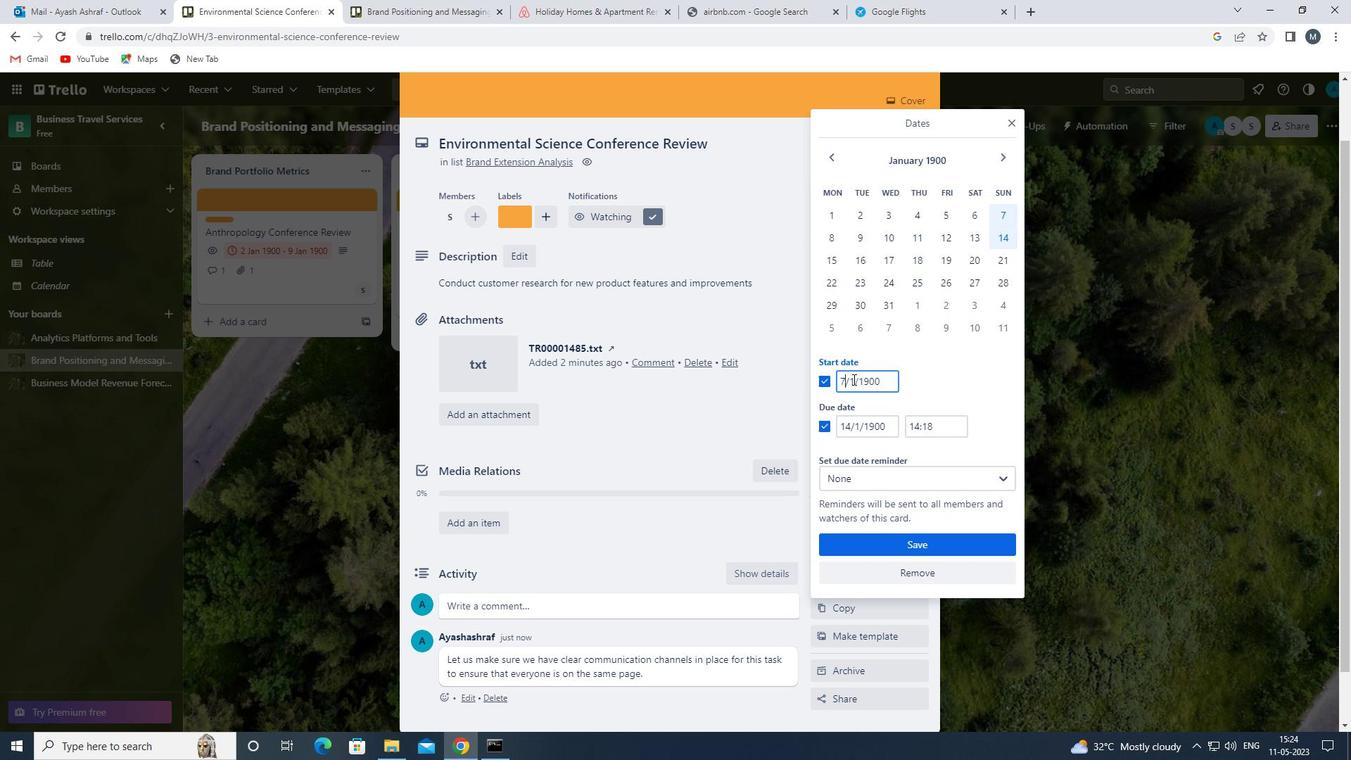 
Action: Key pressed <<96>><<104>>
Screenshot: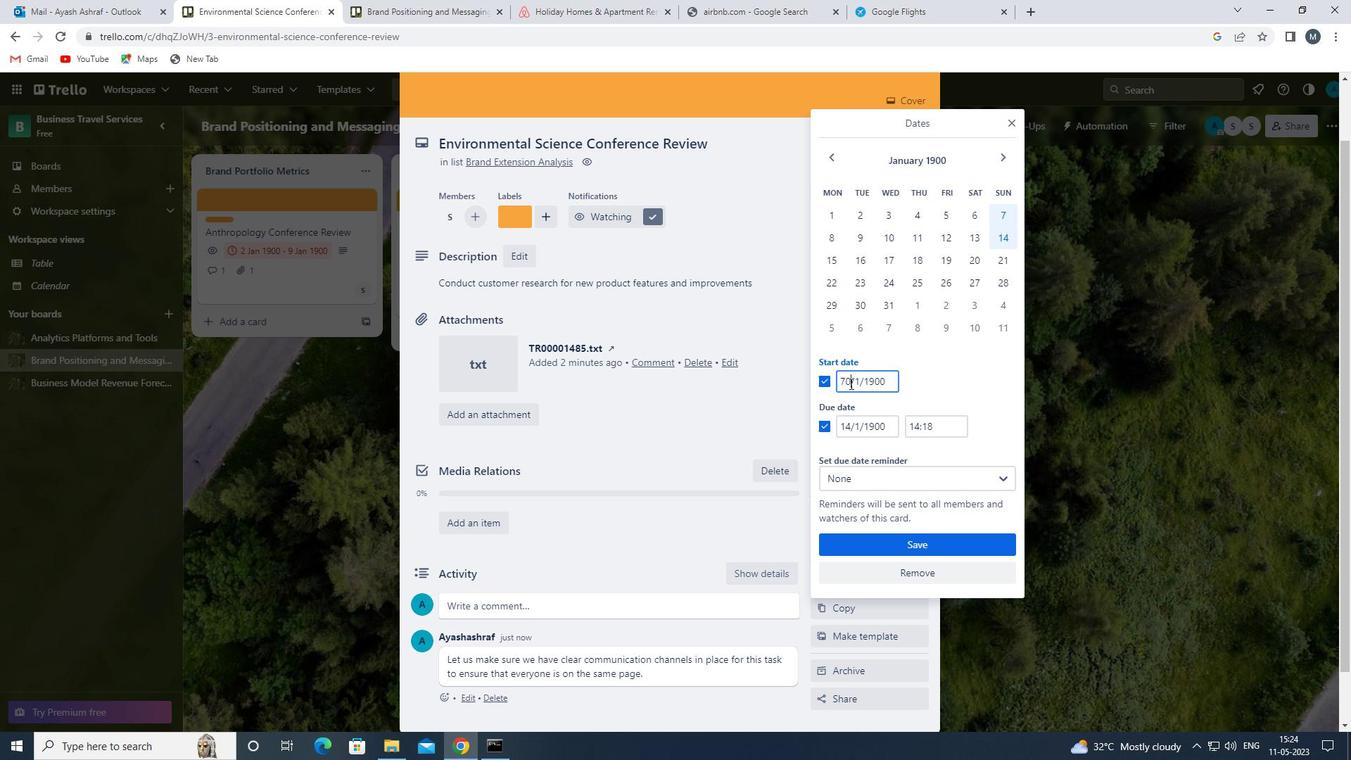 
Action: Mouse moved to (860, 384)
Screenshot: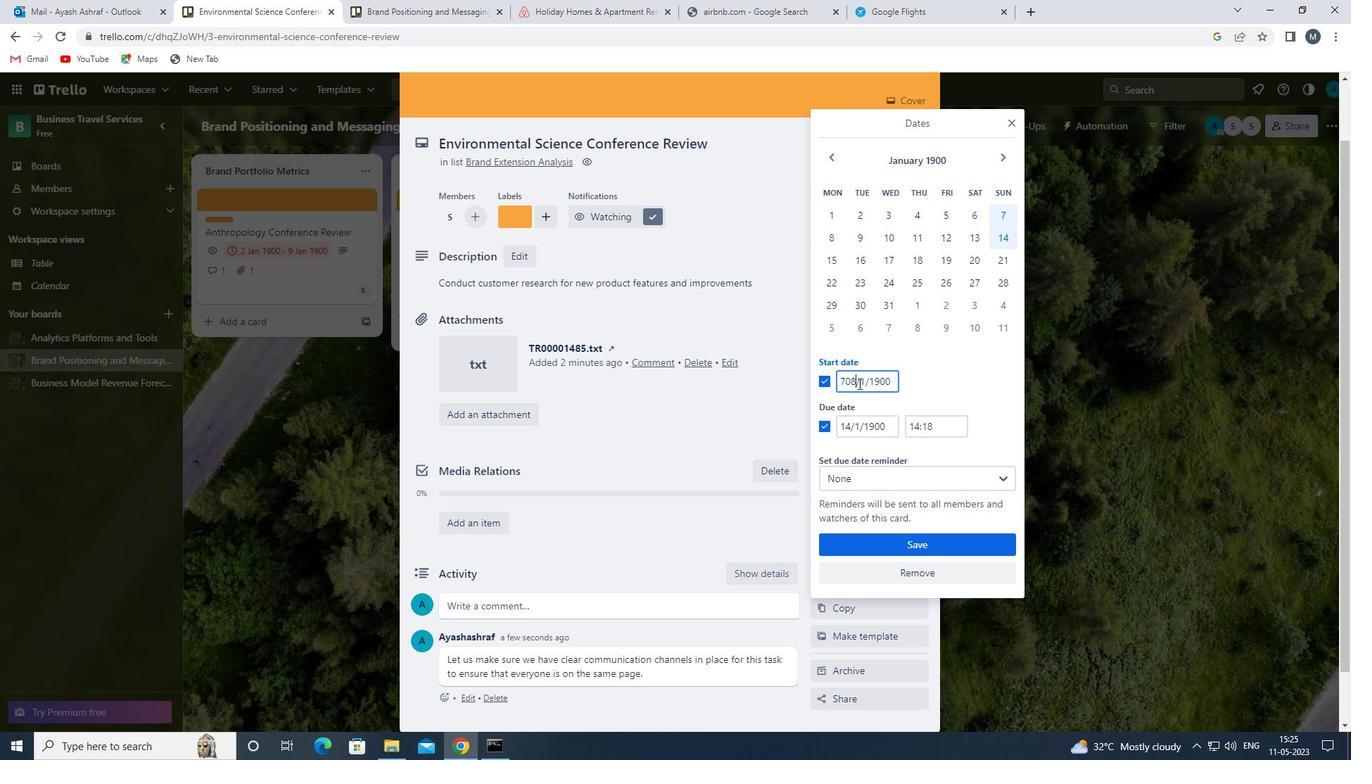
Action: Key pressed <Key.backspace>
Screenshot: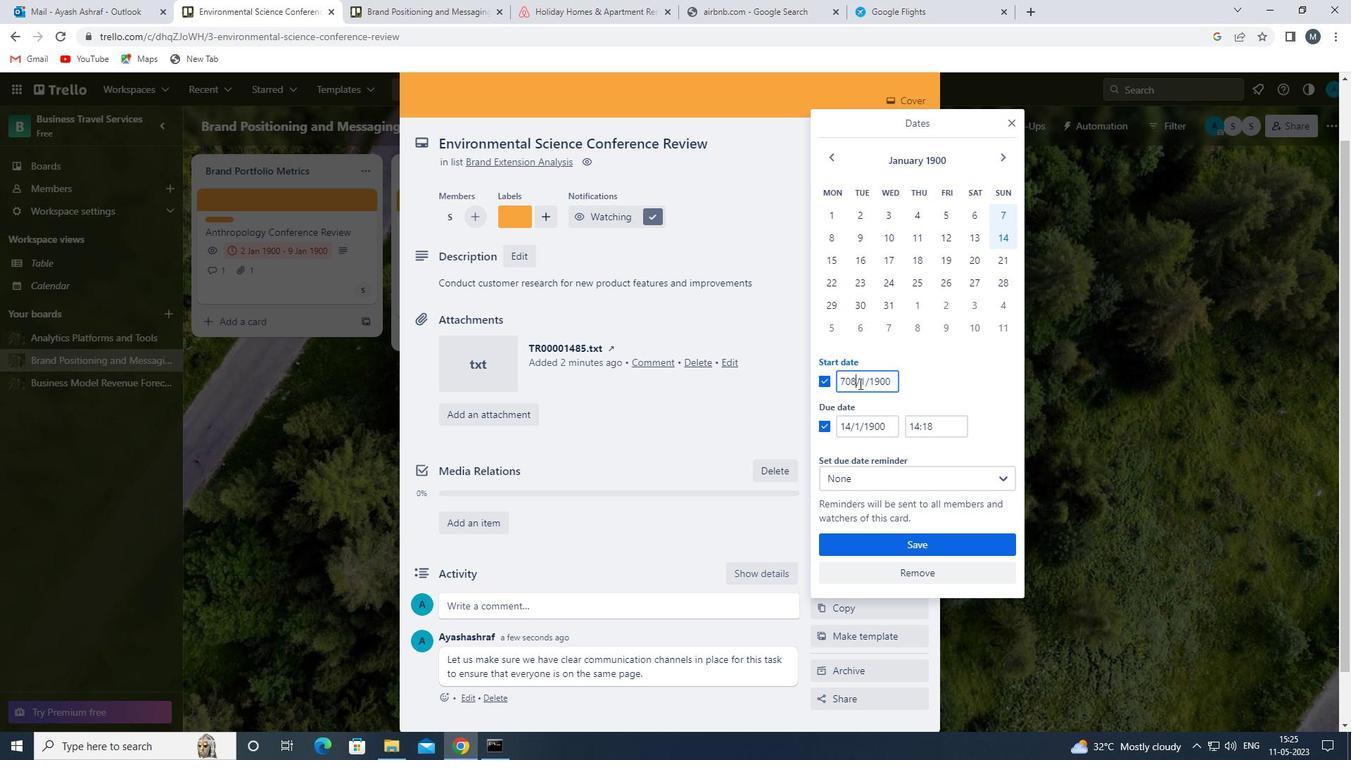 
Action: Mouse moved to (862, 384)
Screenshot: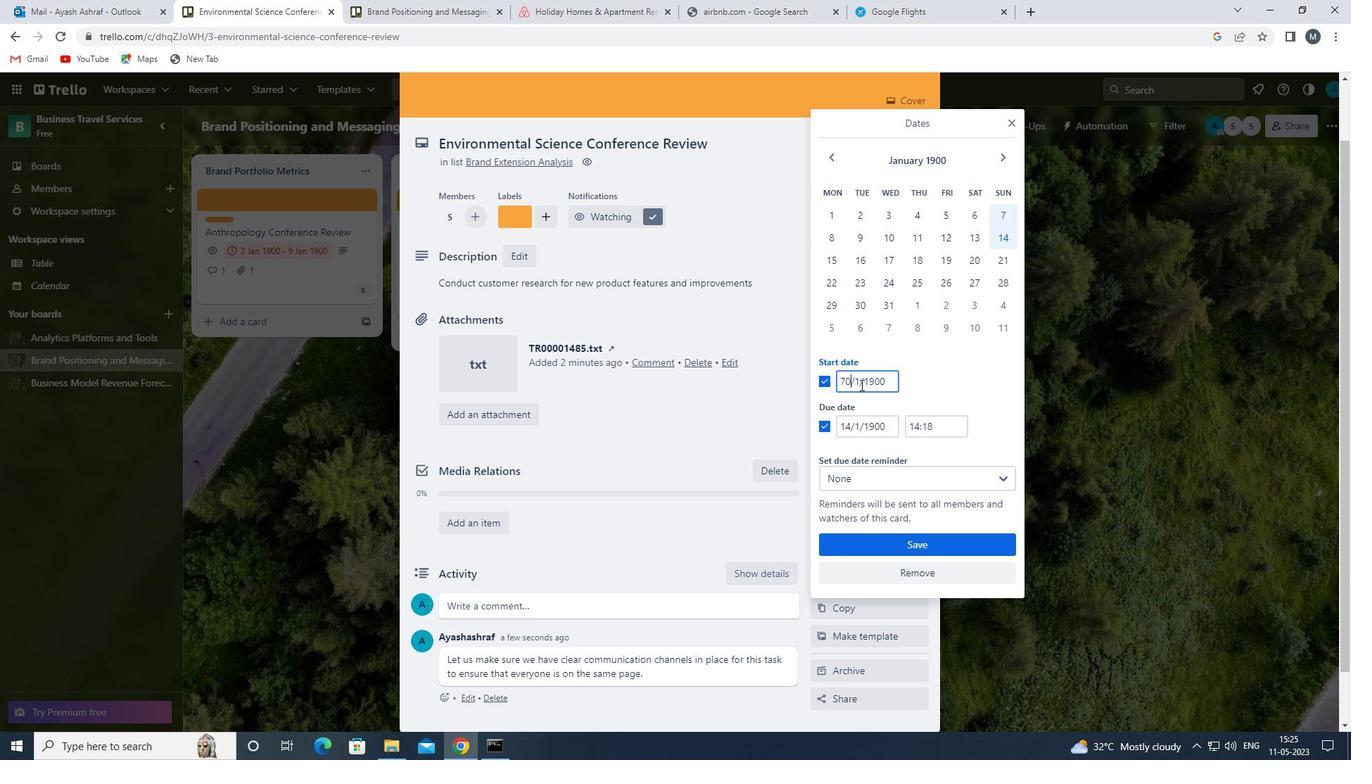 
Action: Key pressed <Key.backspace>
Screenshot: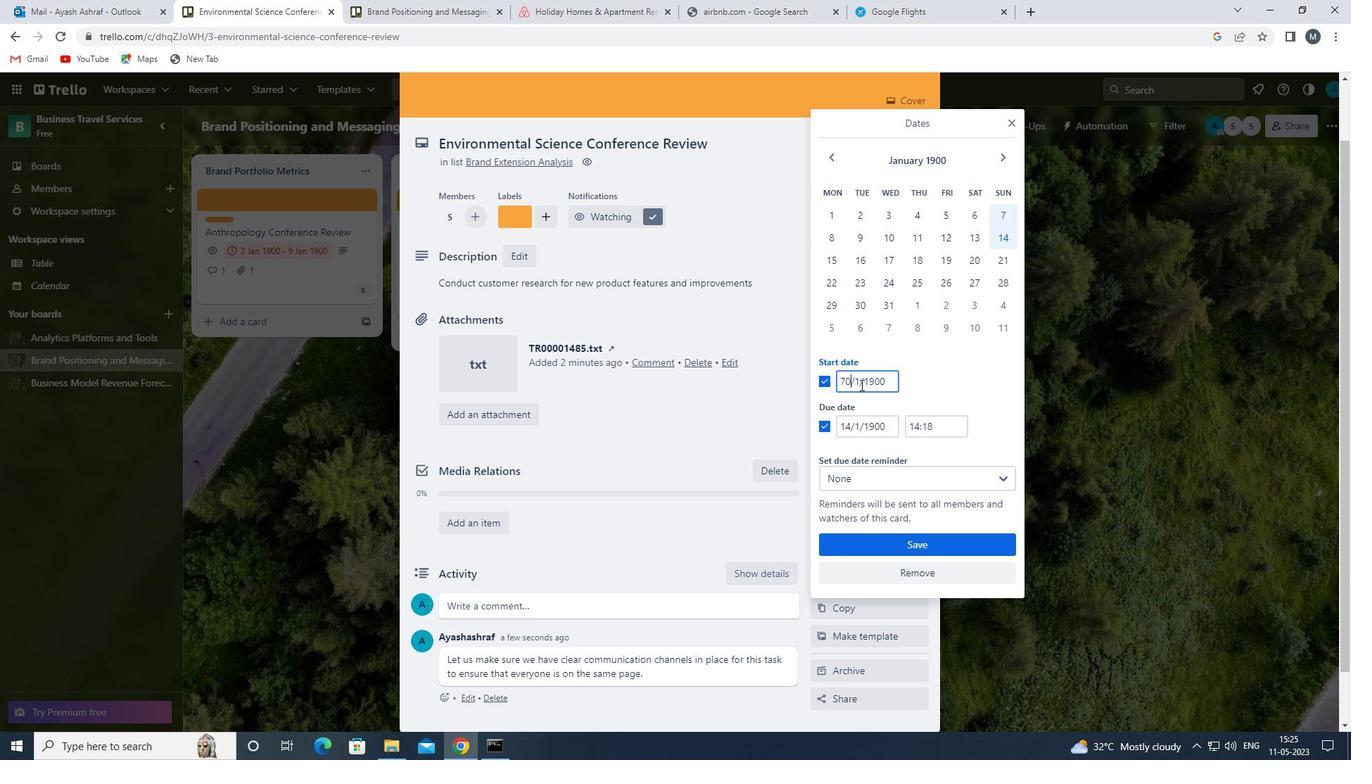 
Action: Mouse moved to (865, 385)
Screenshot: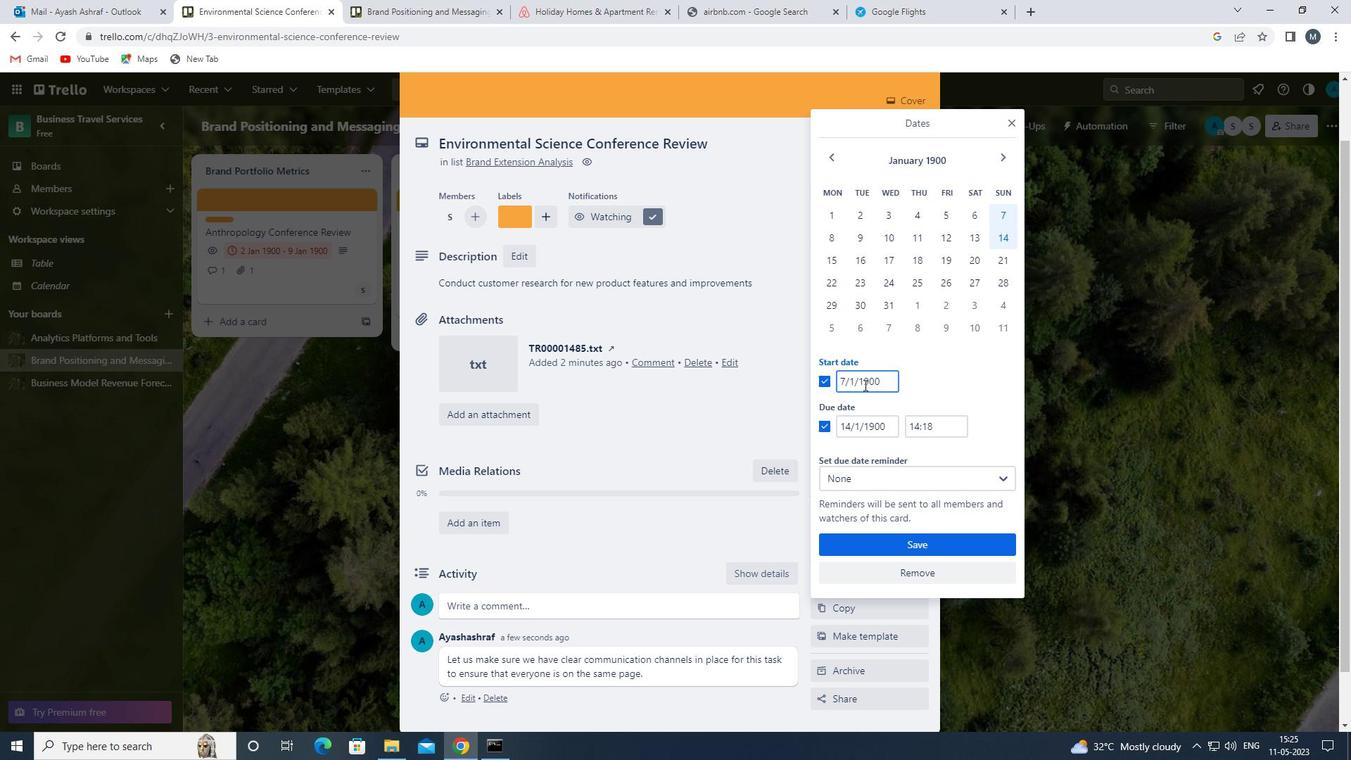 
Action: Key pressed <Key.backspace>
Screenshot: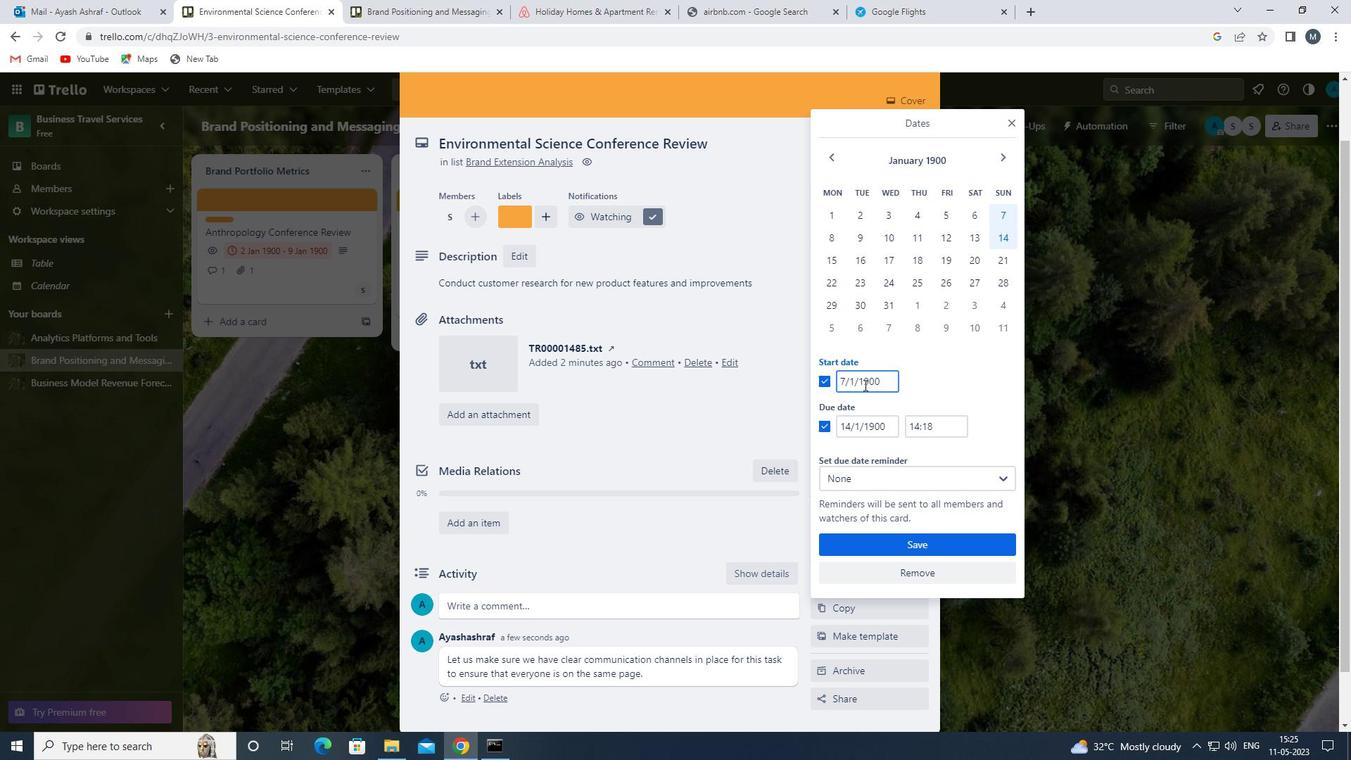 
Action: Mouse moved to (865, 389)
Screenshot: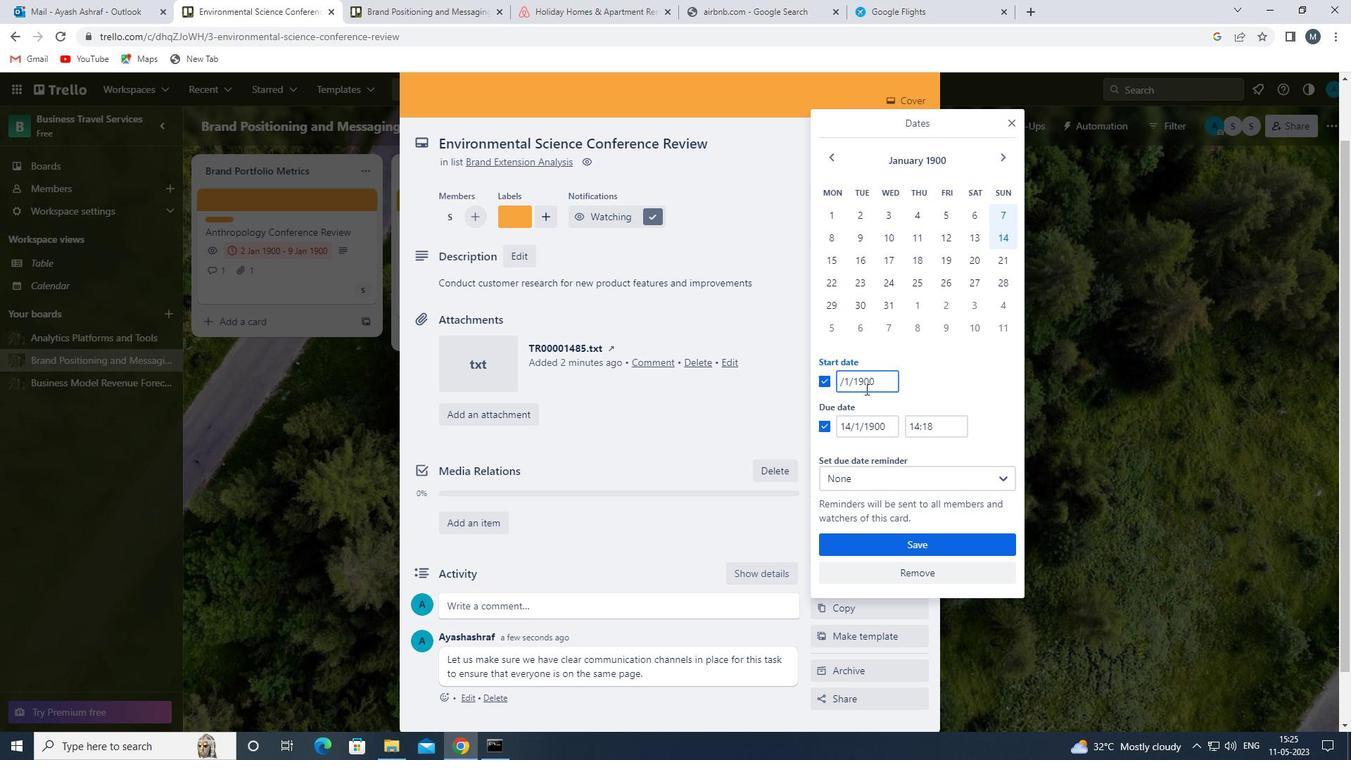 
Action: Key pressed <<96>>
Screenshot: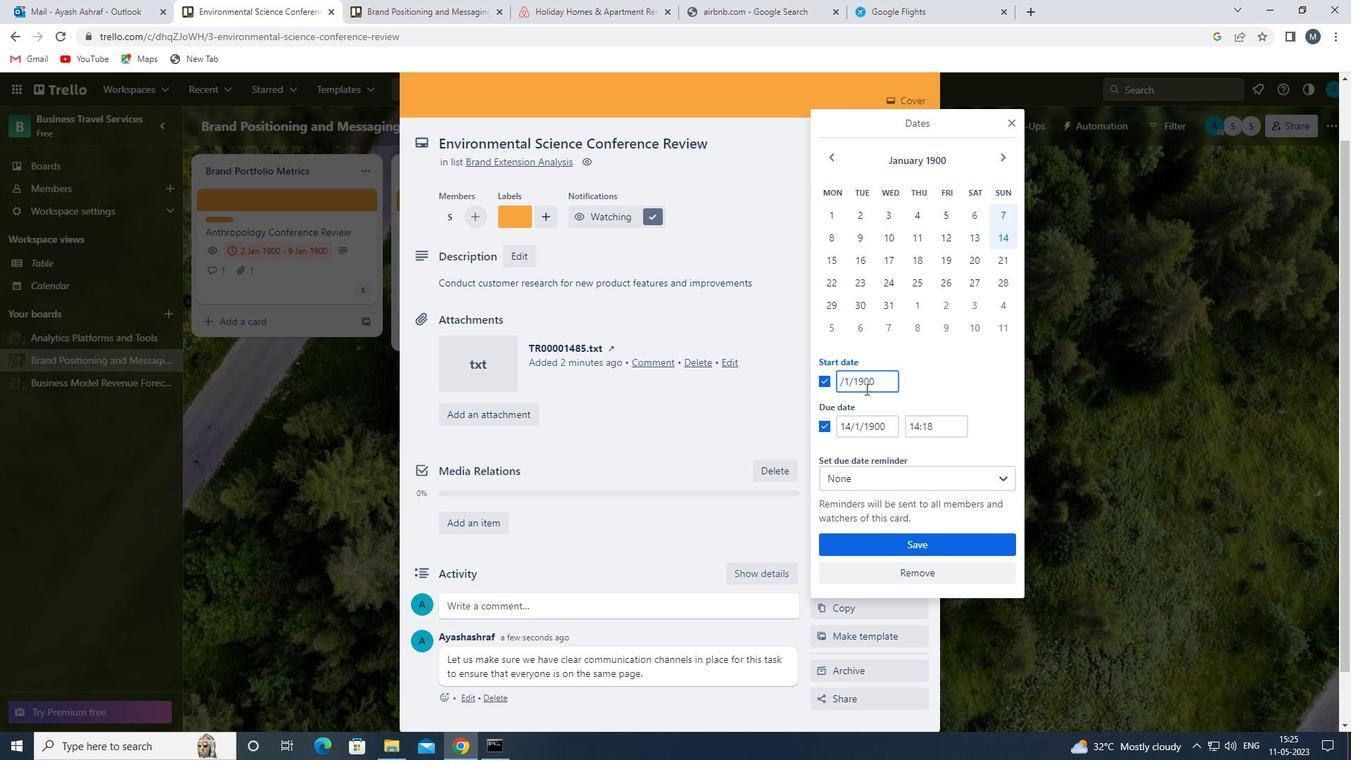 
Action: Mouse moved to (866, 390)
Screenshot: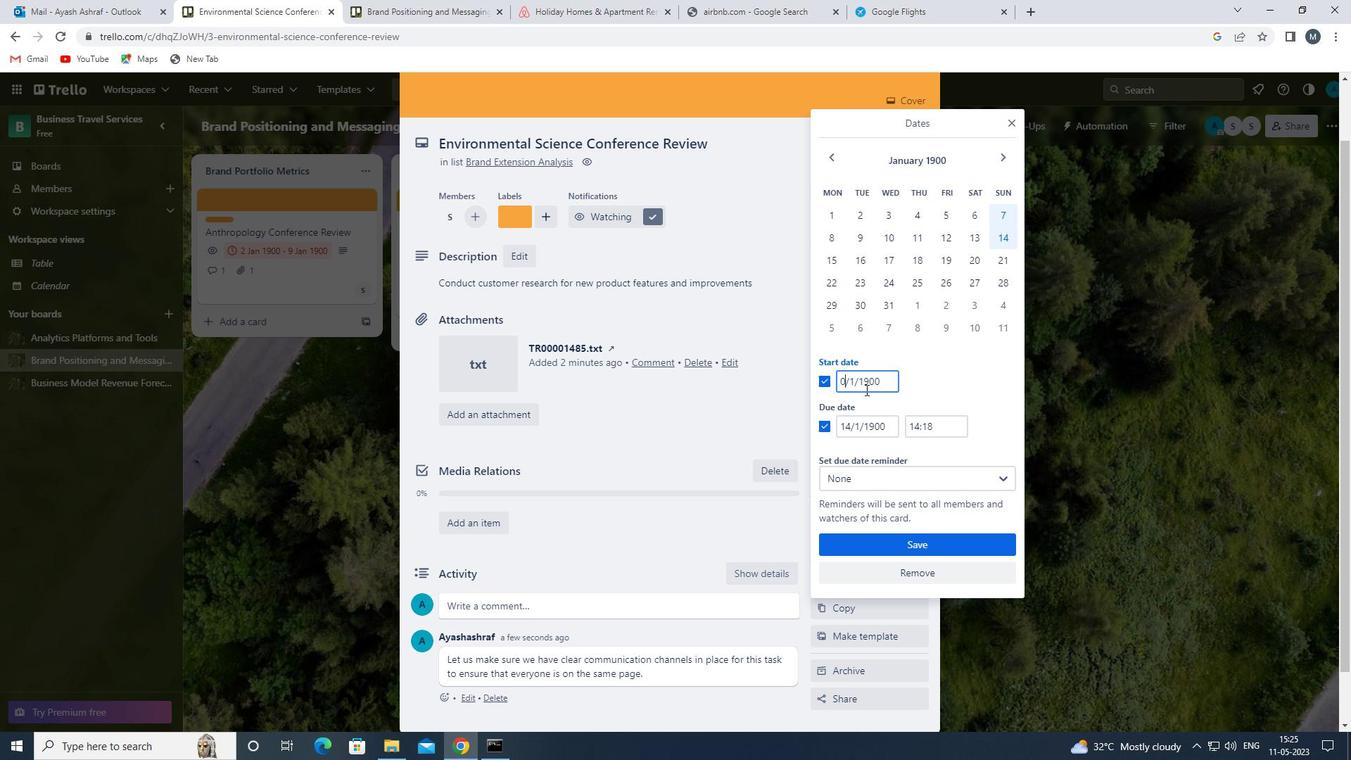 
Action: Key pressed <<104>>
Screenshot: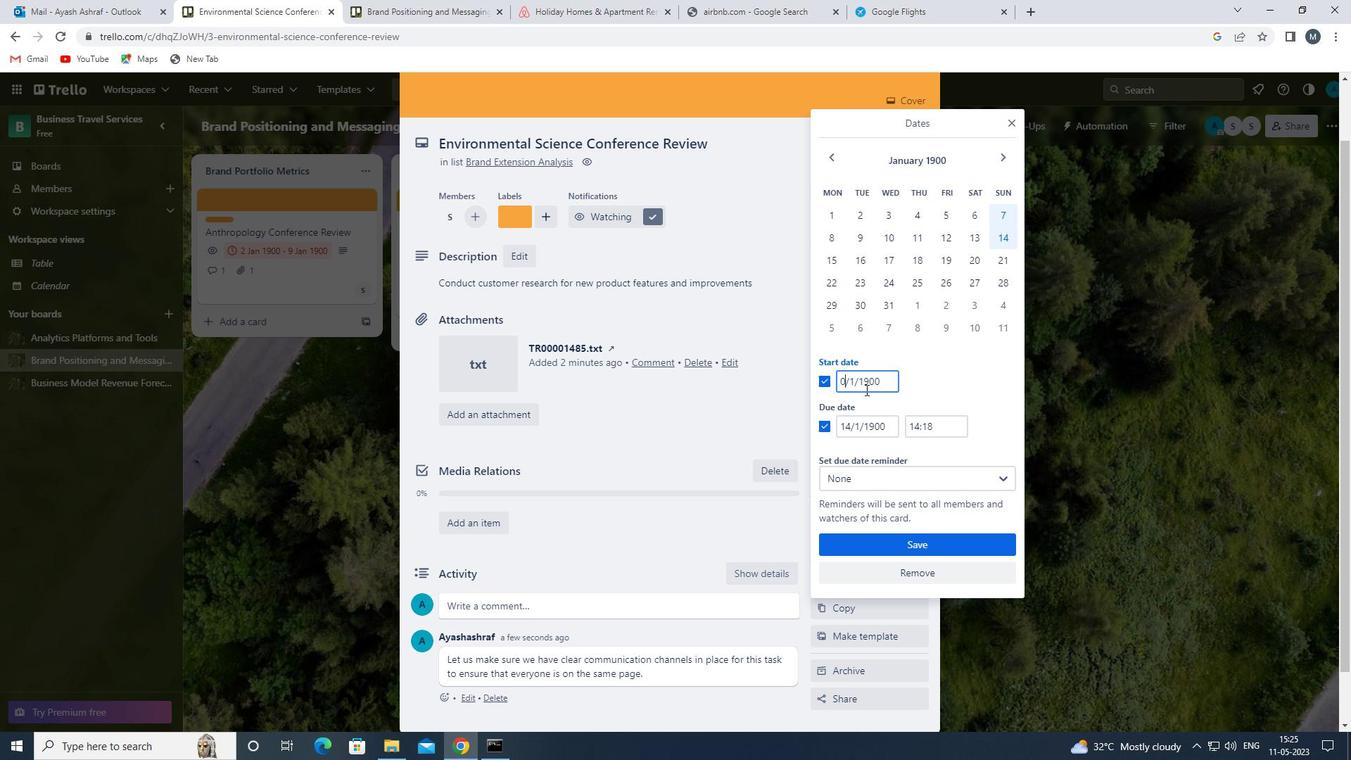 
Action: Mouse moved to (856, 381)
Screenshot: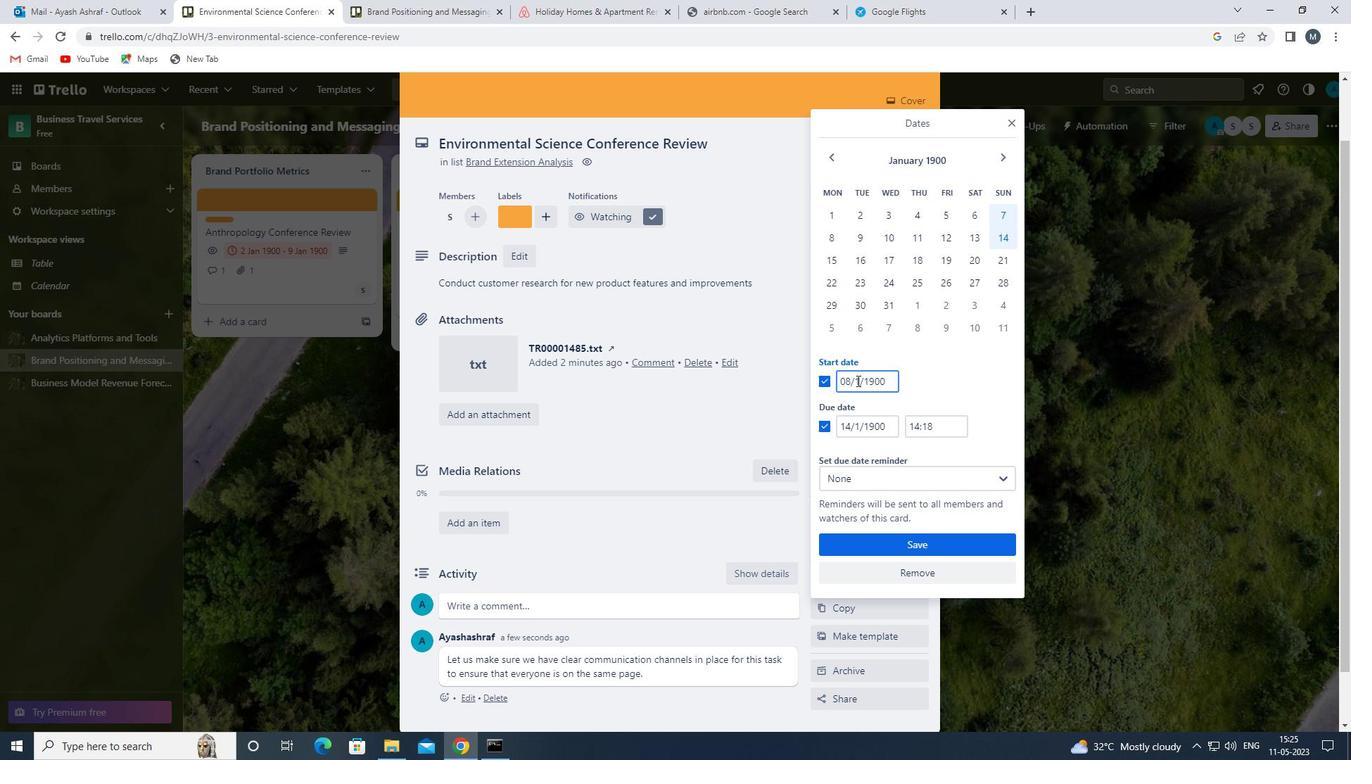 
Action: Mouse pressed left at (856, 381)
Screenshot: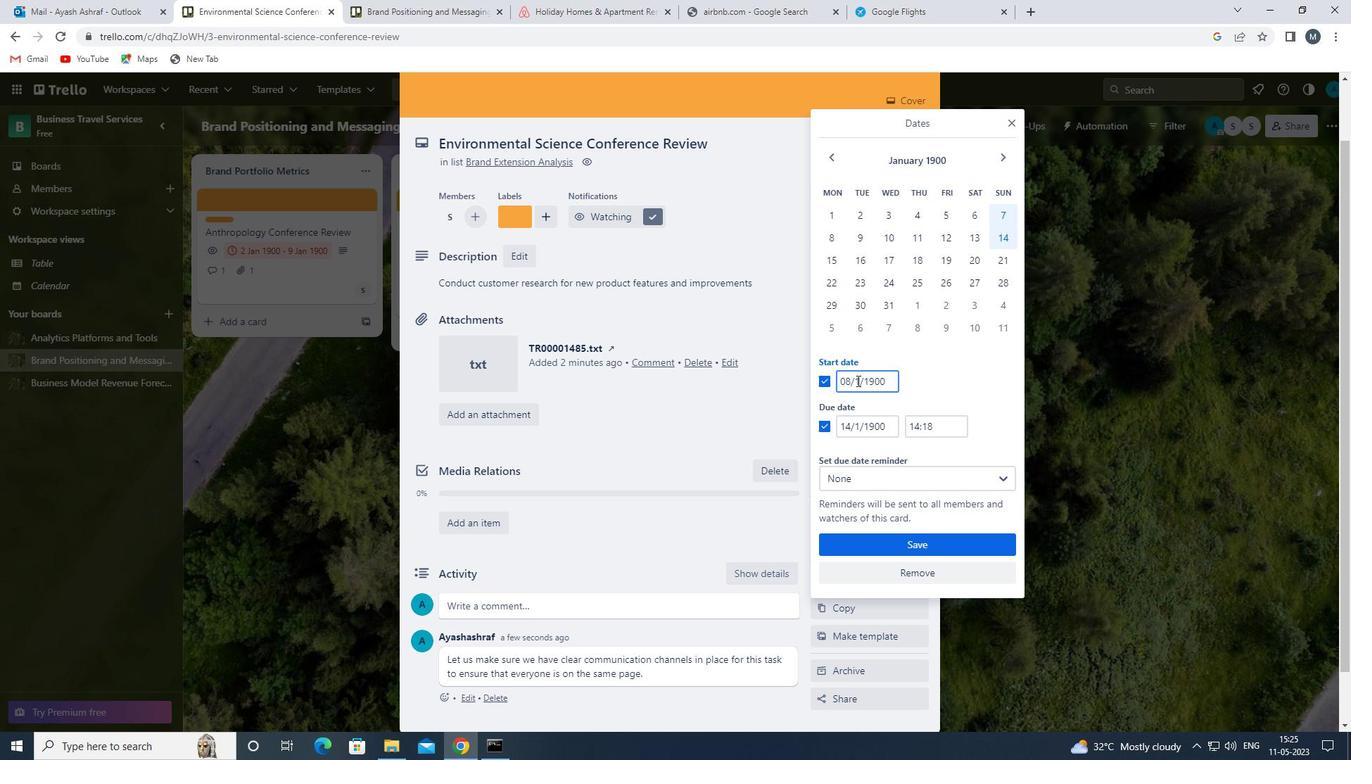 
Action: Mouse moved to (869, 382)
Screenshot: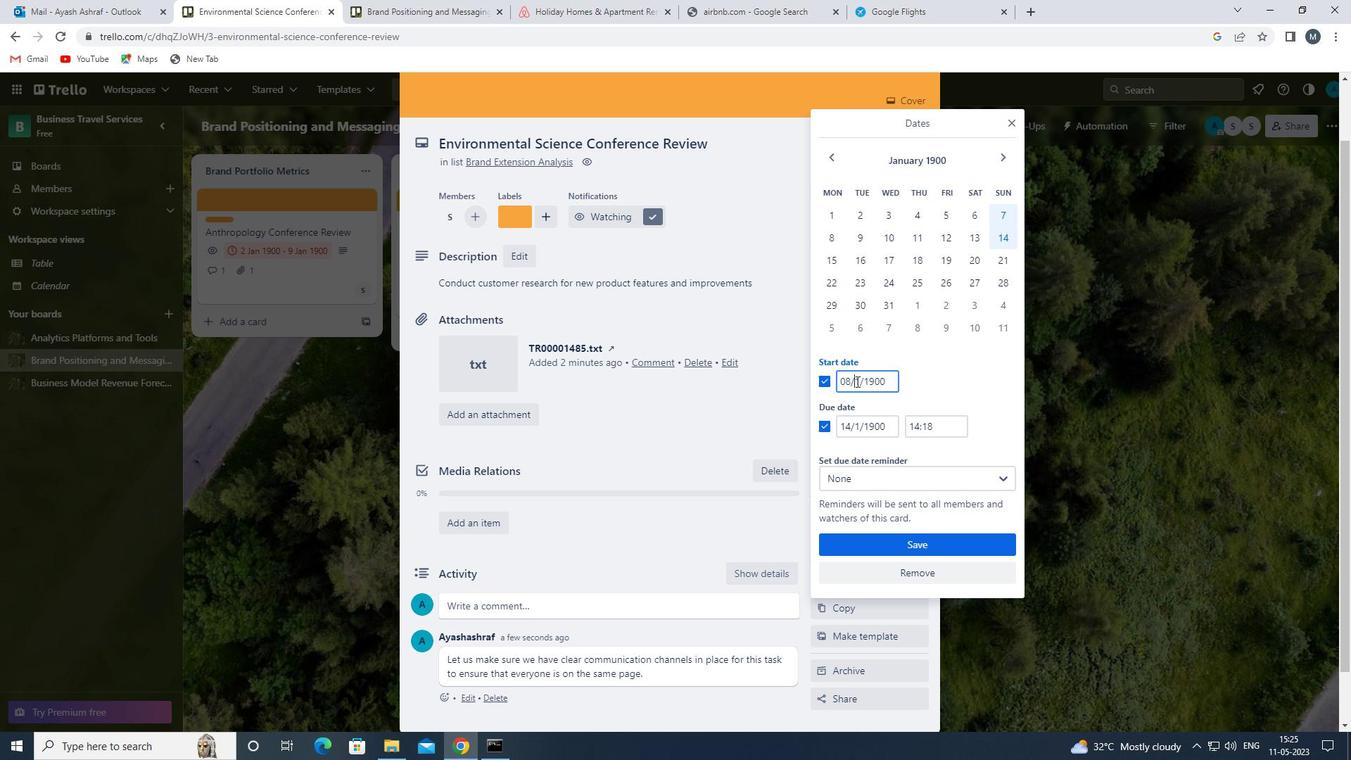 
Action: Key pressed <<96>>
Screenshot: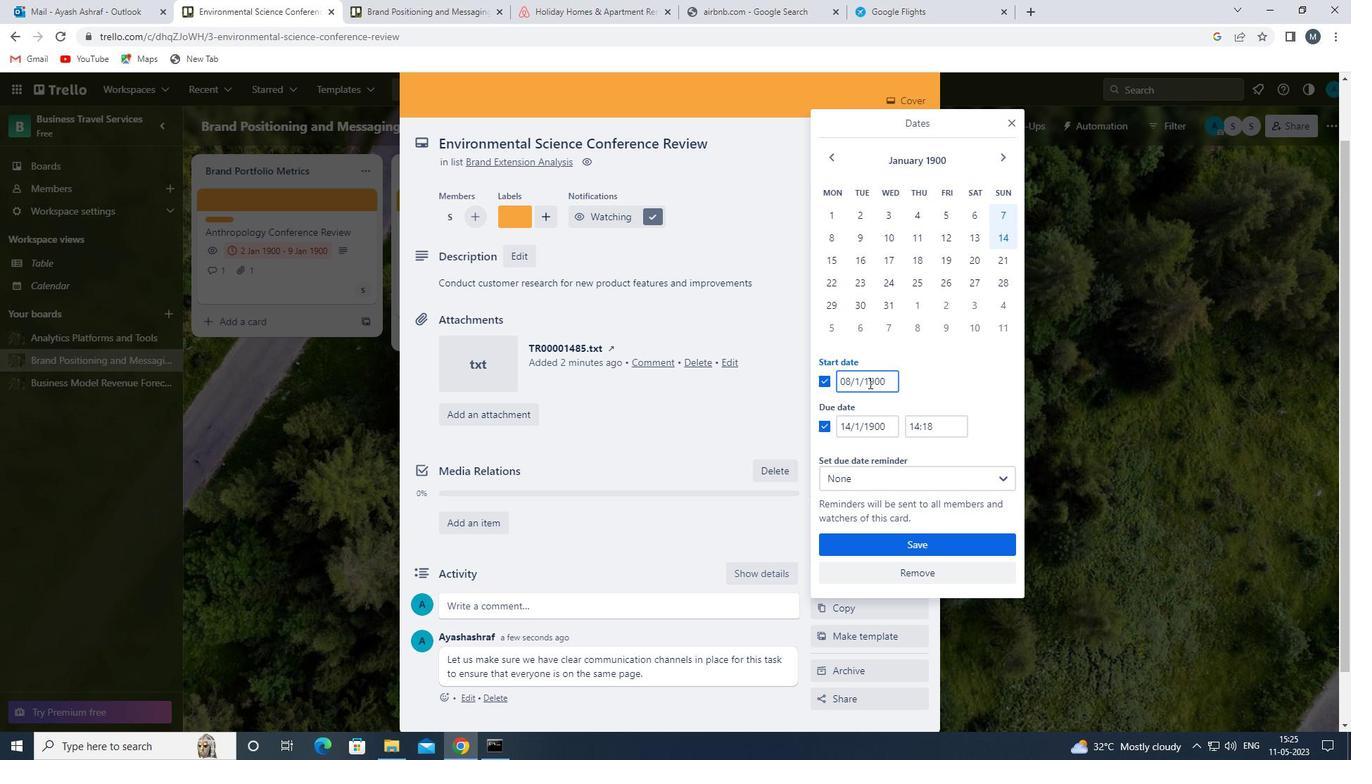 
Action: Mouse moved to (850, 428)
Screenshot: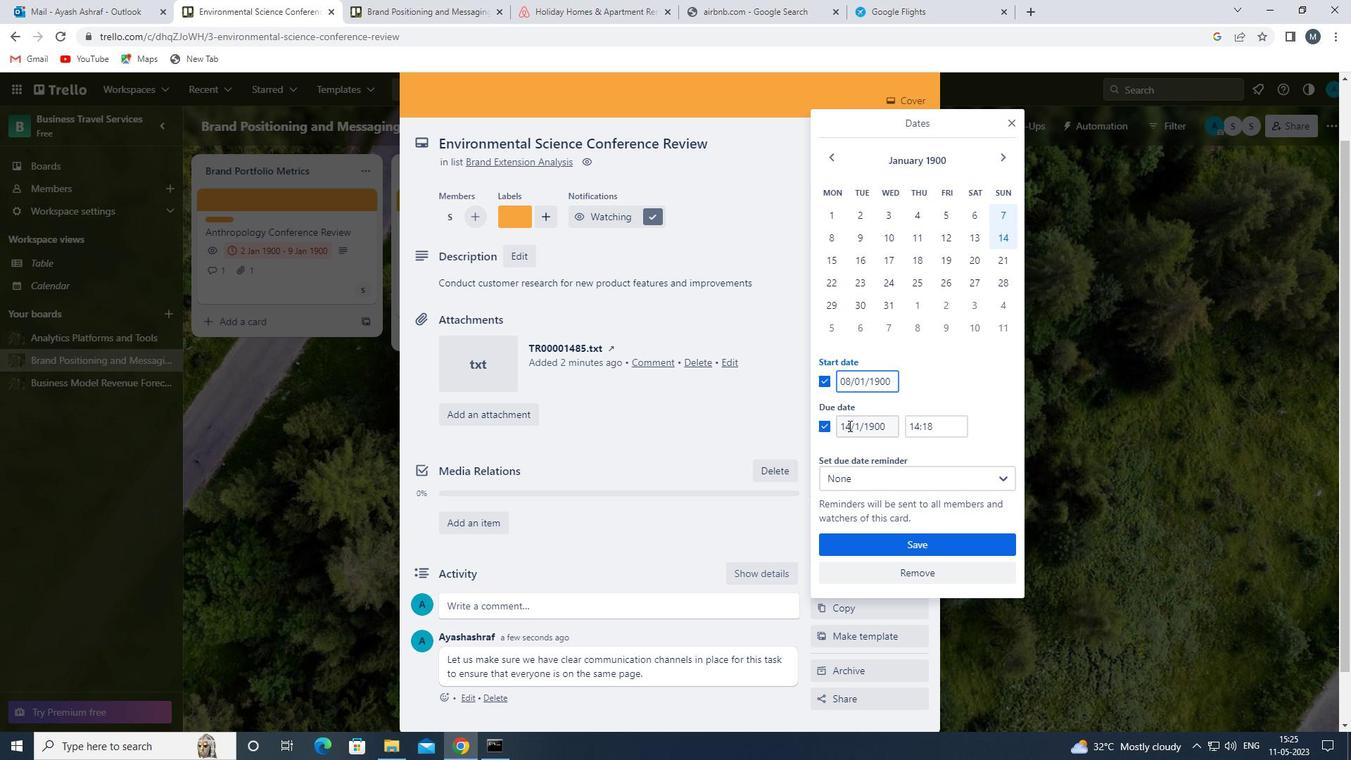 
Action: Mouse pressed left at (850, 428)
Screenshot: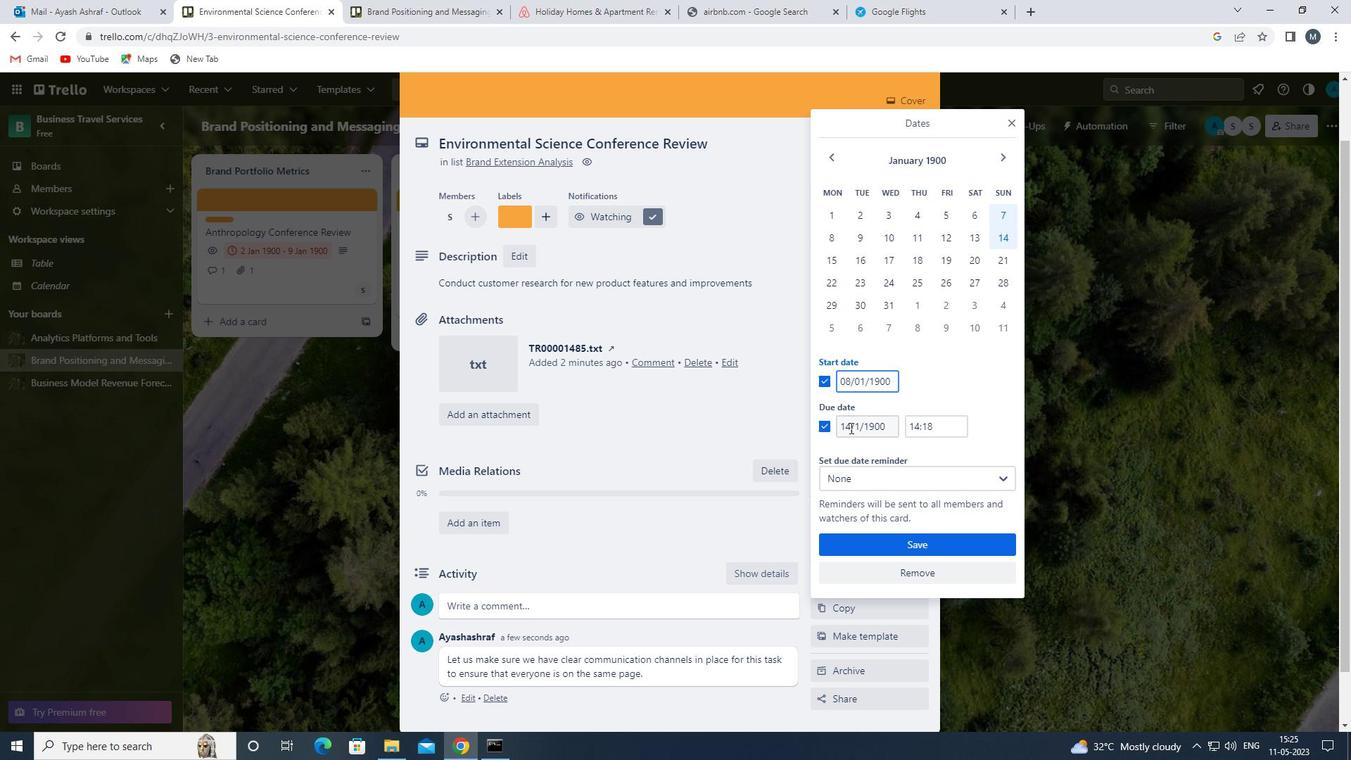 
Action: Mouse moved to (865, 425)
Screenshot: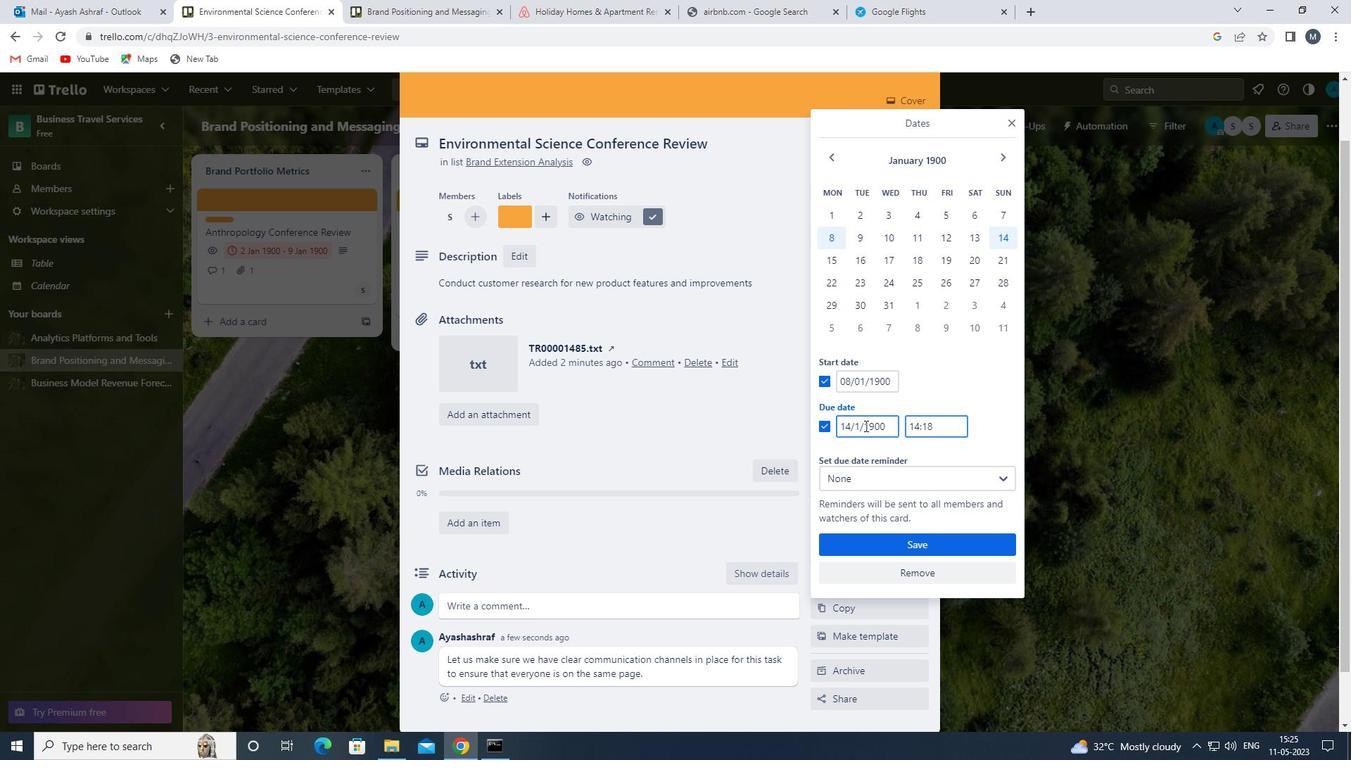 
Action: Key pressed <Key.backspace>
Screenshot: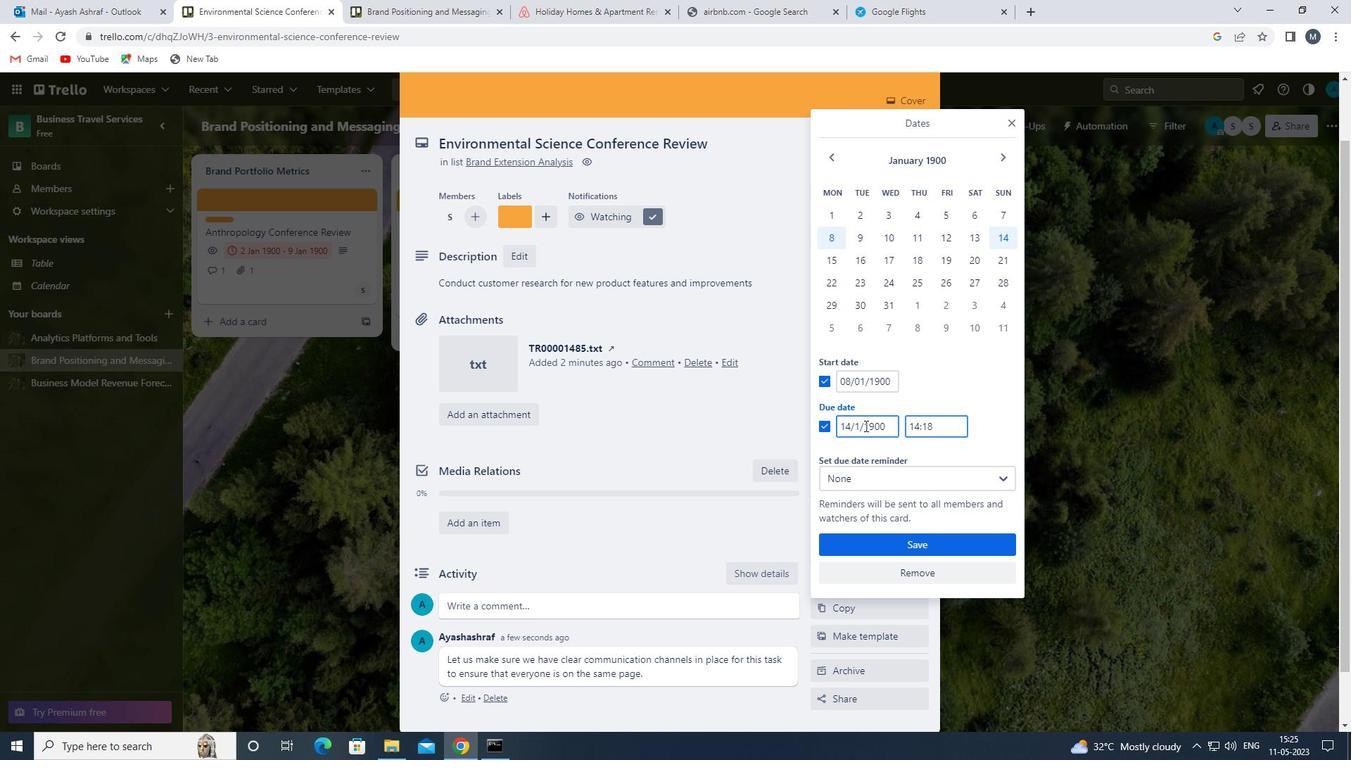 
Action: Mouse moved to (865, 424)
Screenshot: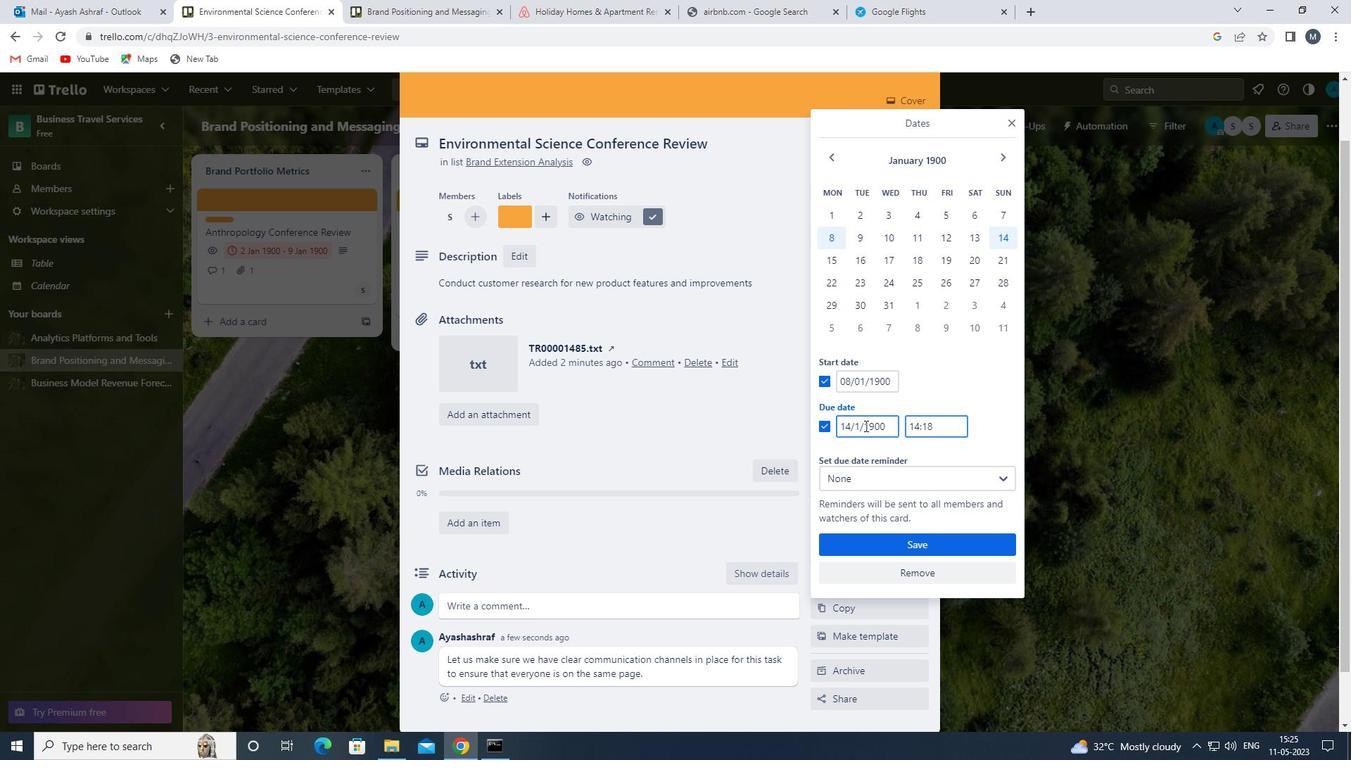 
Action: Key pressed <Key.backspace>
Screenshot: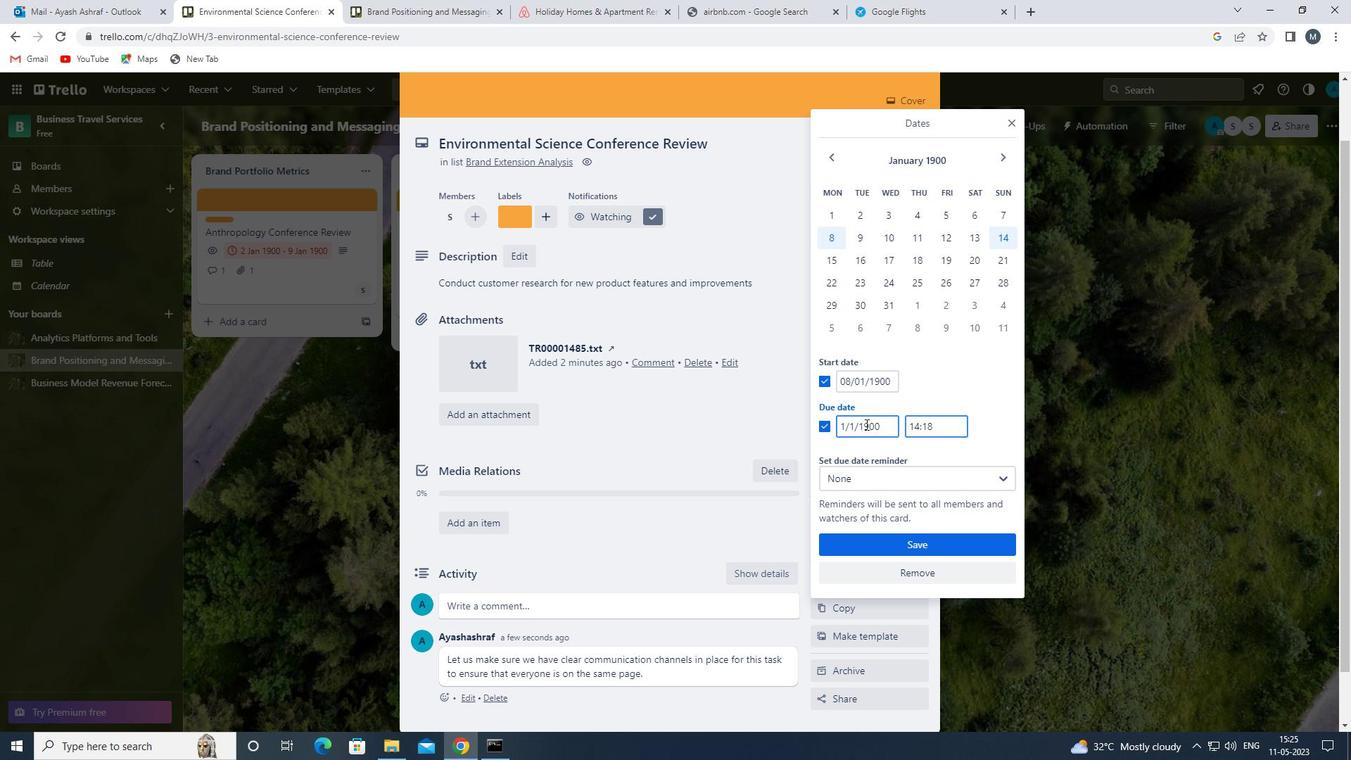 
Action: Mouse moved to (866, 424)
Screenshot: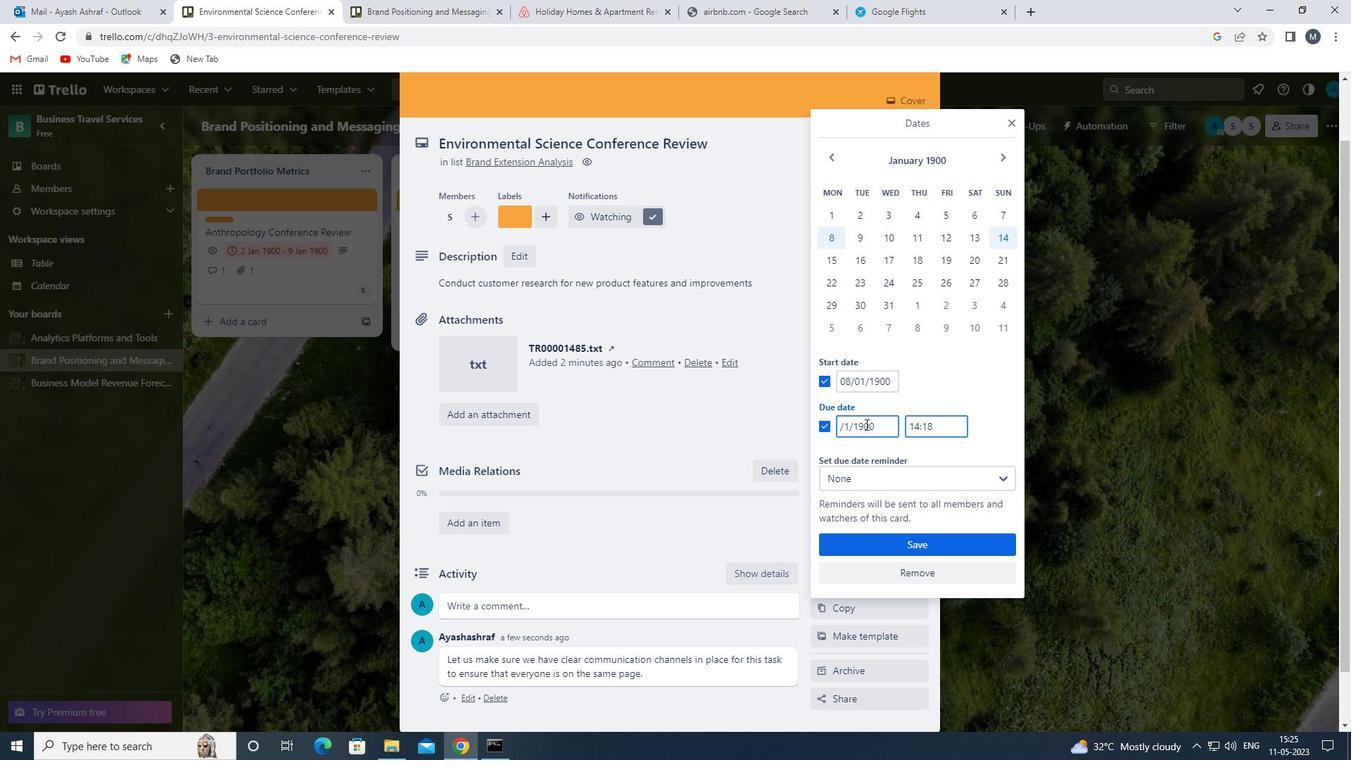 
Action: Key pressed <<97>><<101>>
Screenshot: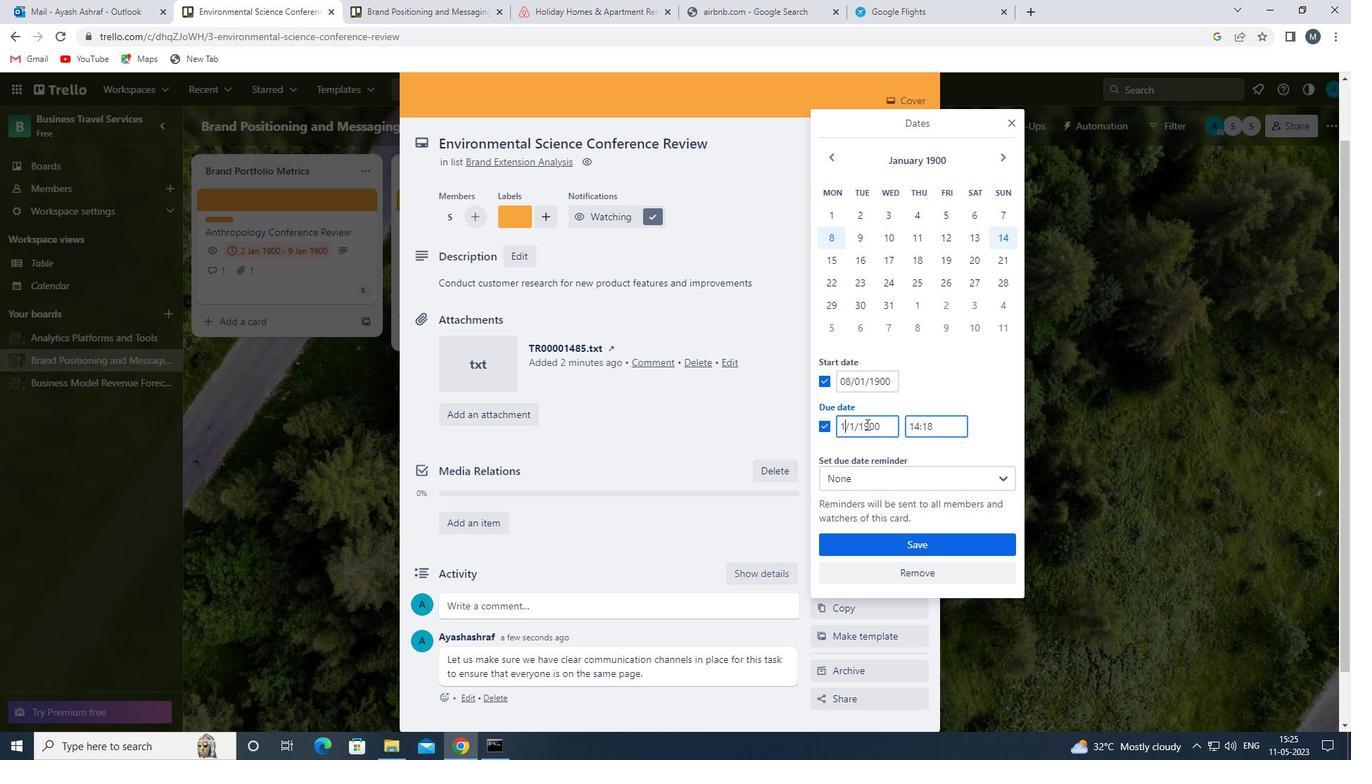 
Action: Mouse moved to (857, 428)
Screenshot: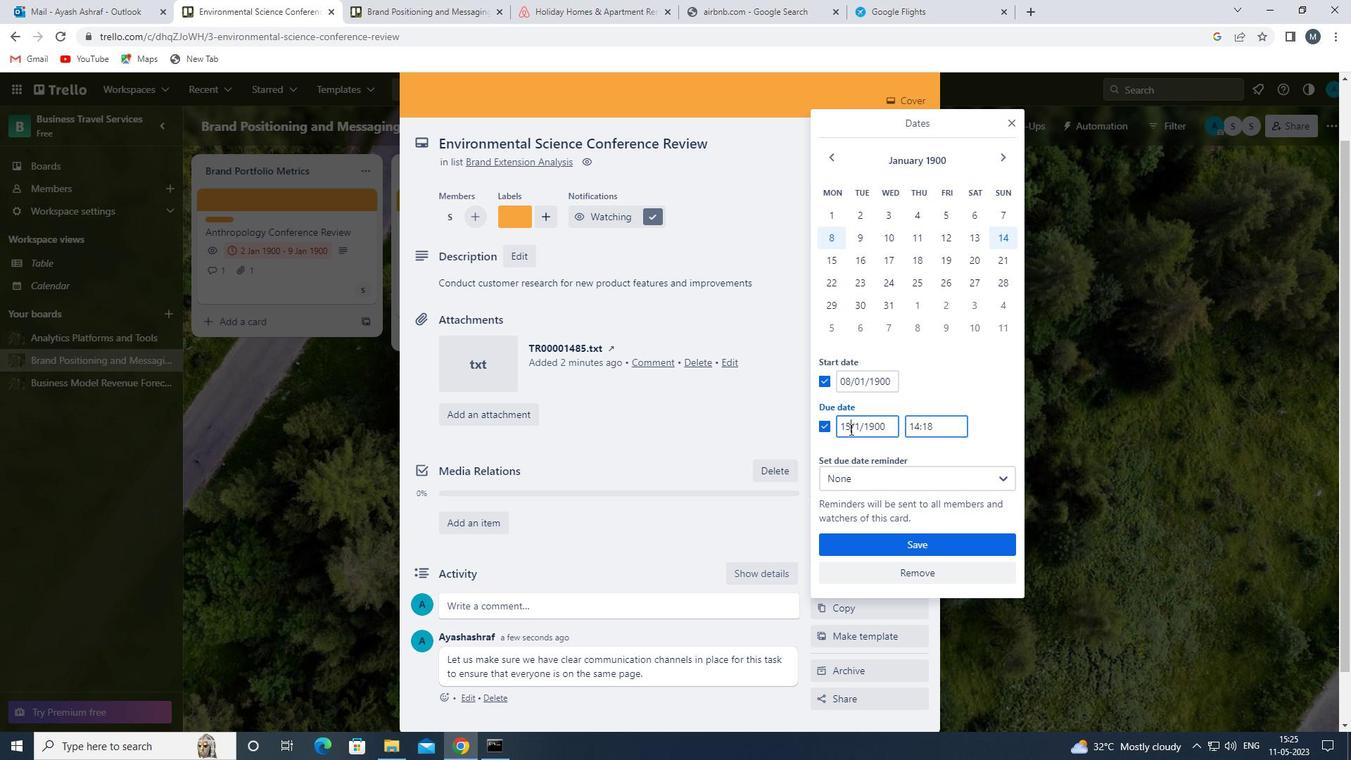 
Action: Mouse pressed left at (857, 428)
Screenshot: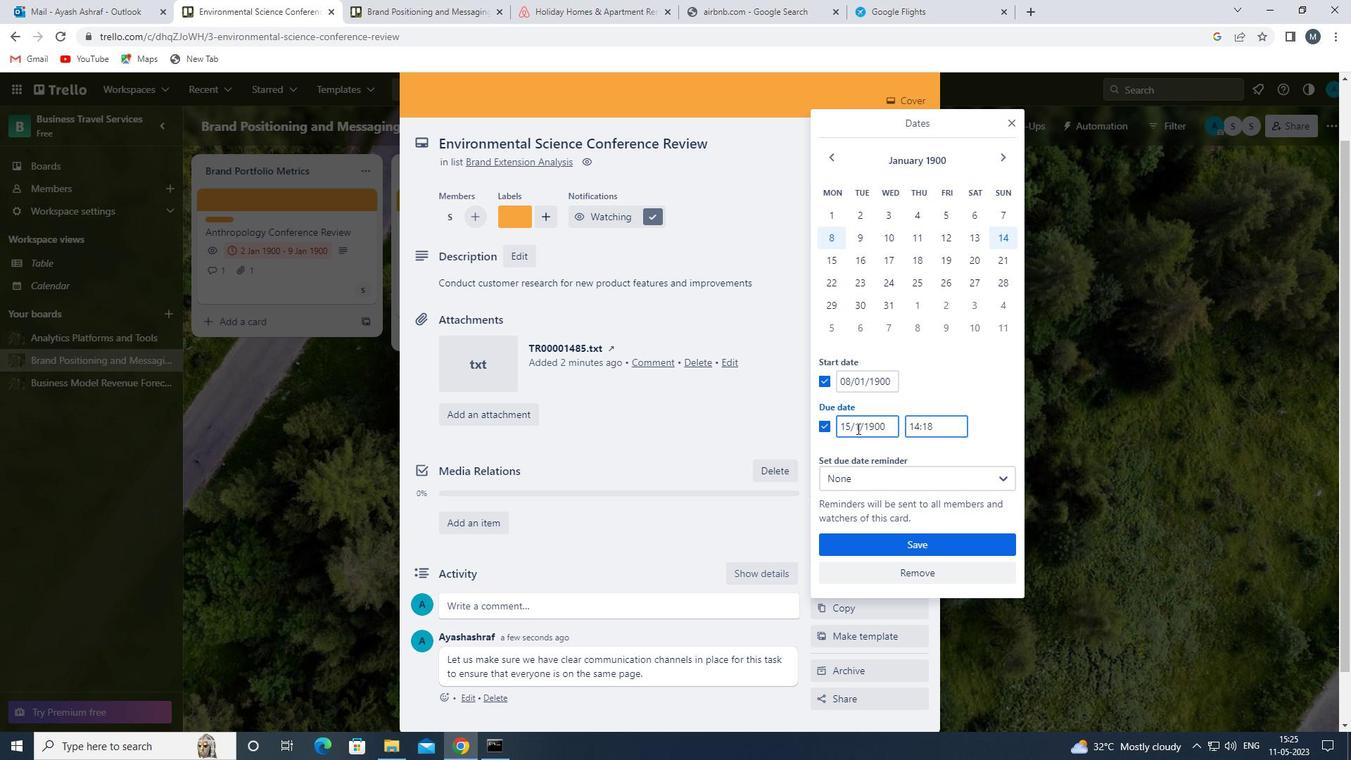 
Action: Mouse moved to (869, 429)
Screenshot: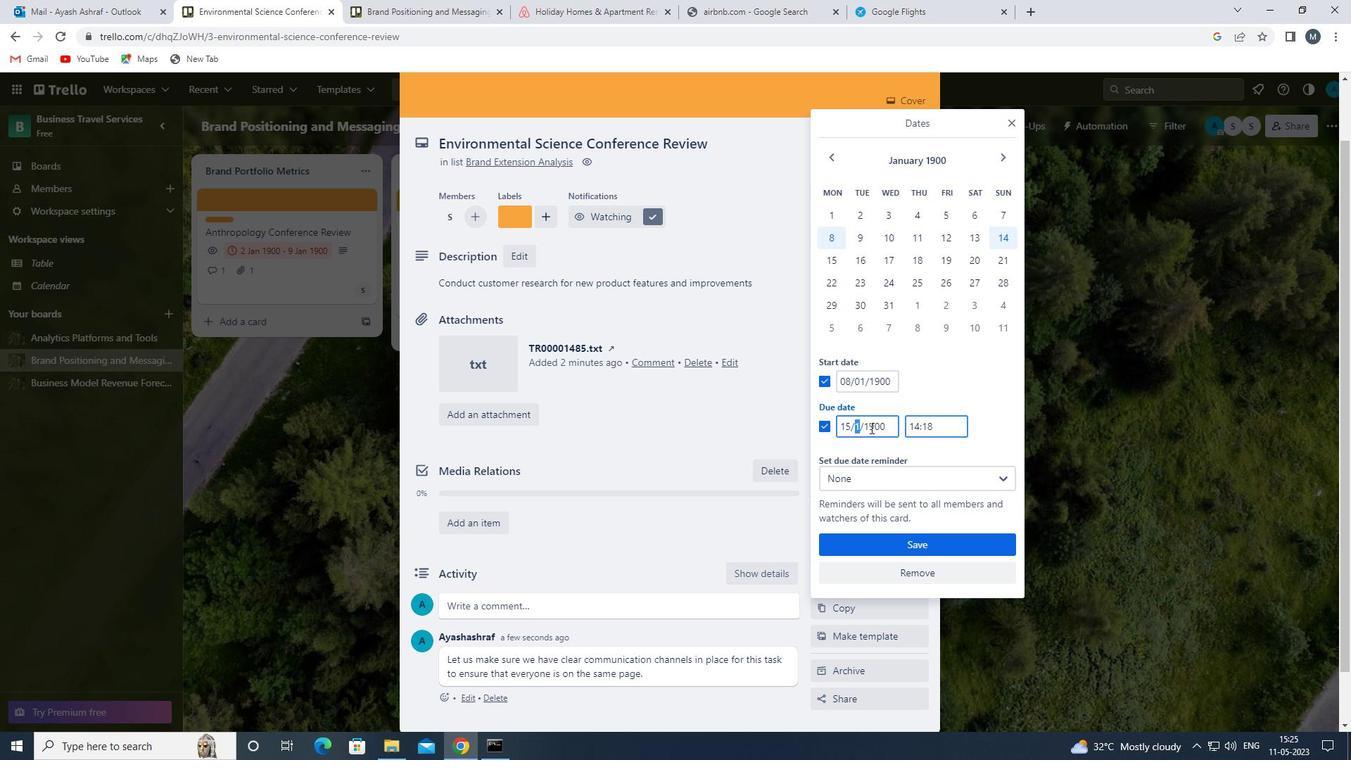 
Action: Mouse pressed left at (869, 429)
Screenshot: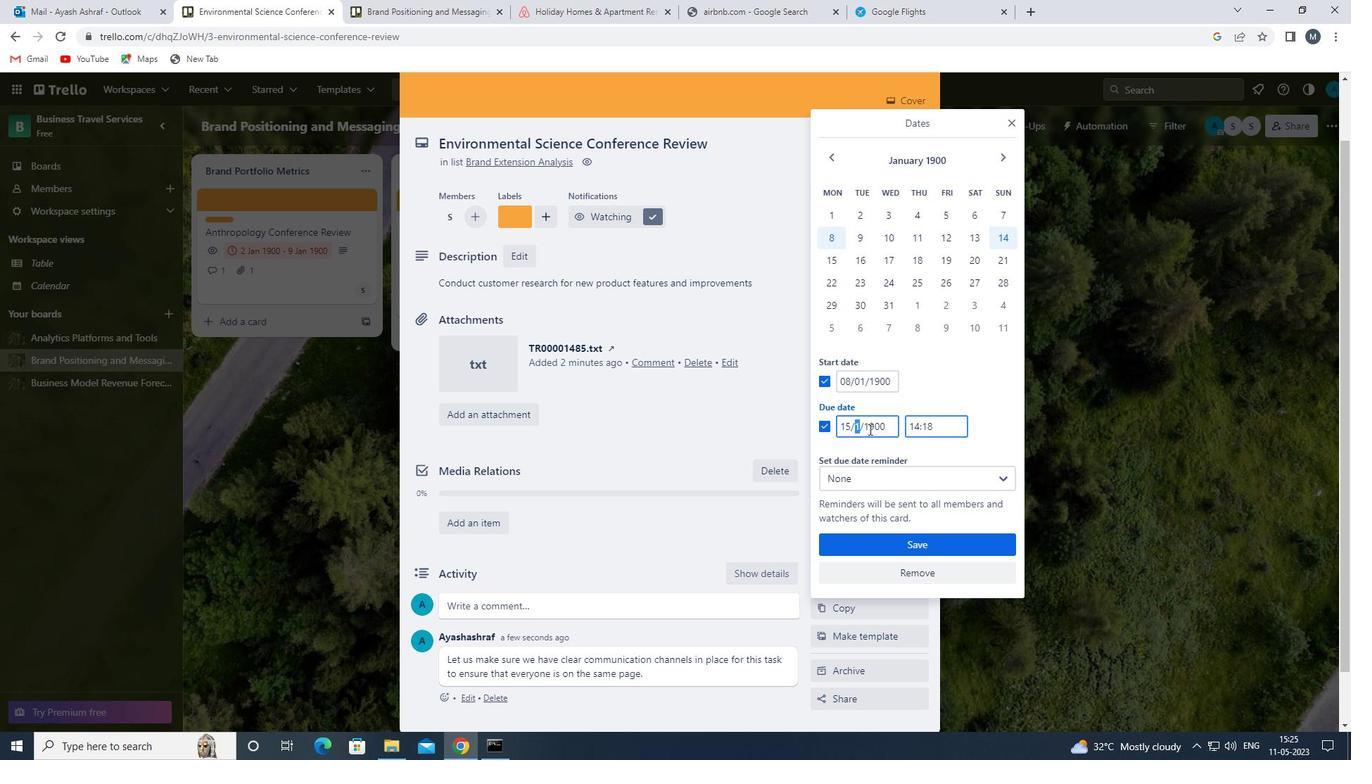 
Action: Mouse moved to (855, 429)
Screenshot: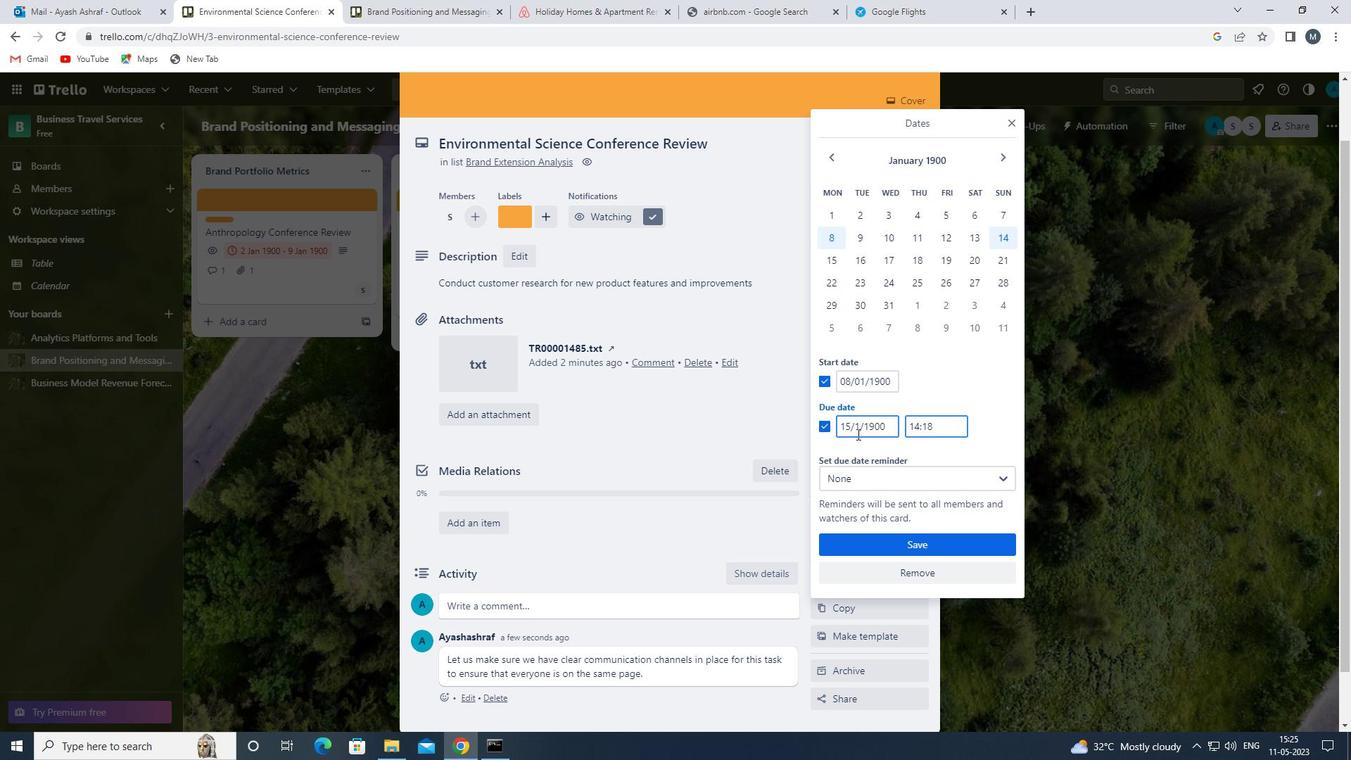 
Action: Mouse pressed left at (855, 429)
Screenshot: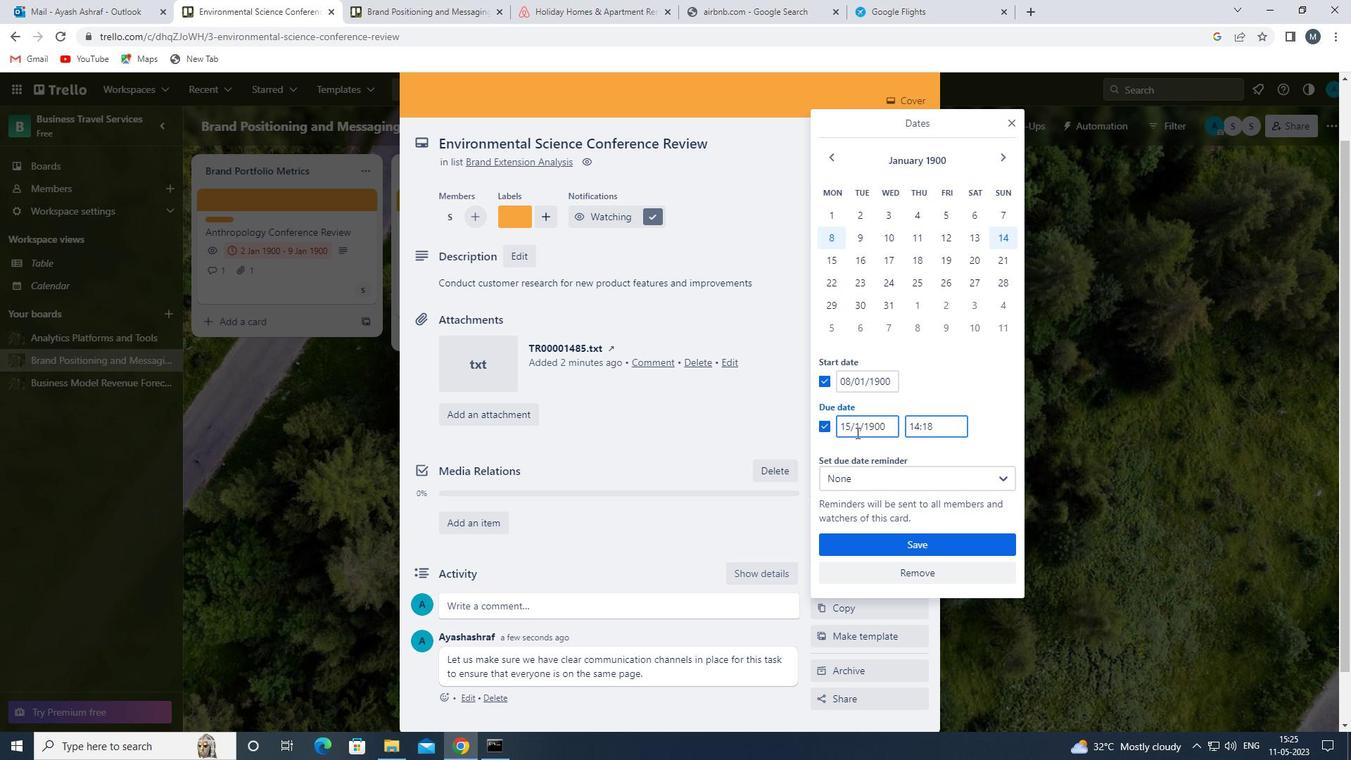 
Action: Mouse moved to (874, 432)
Screenshot: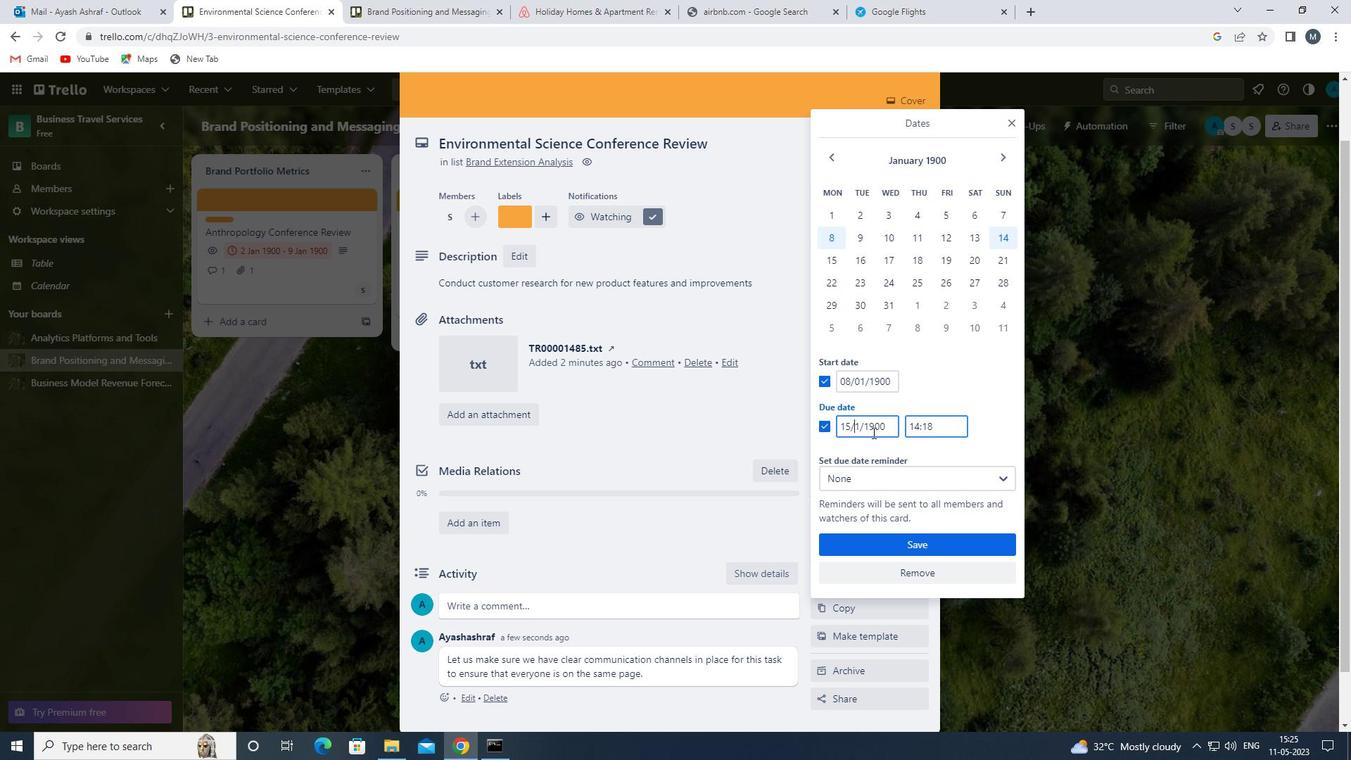 
Action: Key pressed <<96>>
Screenshot: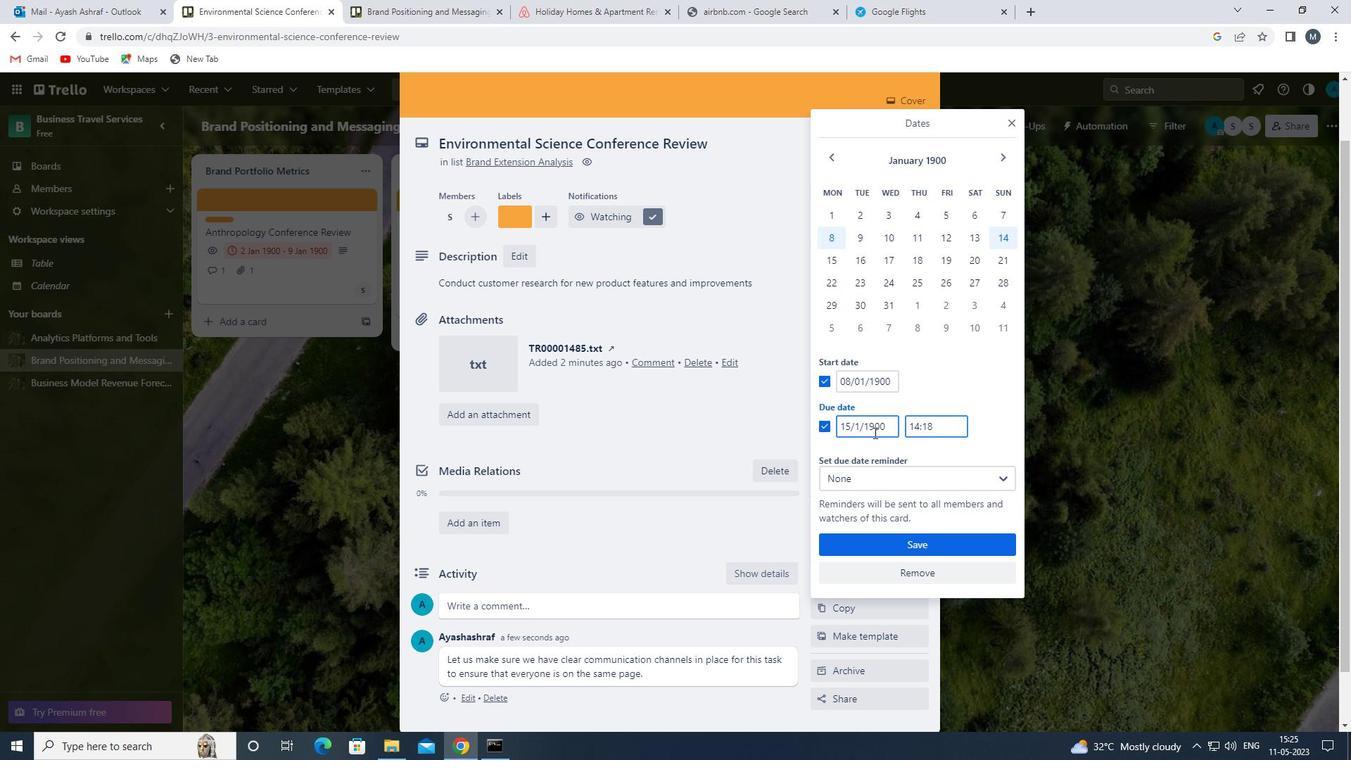 
Action: Mouse moved to (888, 540)
Screenshot: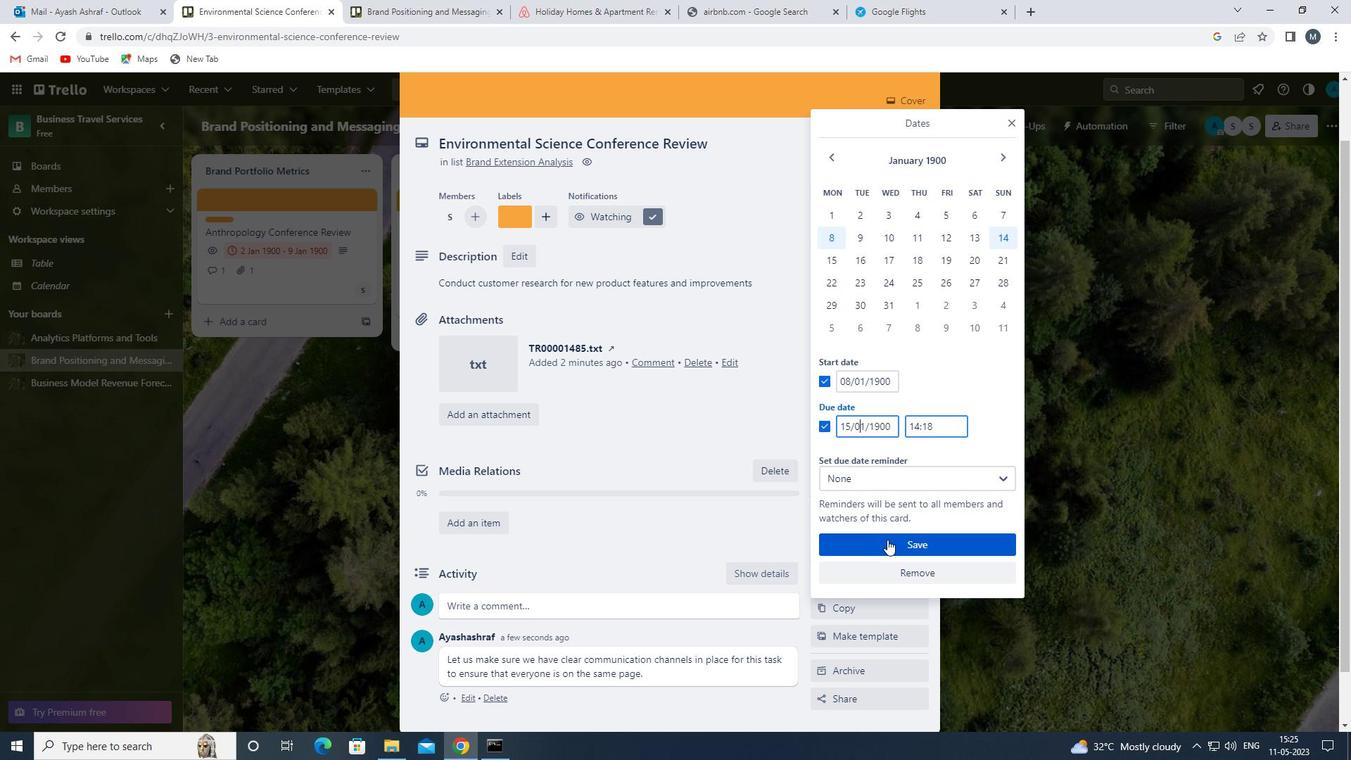 
Action: Mouse pressed left at (888, 540)
Screenshot: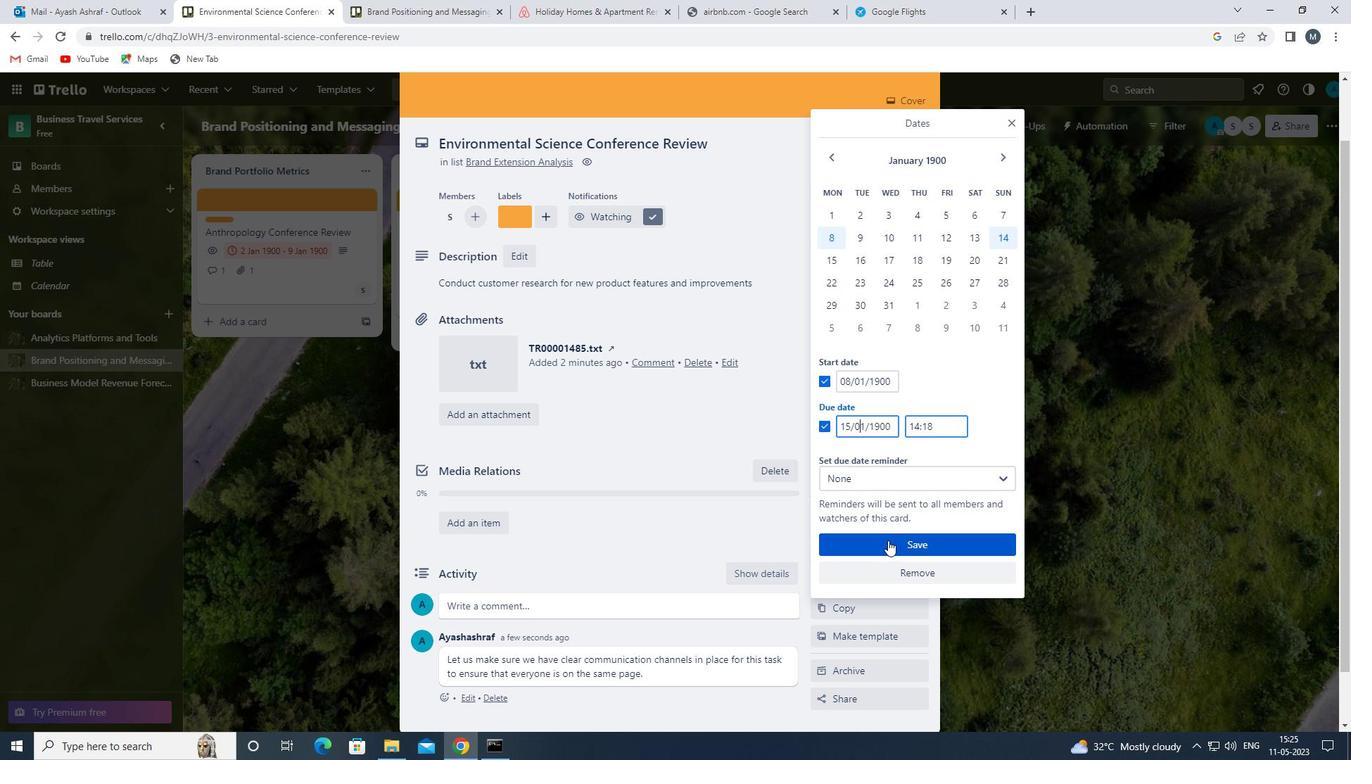 
Action: Mouse moved to (591, 496)
Screenshot: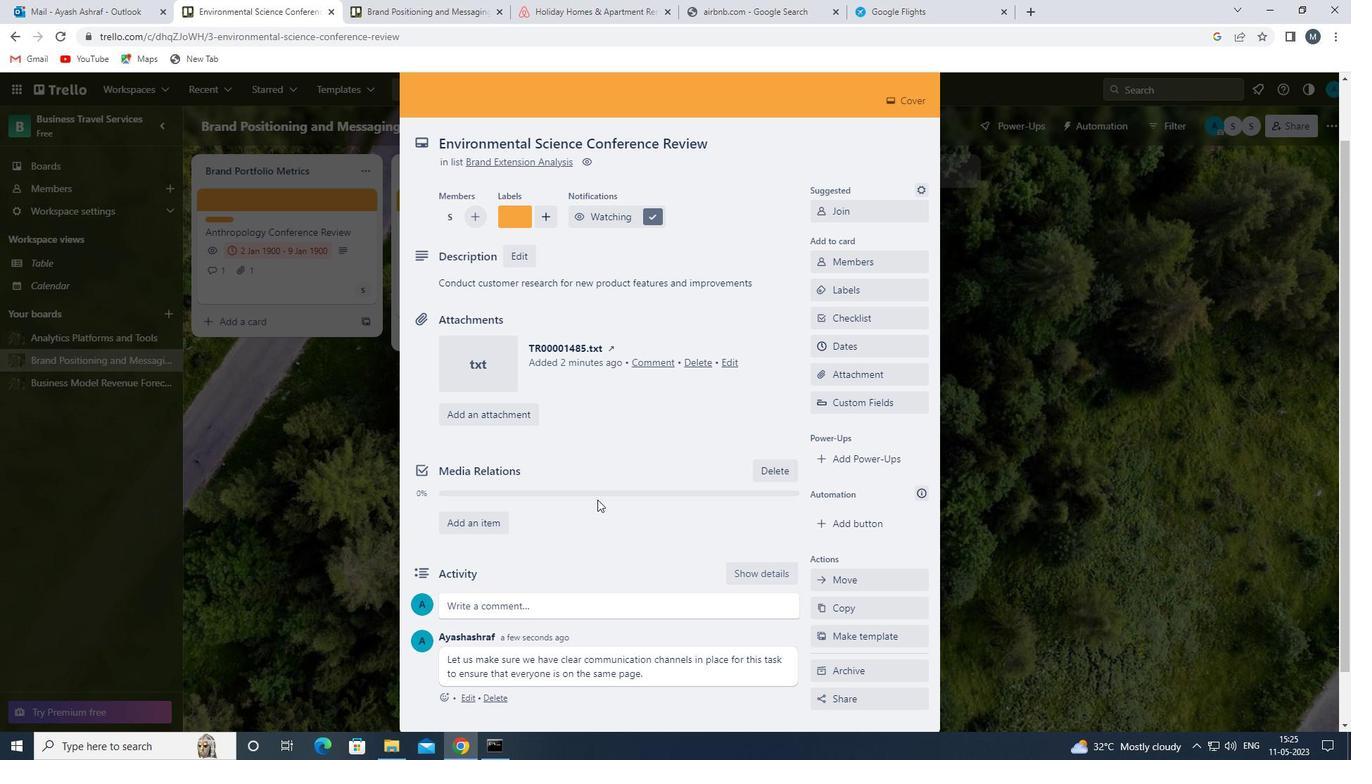 
Action: Mouse scrolled (591, 496) with delta (0, 0)
Screenshot: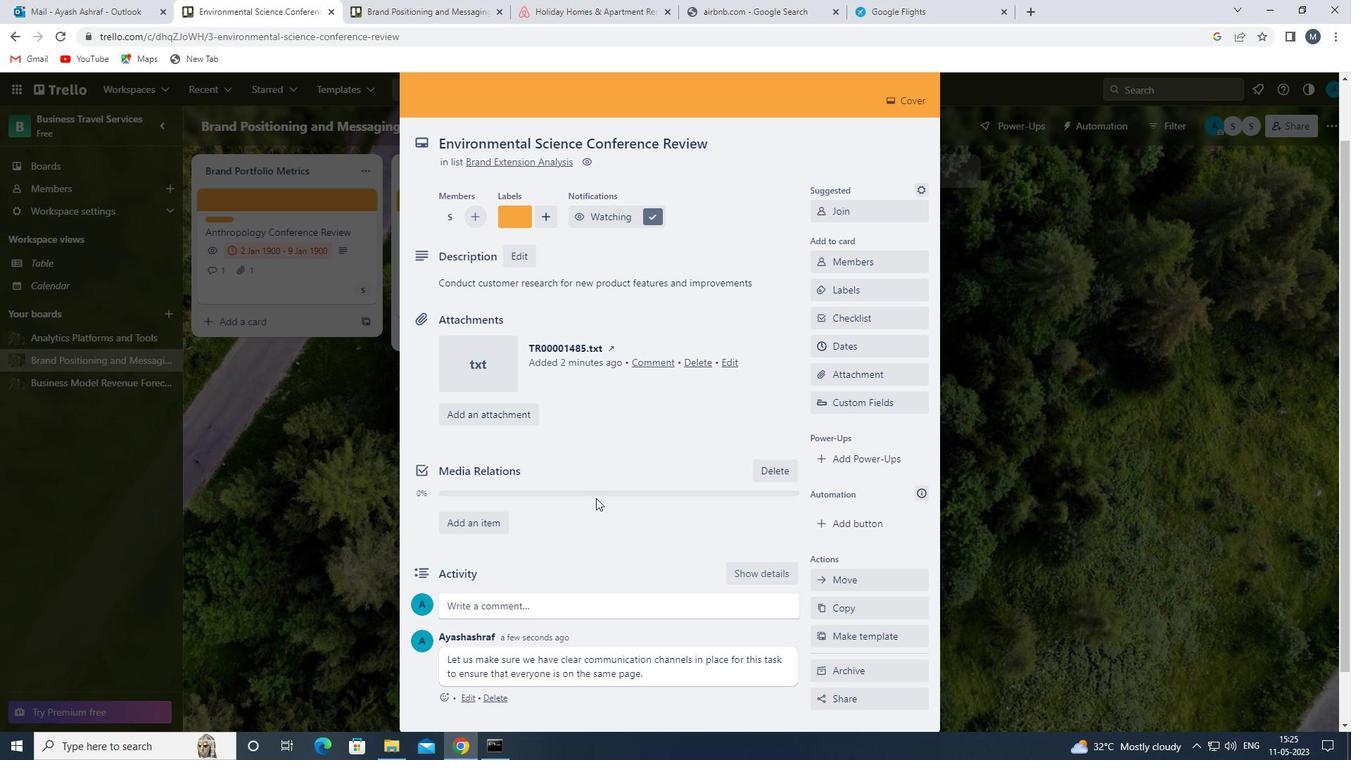 
Action: Mouse scrolled (591, 496) with delta (0, 0)
Screenshot: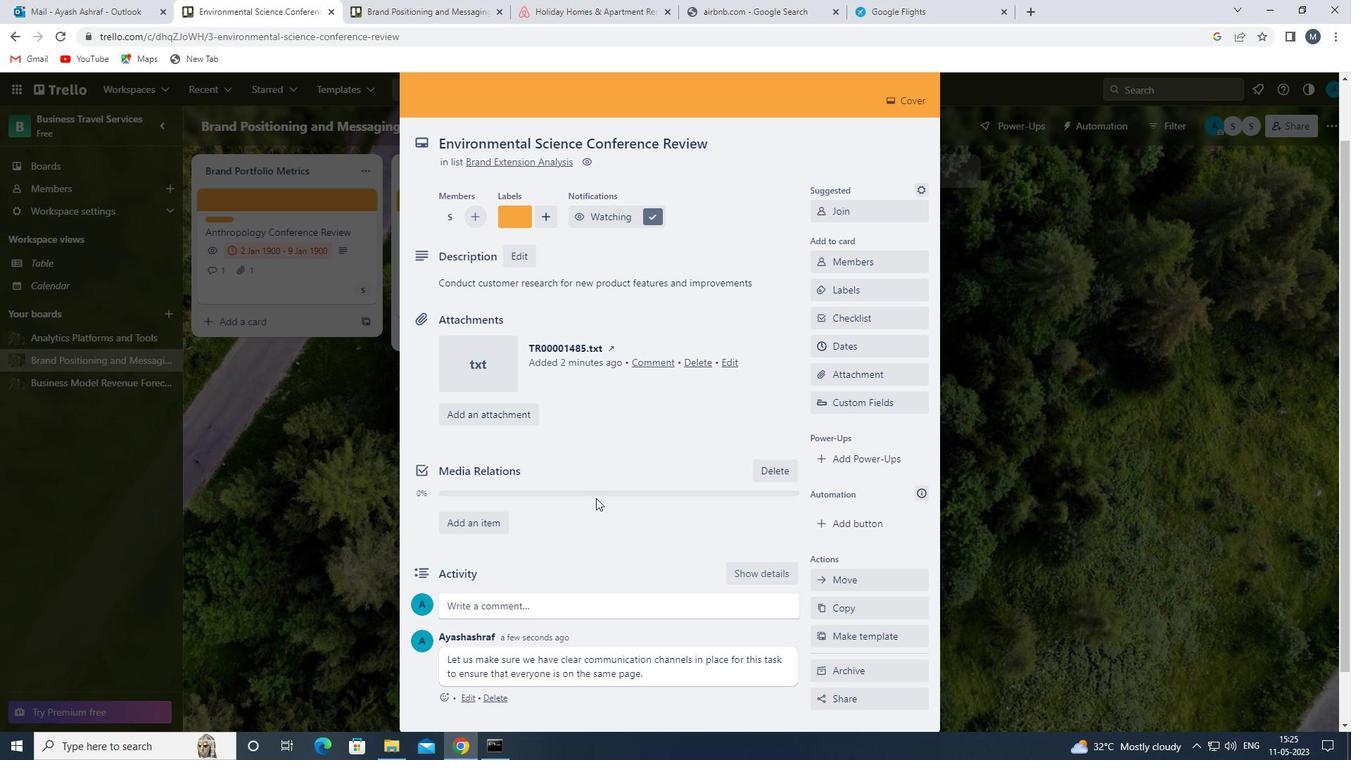 
Action: Mouse scrolled (591, 496) with delta (0, 0)
Screenshot: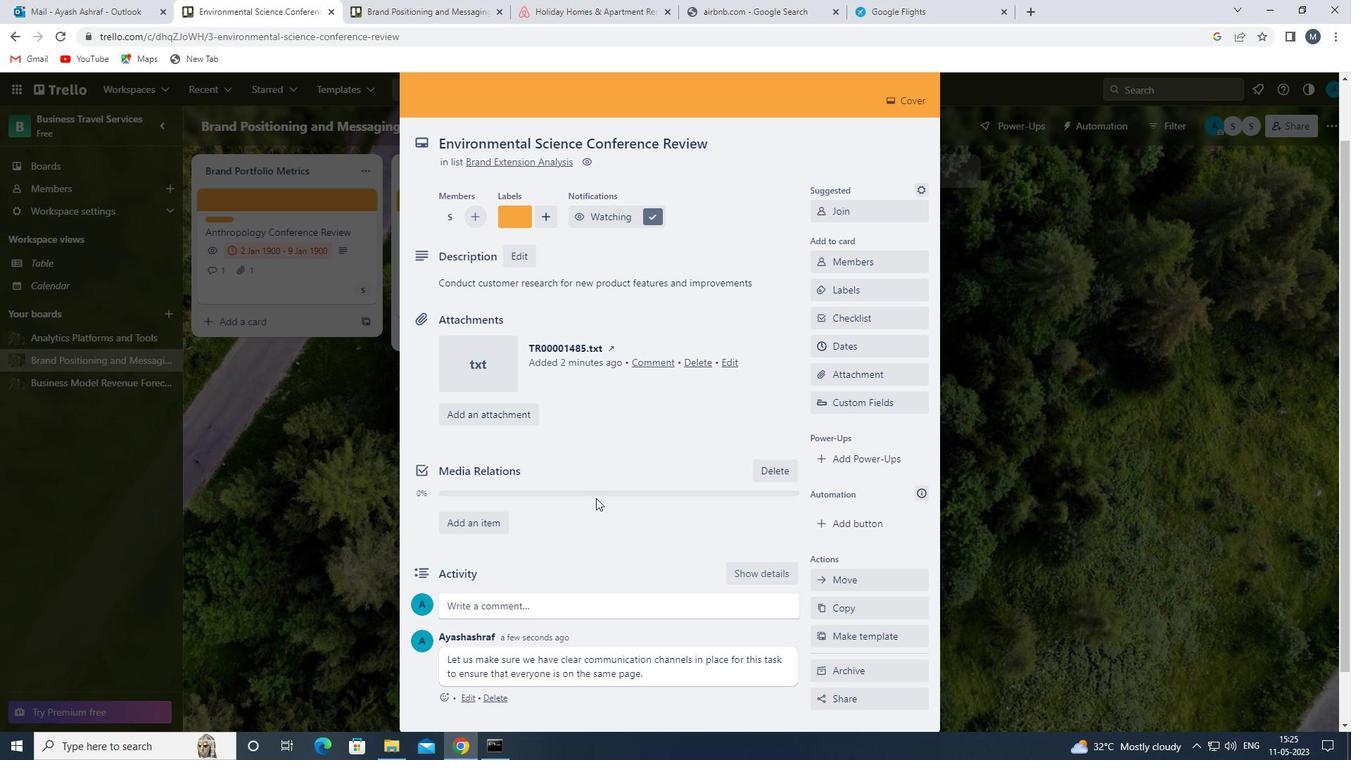 
Action: Mouse scrolled (591, 496) with delta (0, 0)
Screenshot: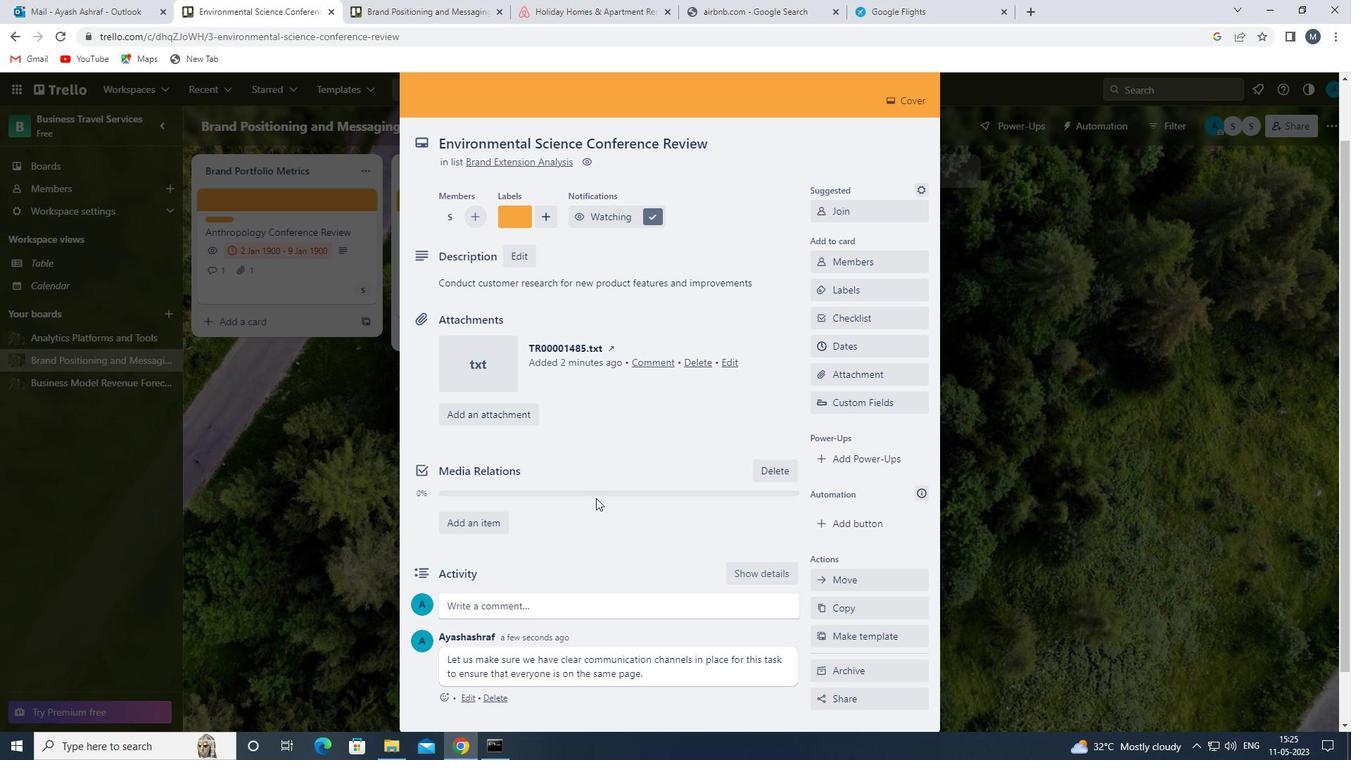 
Action: Mouse scrolled (591, 496) with delta (0, 0)
Screenshot: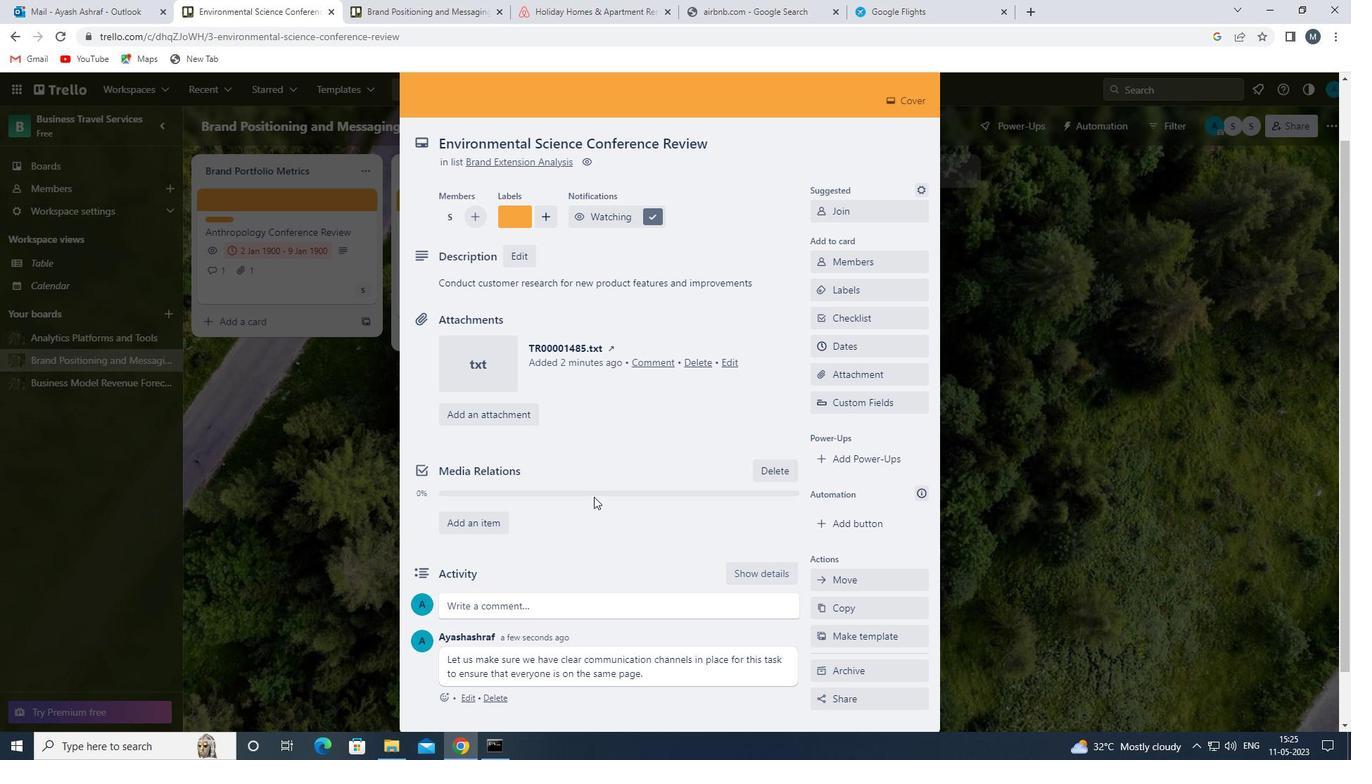 
Action: Mouse moved to (591, 492)
Screenshot: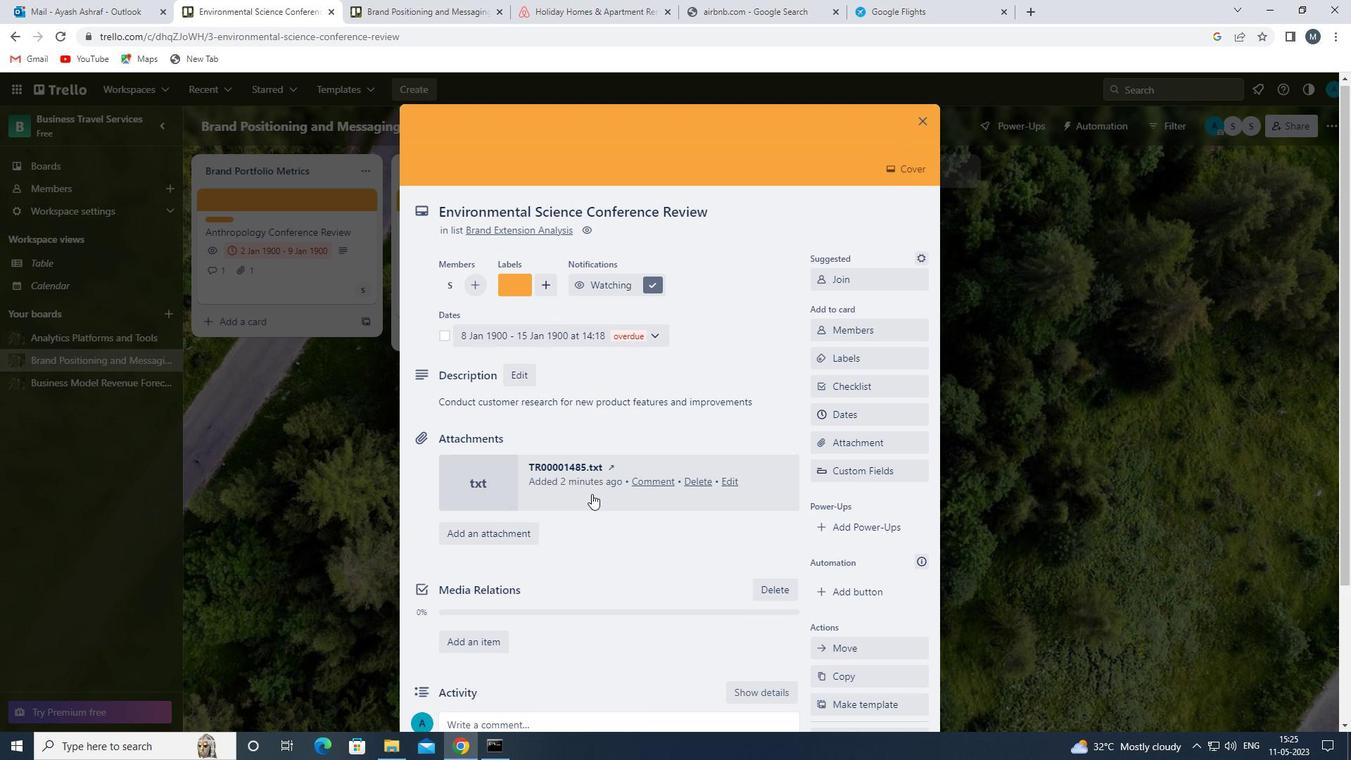 
Action: Mouse scrolled (591, 493) with delta (0, 0)
Screenshot: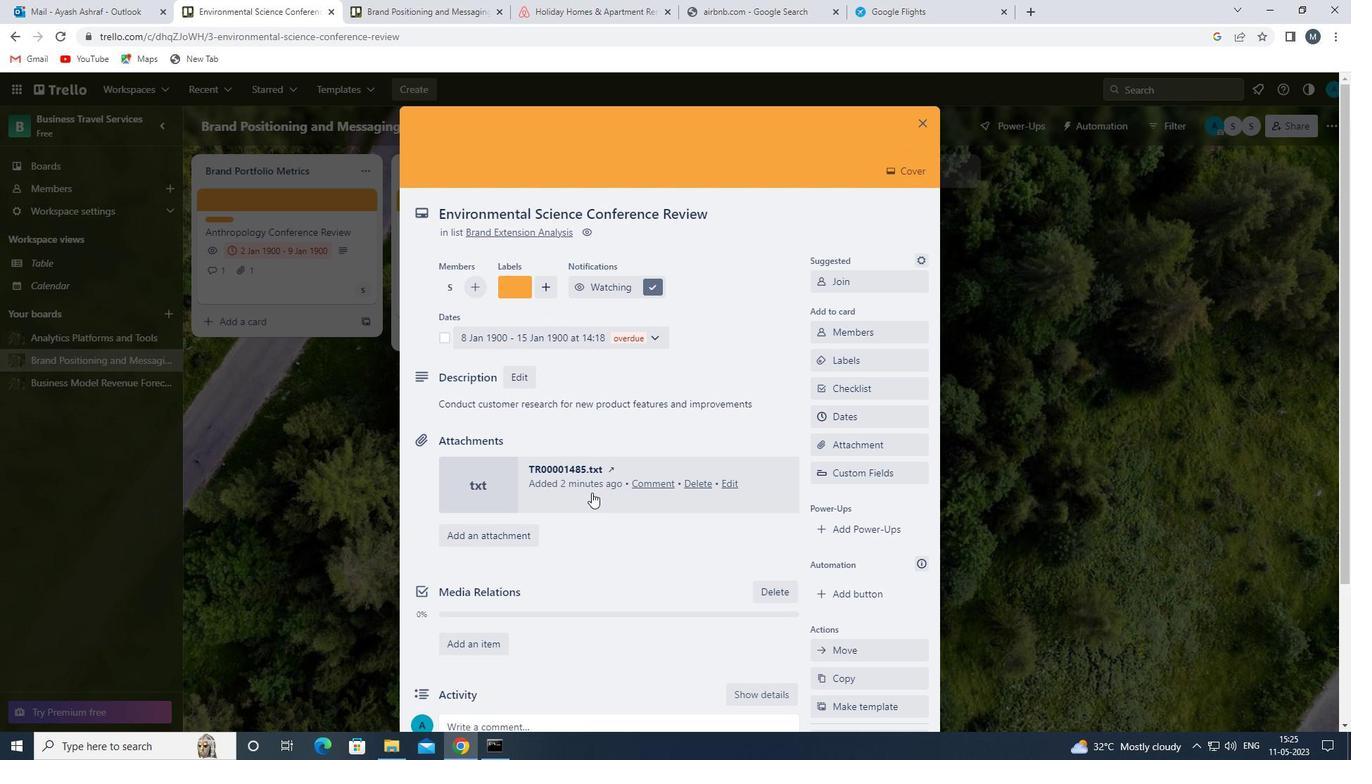 
Action: Mouse scrolled (591, 493) with delta (0, 0)
Screenshot: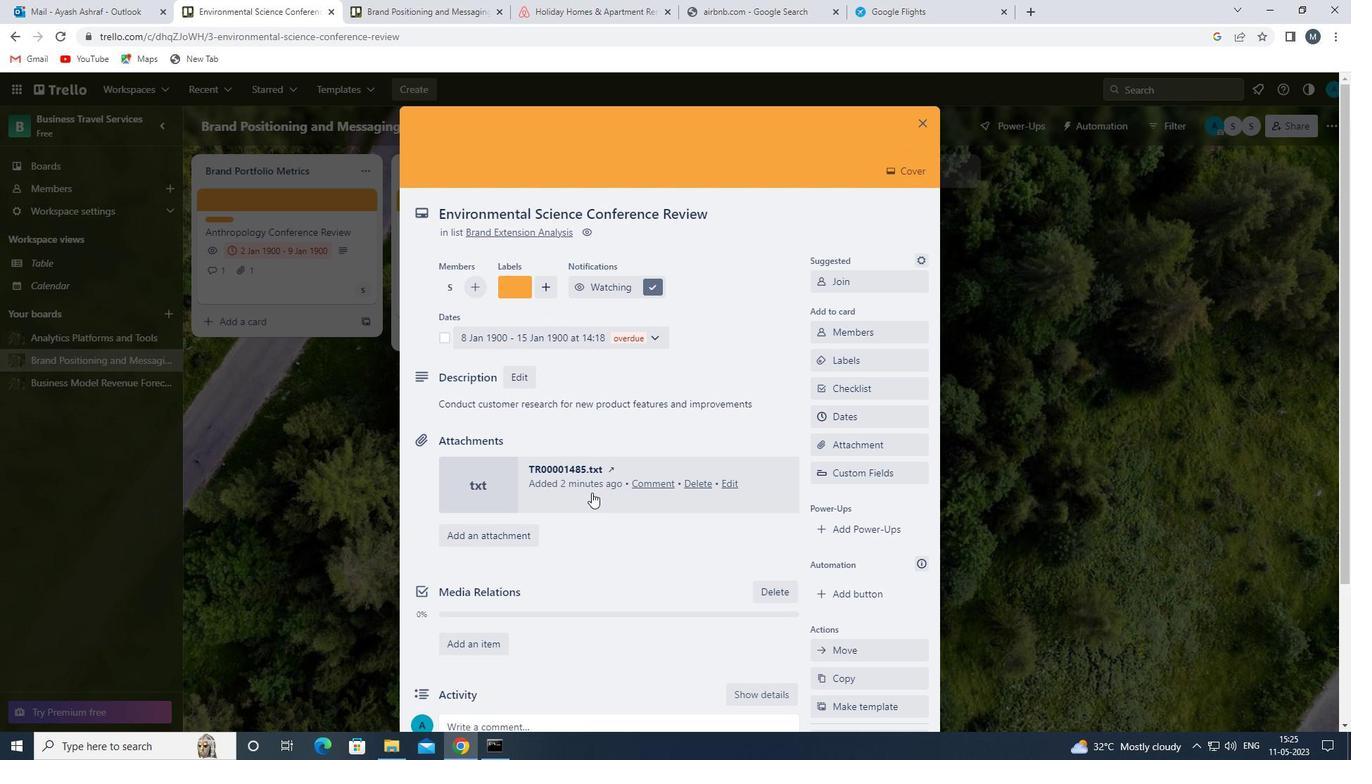 
Action: Mouse scrolled (591, 493) with delta (0, 0)
Screenshot: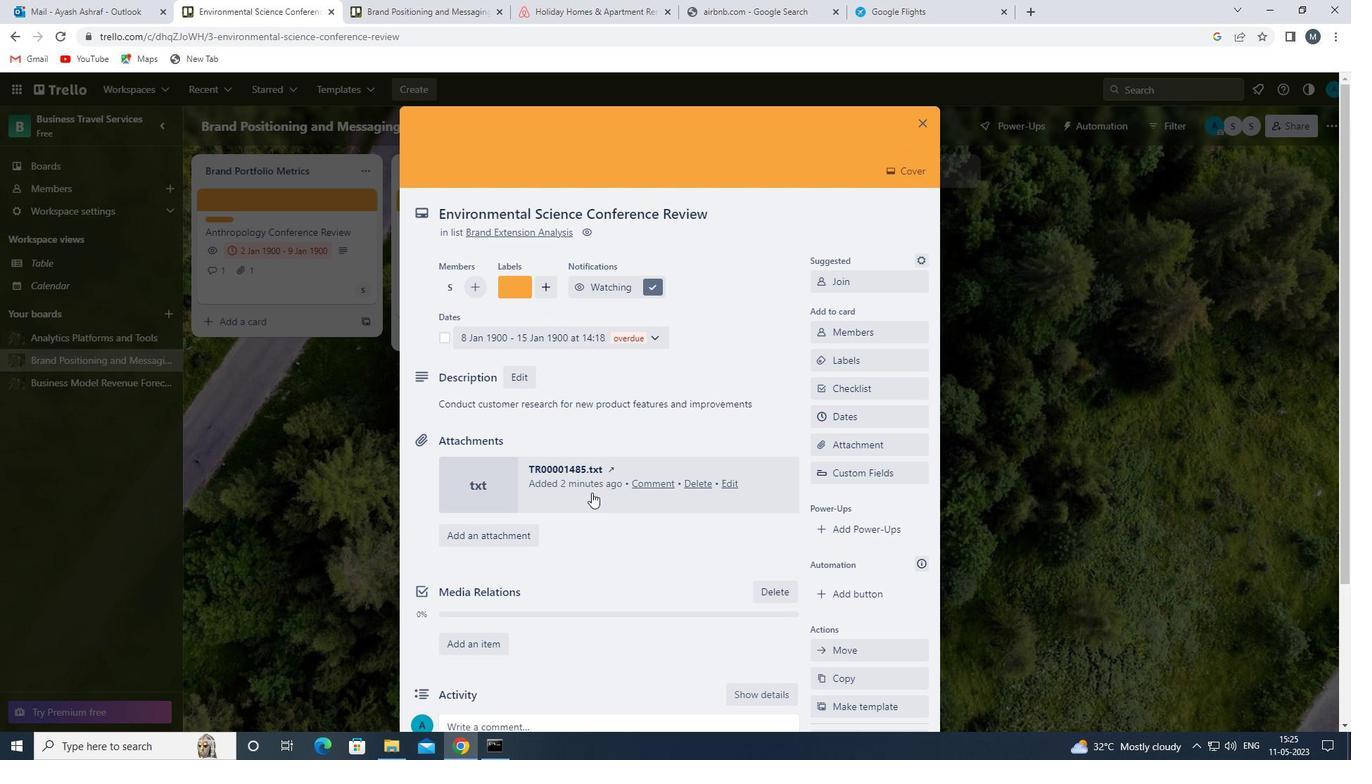 
